 Task: Find connections with filter location Ceuta with filter topic #lockdownwith filter profile language Spanish with filter current company S&P Global Market Intelligence with filter school TKIET(Autonomous), WARANANAGAR with filter industry Wholesale Machinery with filter service category Illustration with filter keywords title Proprietor
Action: Mouse moved to (244, 316)
Screenshot: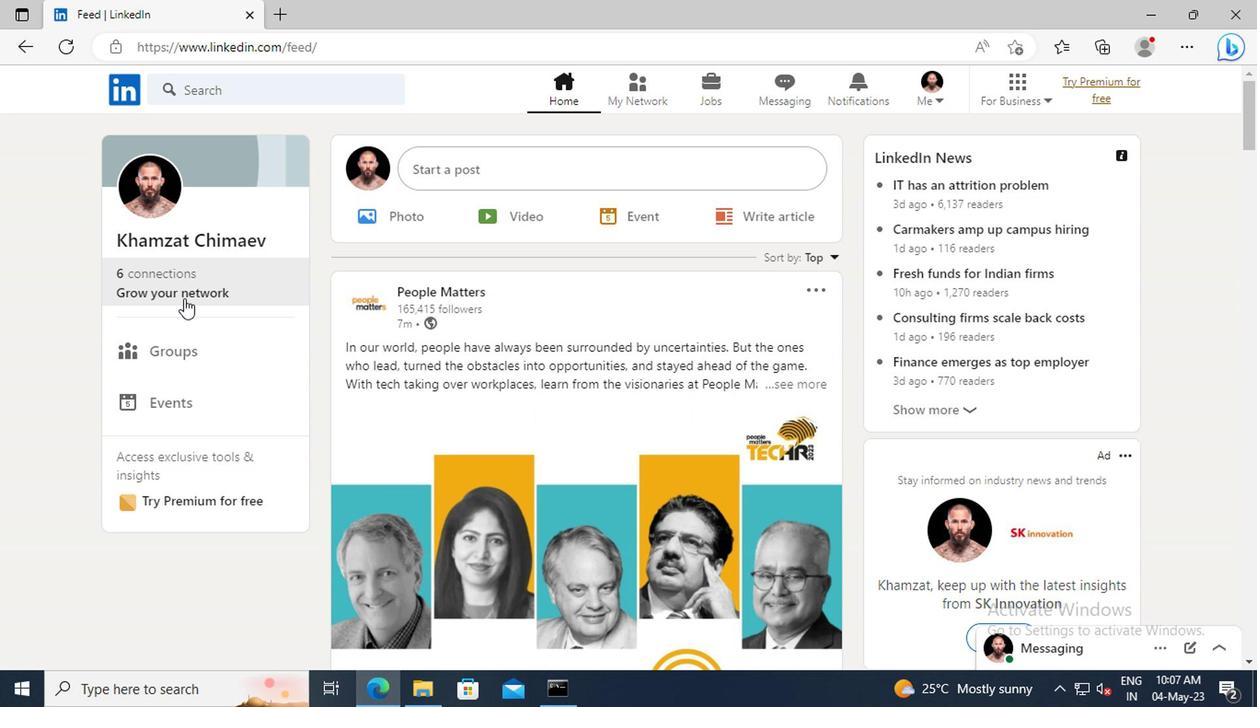 
Action: Mouse pressed left at (244, 316)
Screenshot: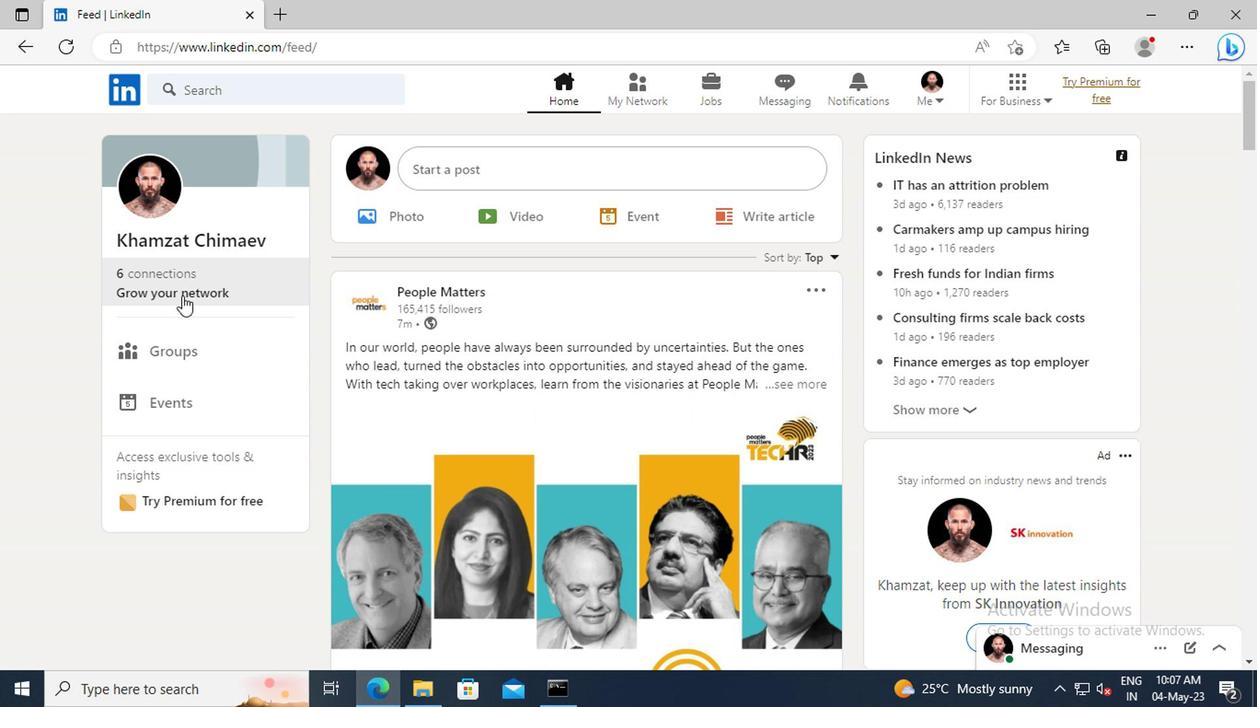 
Action: Mouse moved to (256, 255)
Screenshot: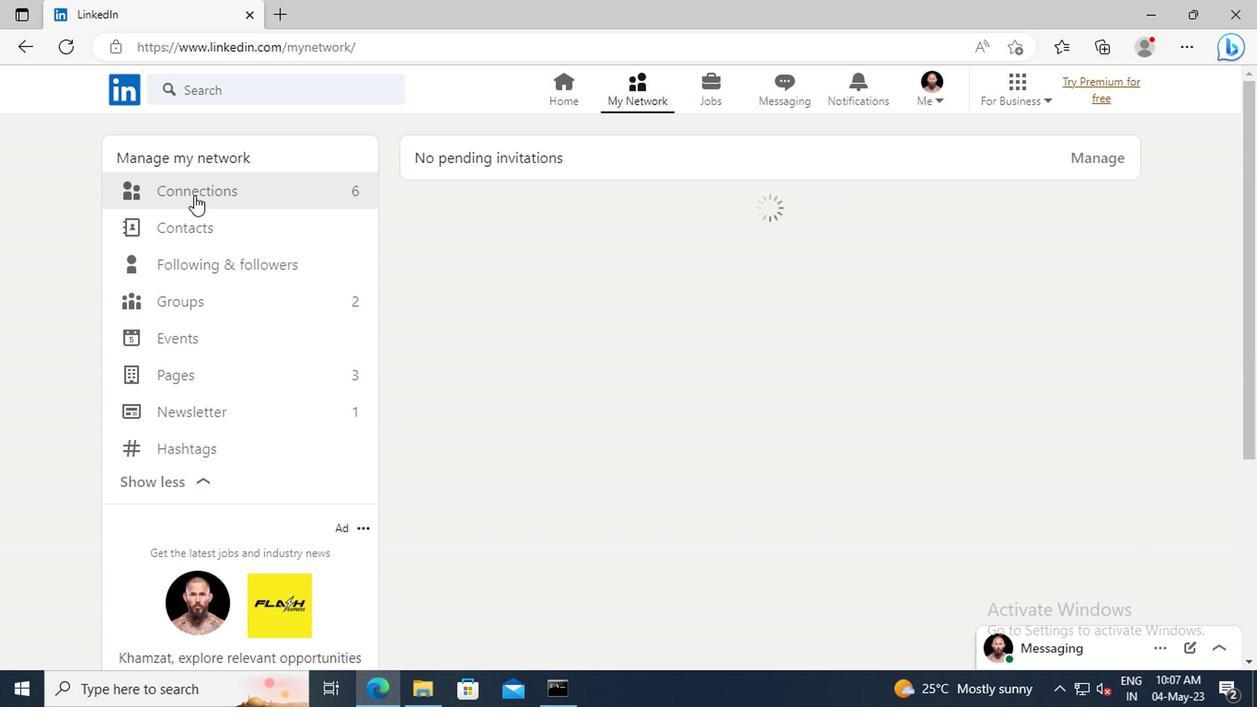 
Action: Mouse pressed left at (256, 255)
Screenshot: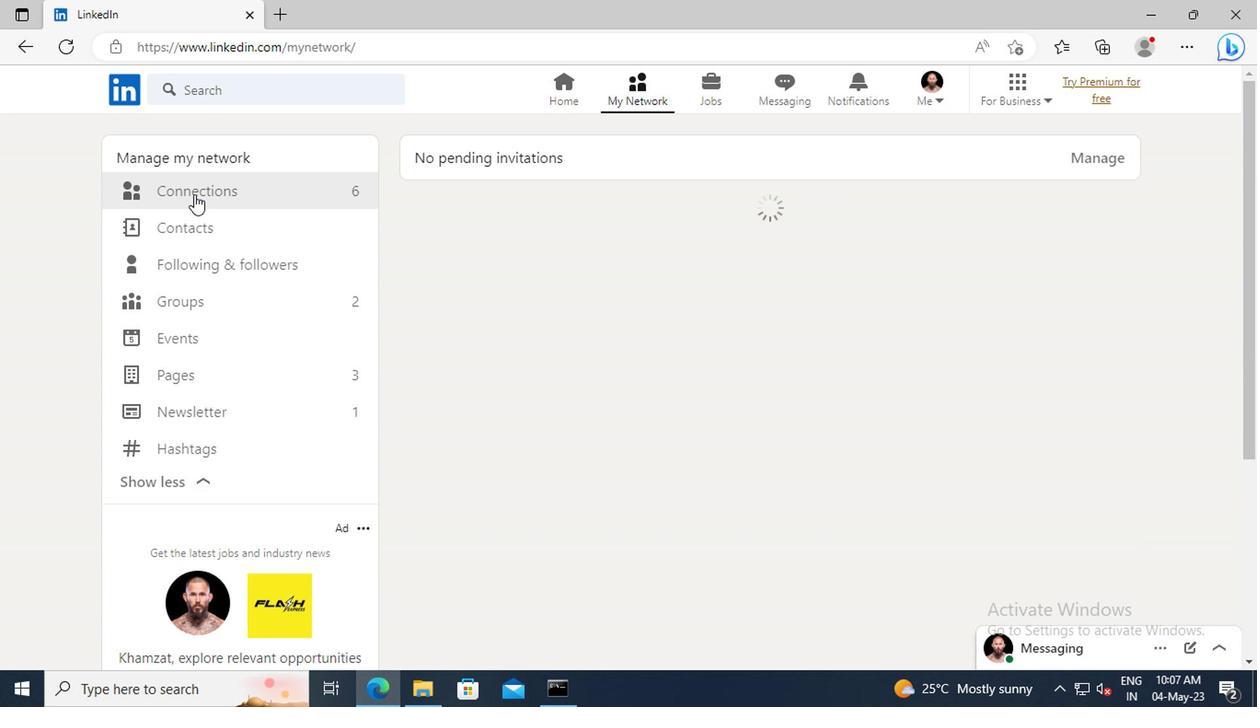 
Action: Mouse moved to (648, 258)
Screenshot: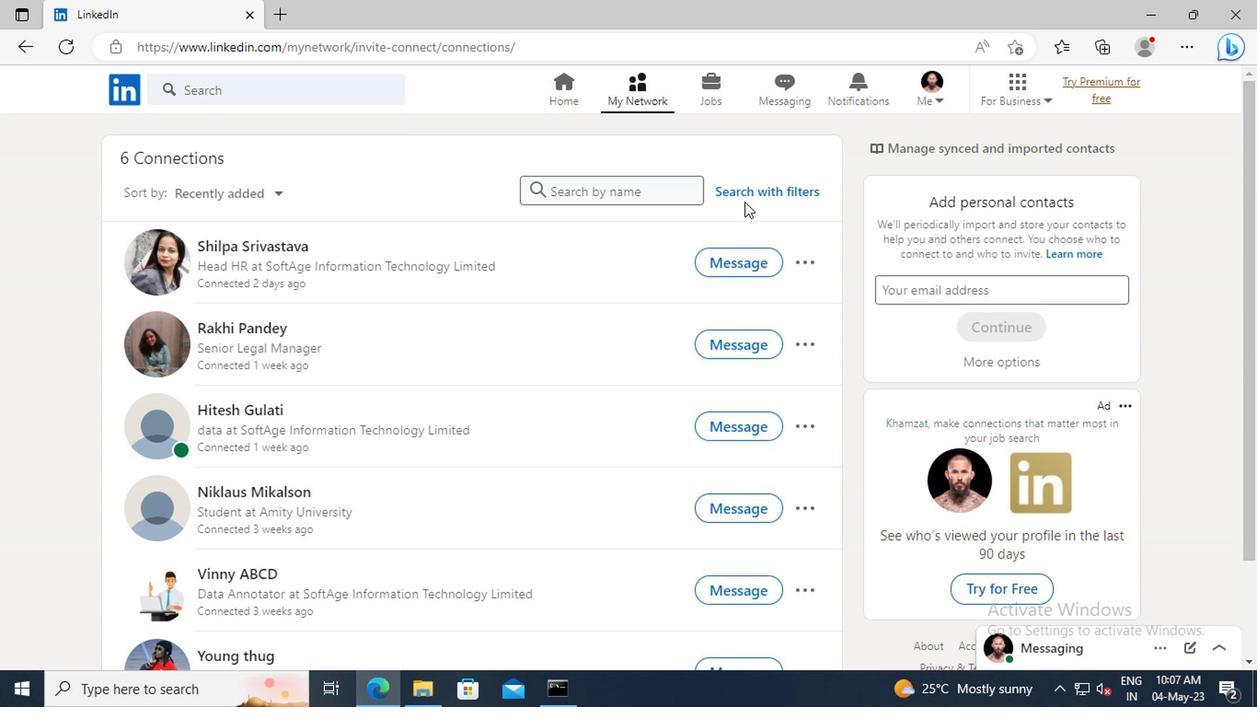 
Action: Mouse pressed left at (648, 258)
Screenshot: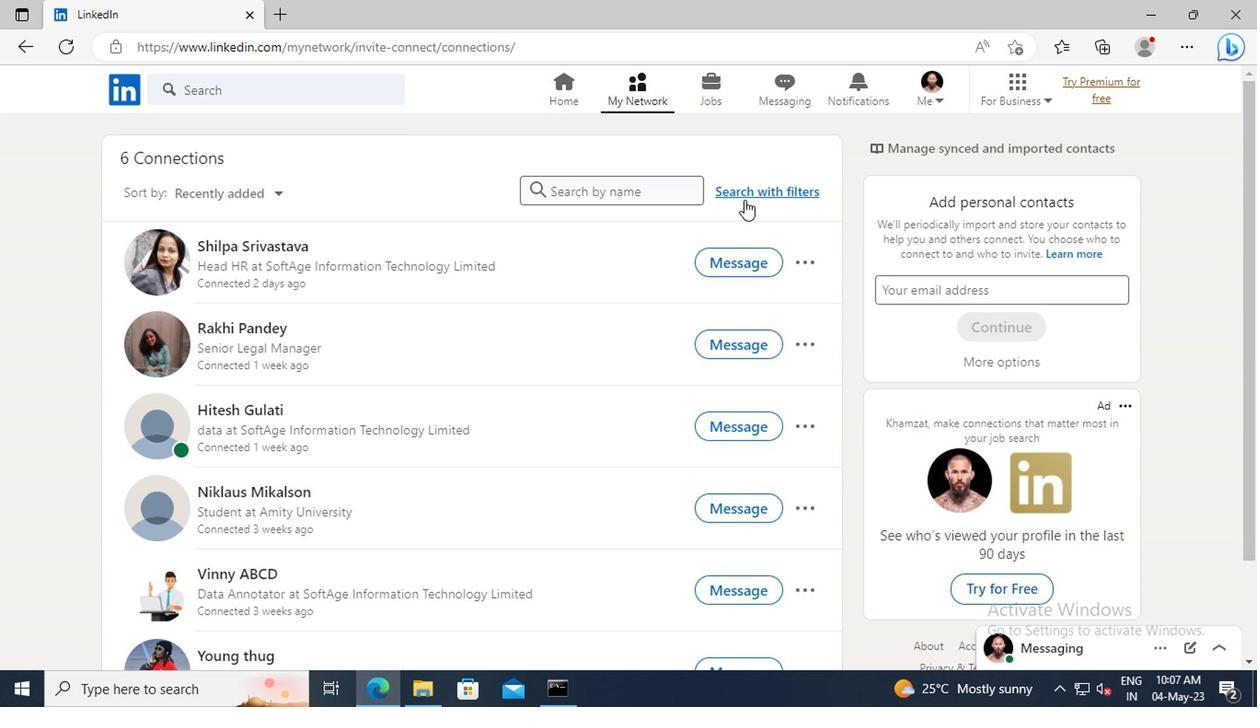 
Action: Mouse moved to (613, 219)
Screenshot: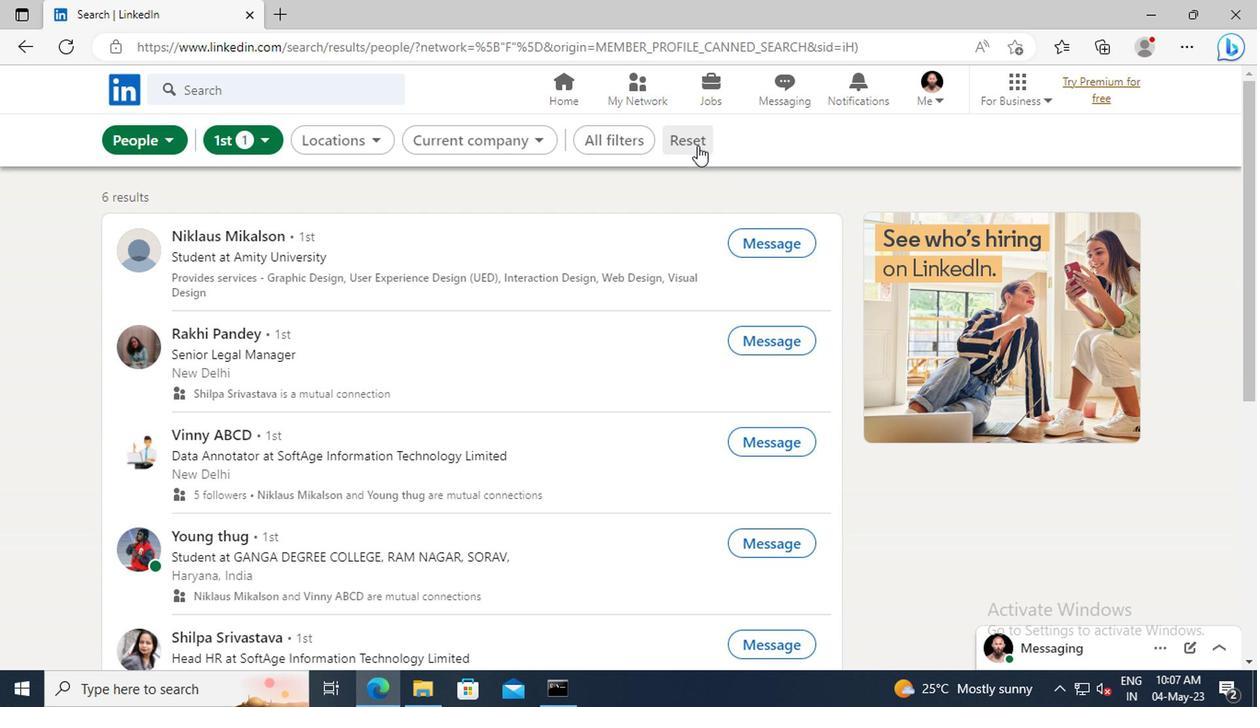 
Action: Mouse pressed left at (613, 219)
Screenshot: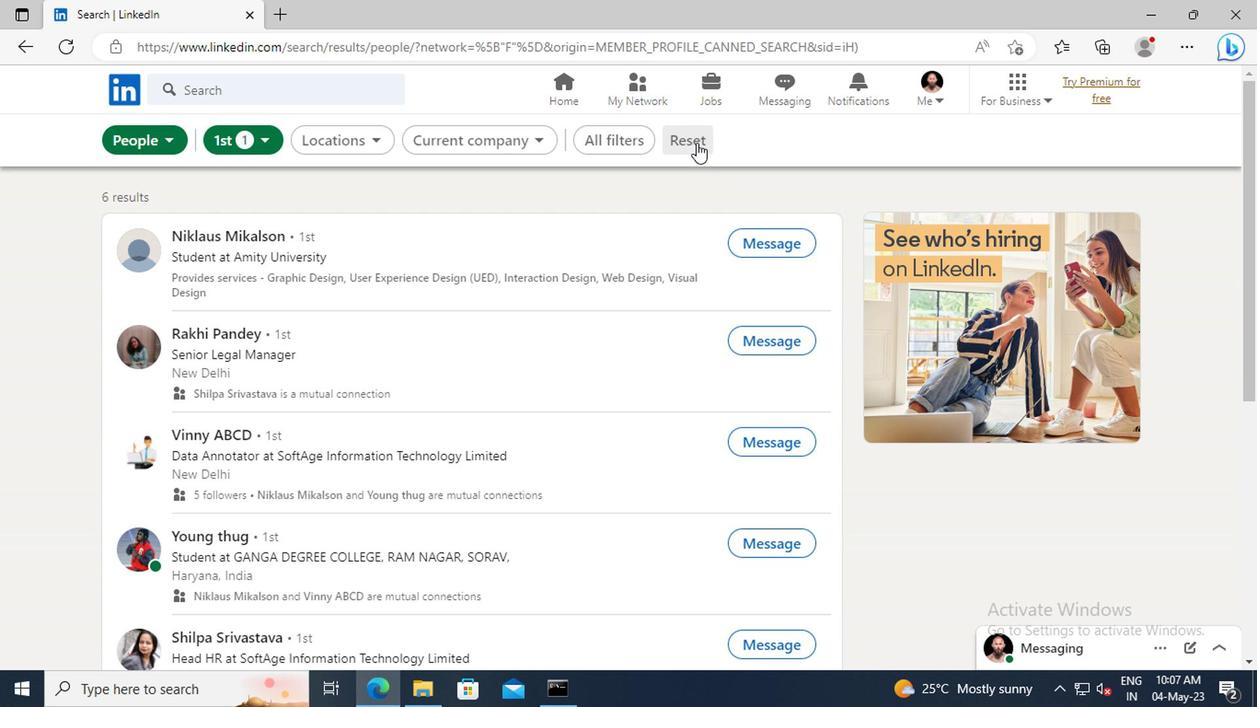 
Action: Mouse moved to (584, 217)
Screenshot: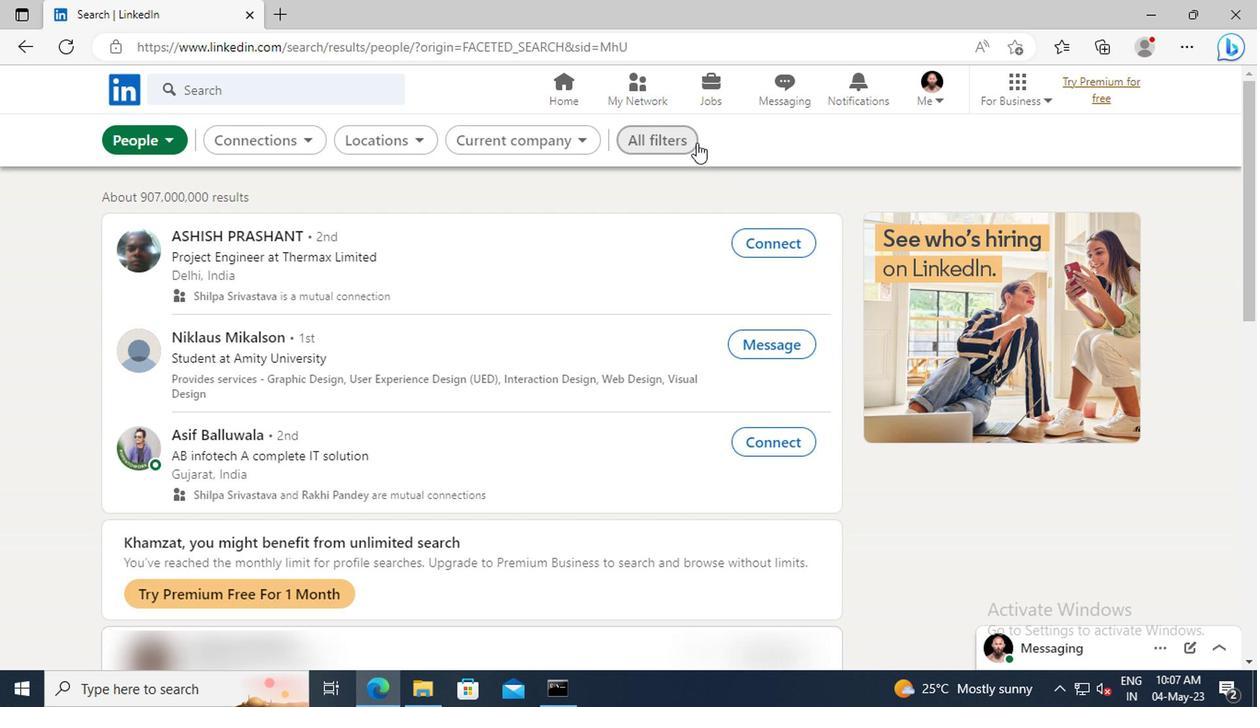 
Action: Mouse pressed left at (584, 217)
Screenshot: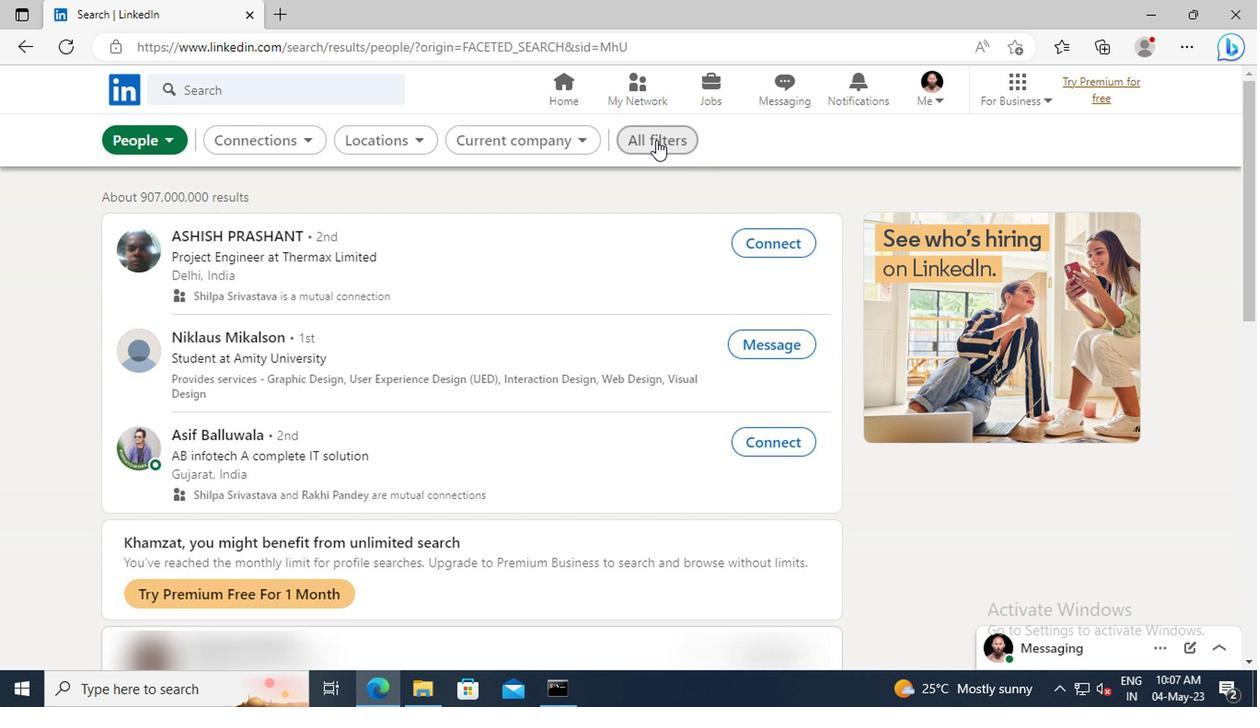 
Action: Mouse moved to (847, 392)
Screenshot: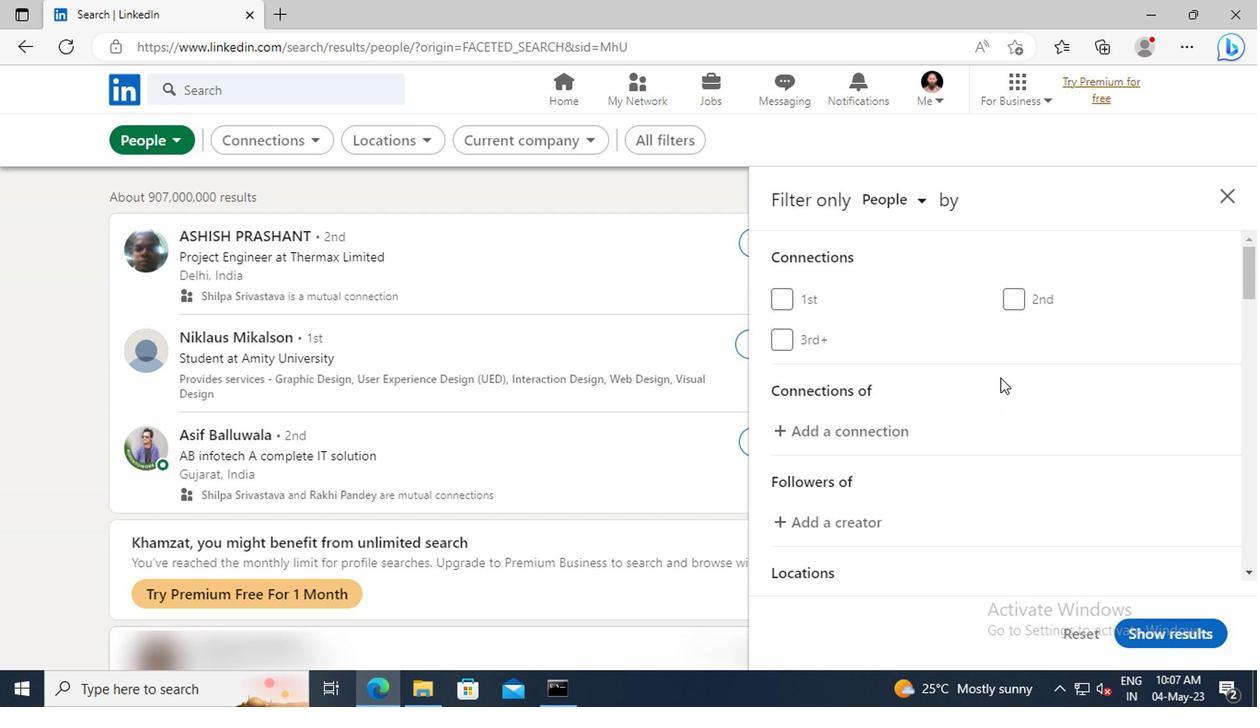 
Action: Mouse scrolled (847, 391) with delta (0, 0)
Screenshot: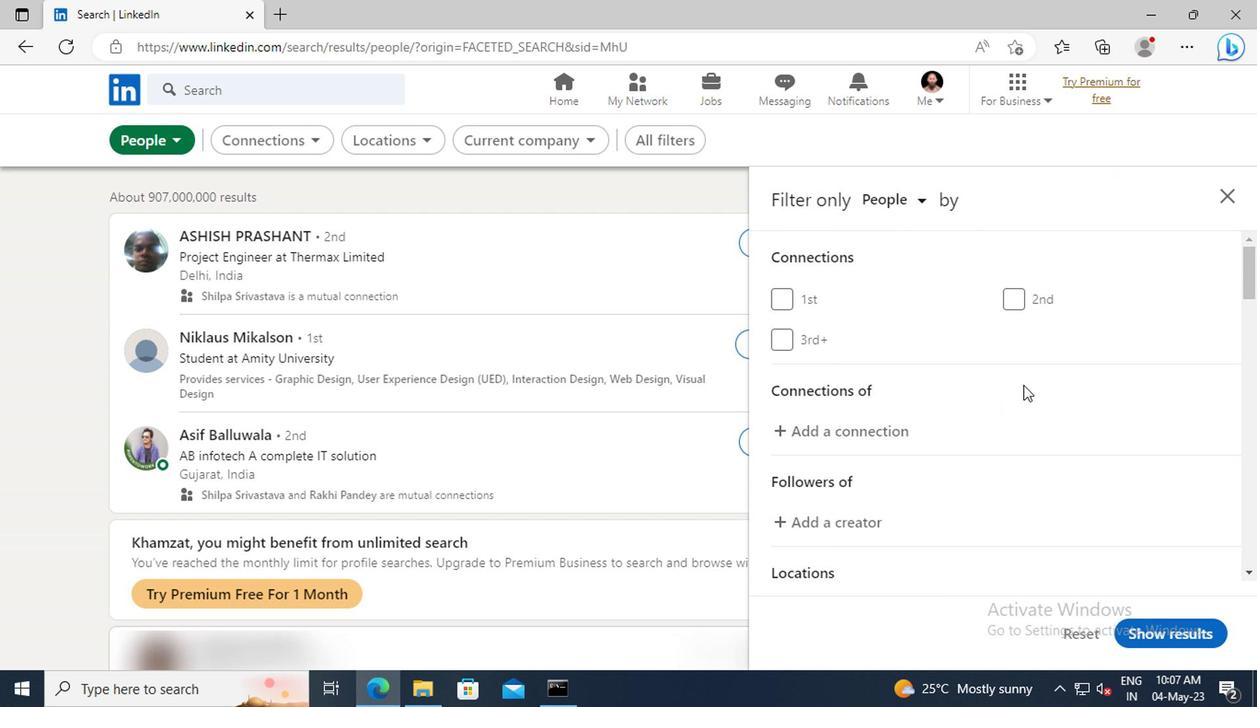 
Action: Mouse scrolled (847, 391) with delta (0, 0)
Screenshot: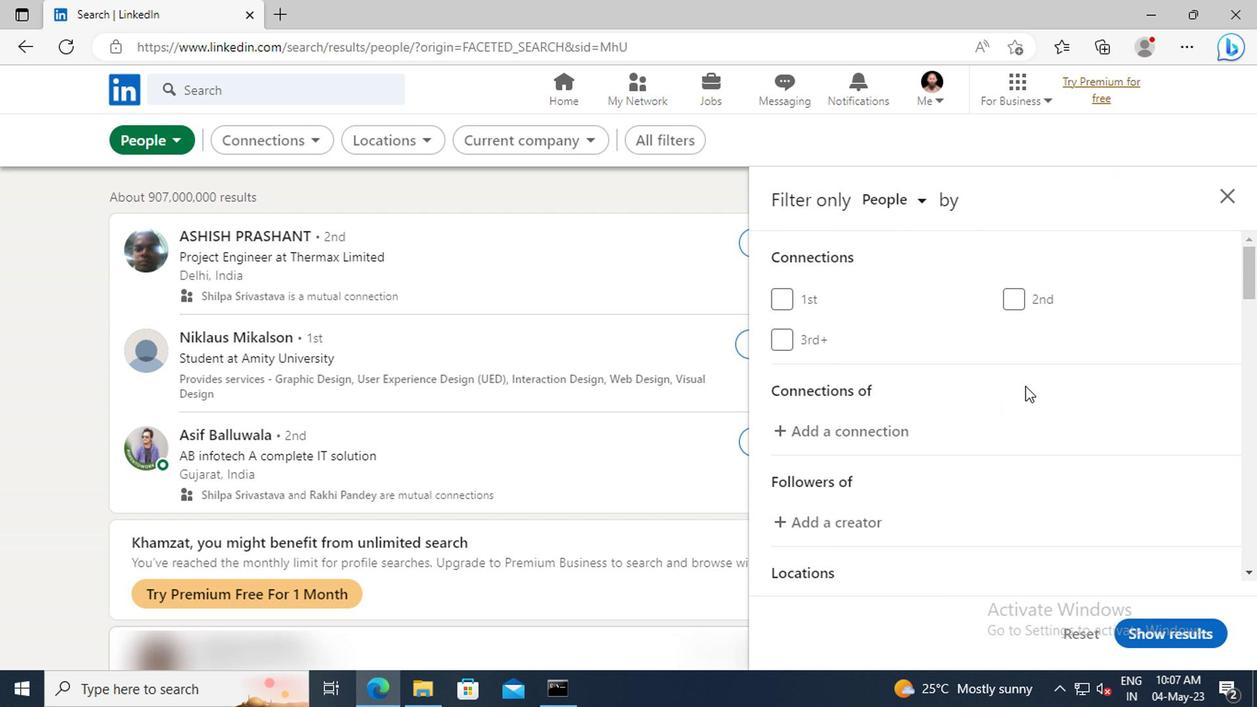 
Action: Mouse scrolled (847, 391) with delta (0, 0)
Screenshot: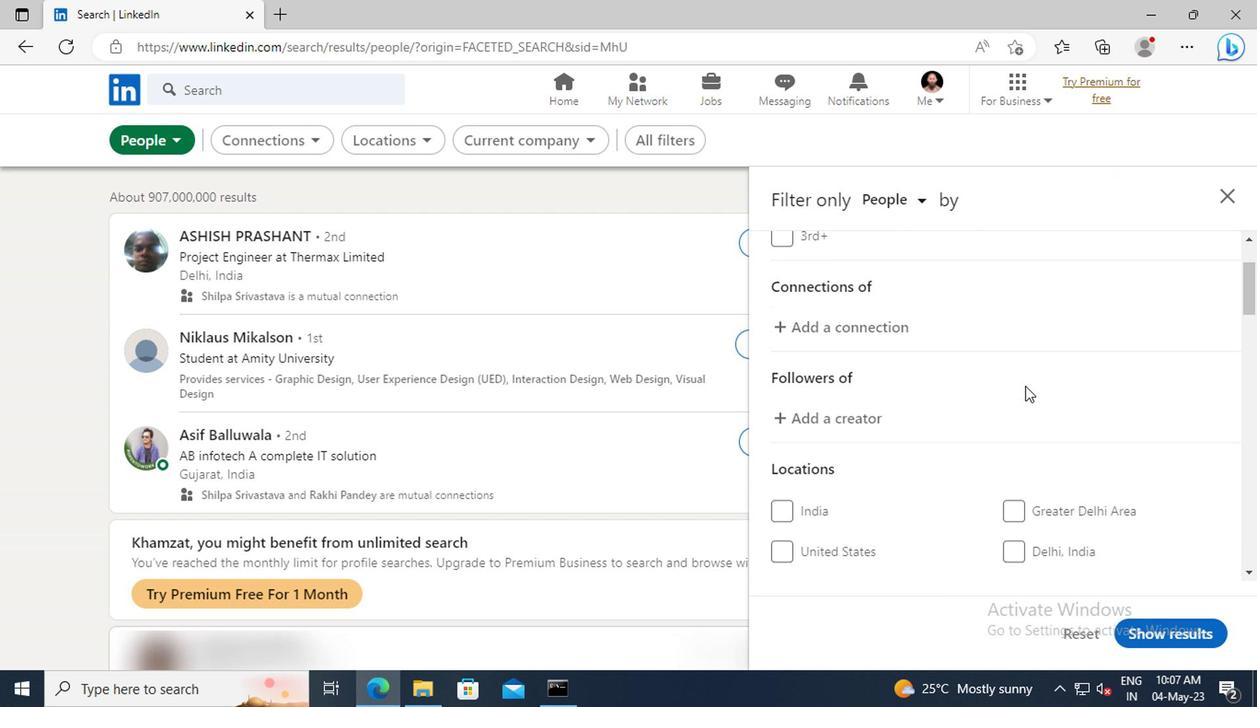 
Action: Mouse scrolled (847, 391) with delta (0, 0)
Screenshot: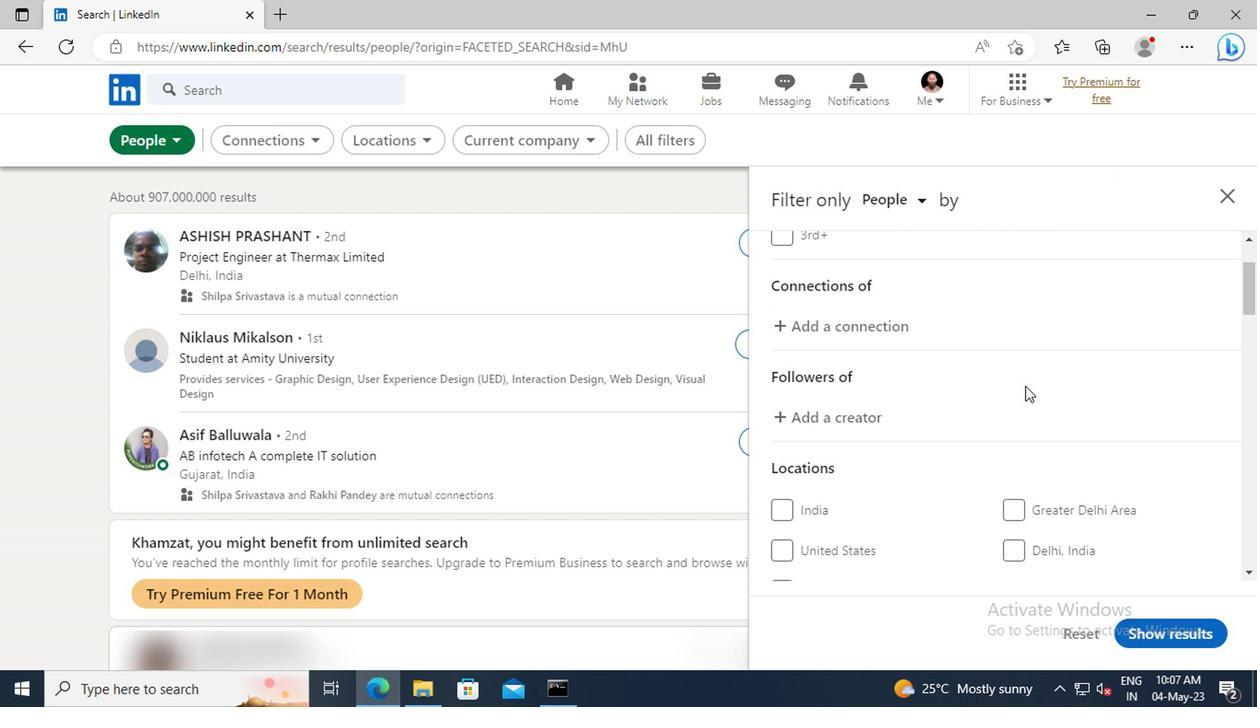 
Action: Mouse scrolled (847, 391) with delta (0, 0)
Screenshot: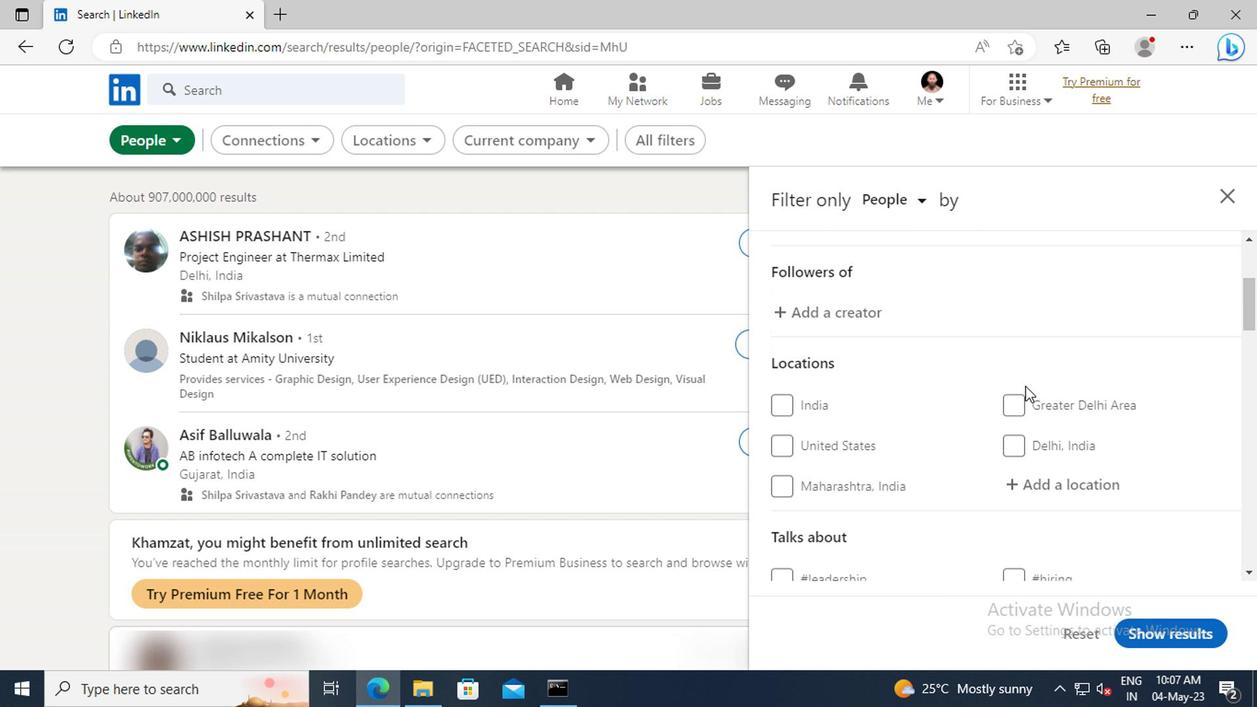 
Action: Mouse moved to (851, 421)
Screenshot: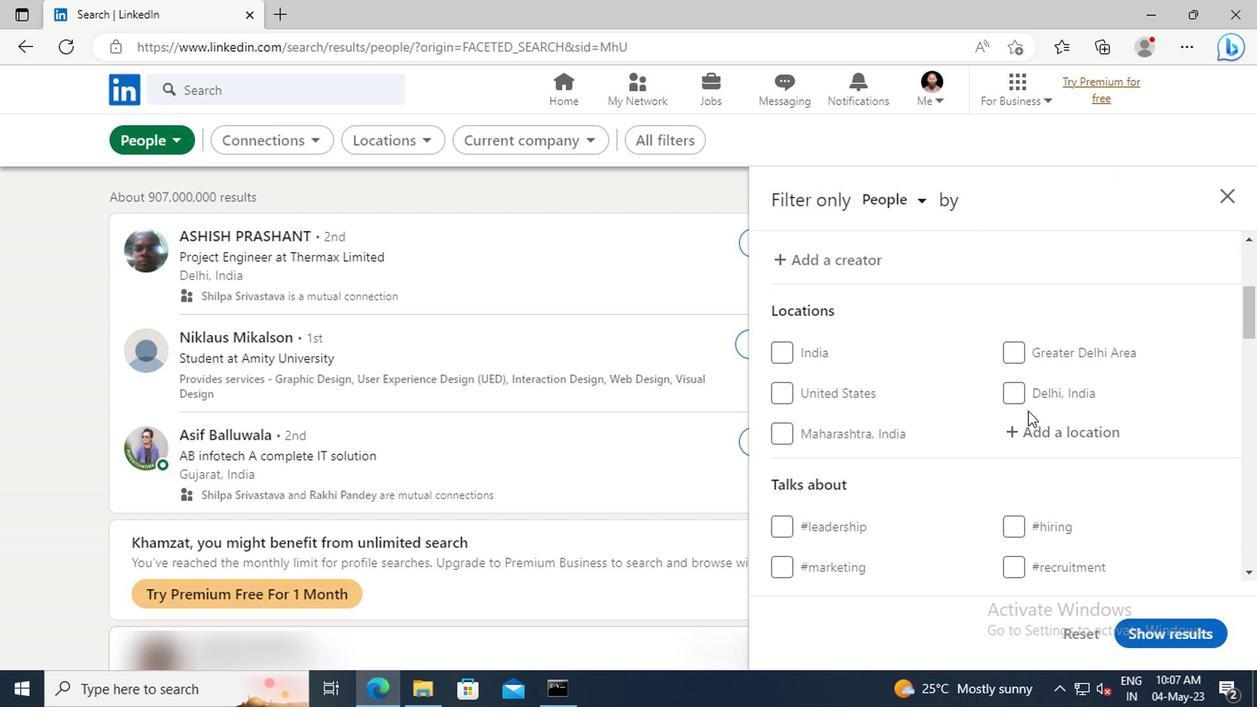 
Action: Mouse pressed left at (851, 421)
Screenshot: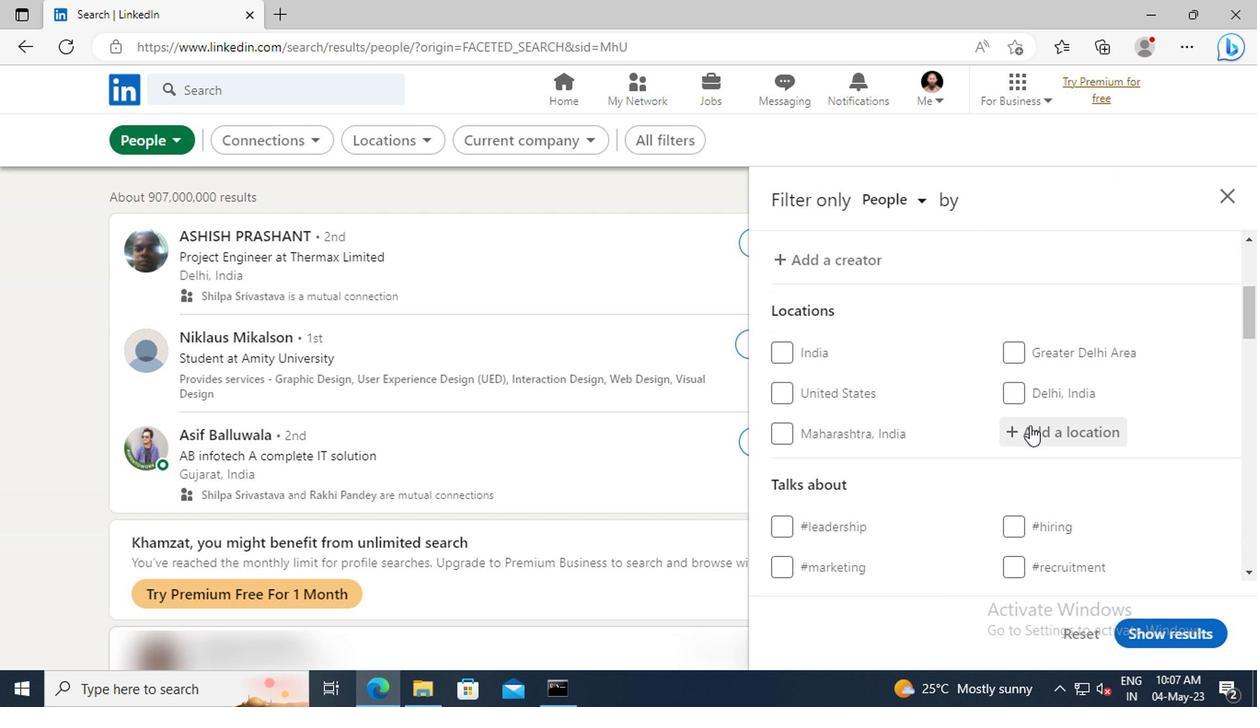 
Action: Key pressed <Key.shift>CEUTA
Screenshot: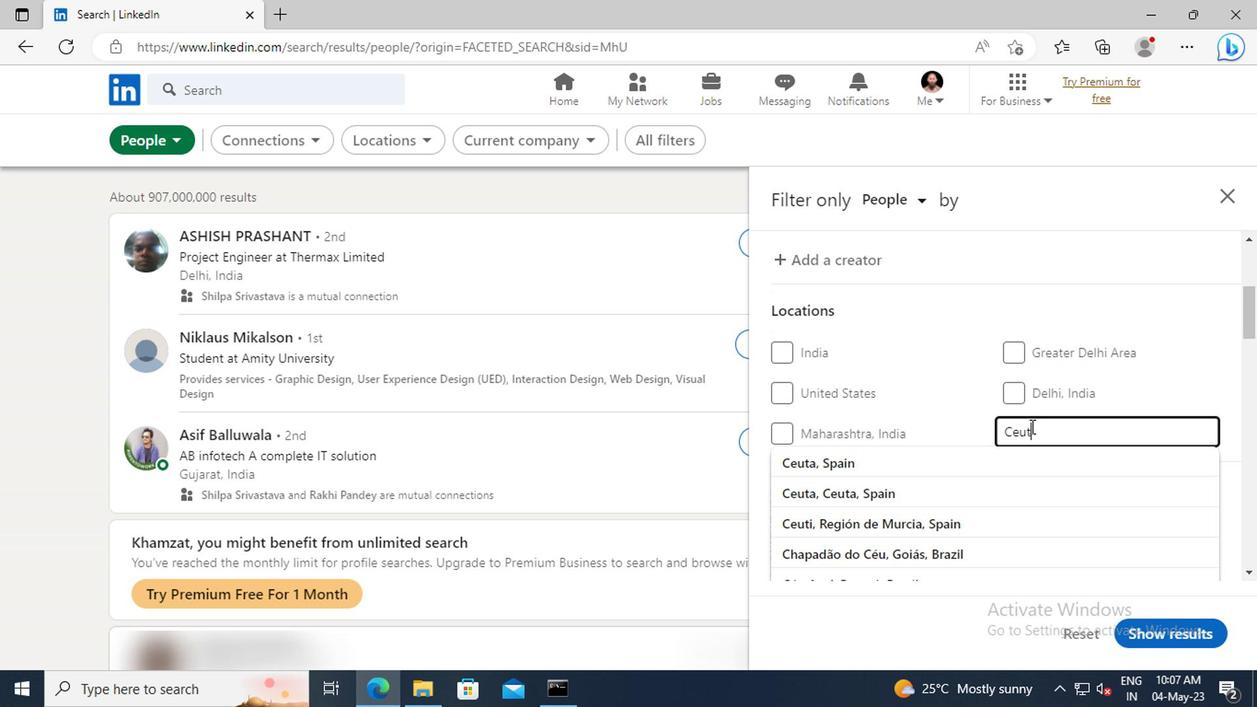 
Action: Mouse moved to (851, 440)
Screenshot: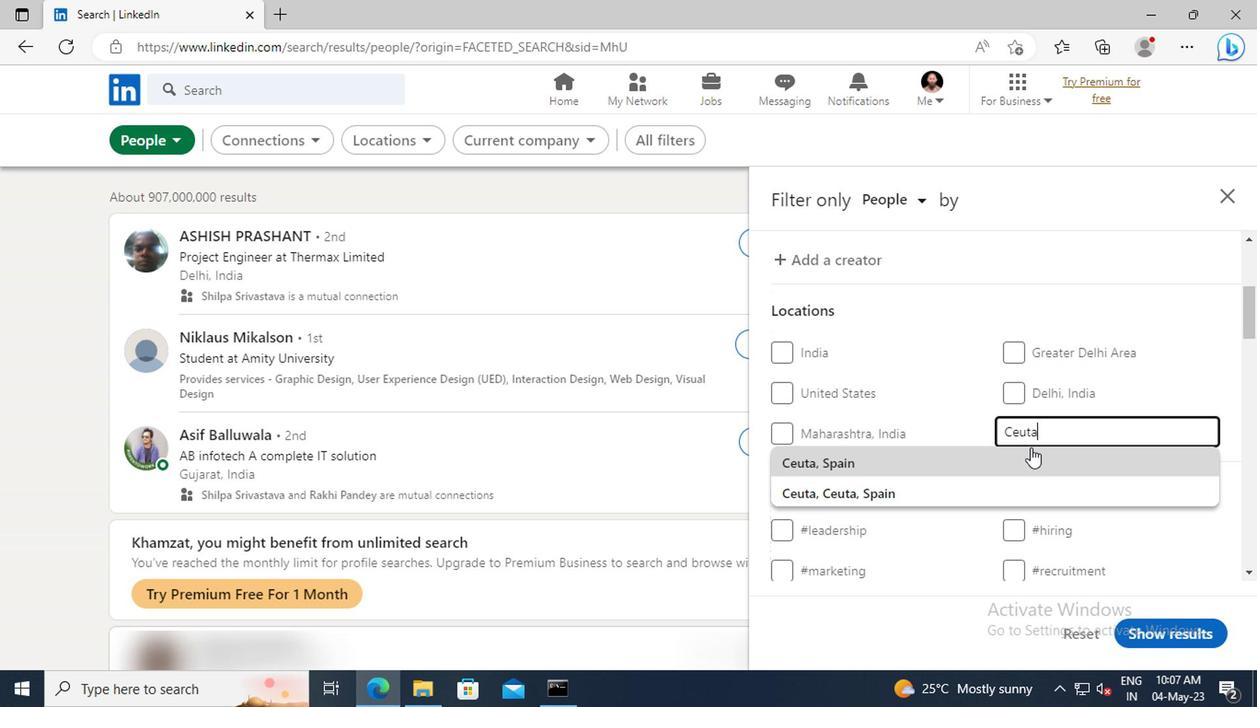 
Action: Mouse pressed left at (851, 440)
Screenshot: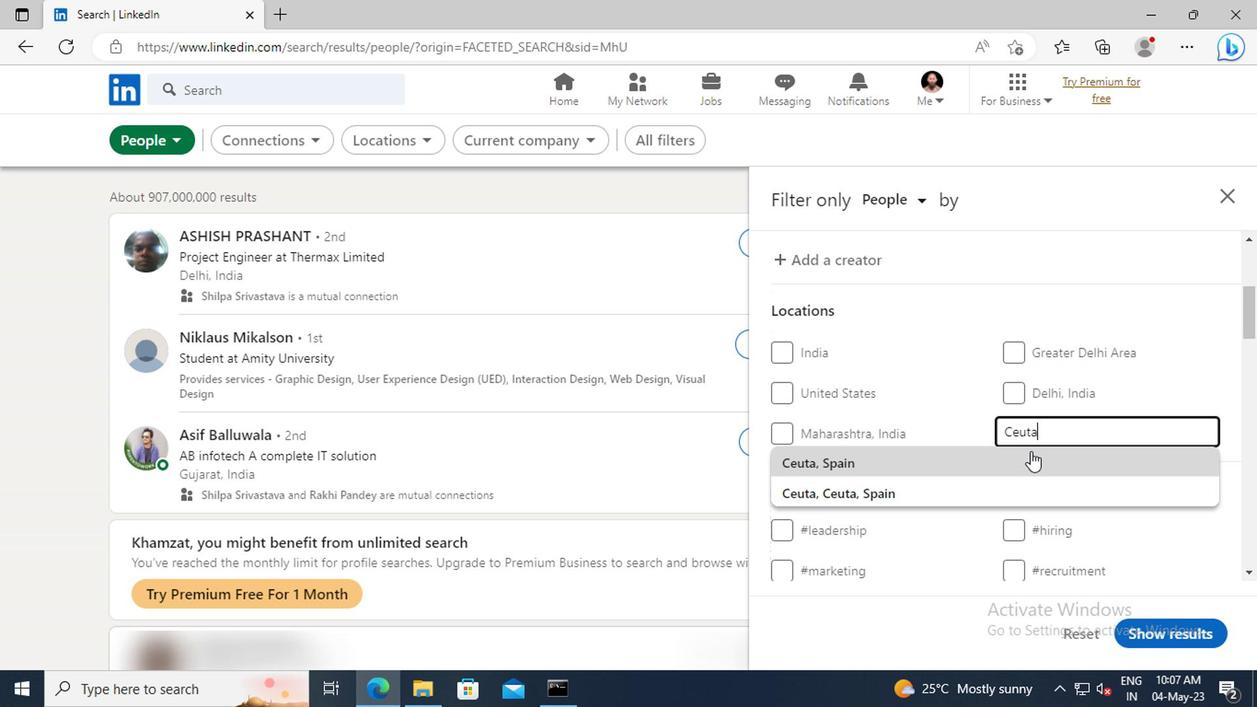 
Action: Mouse scrolled (851, 439) with delta (0, 0)
Screenshot: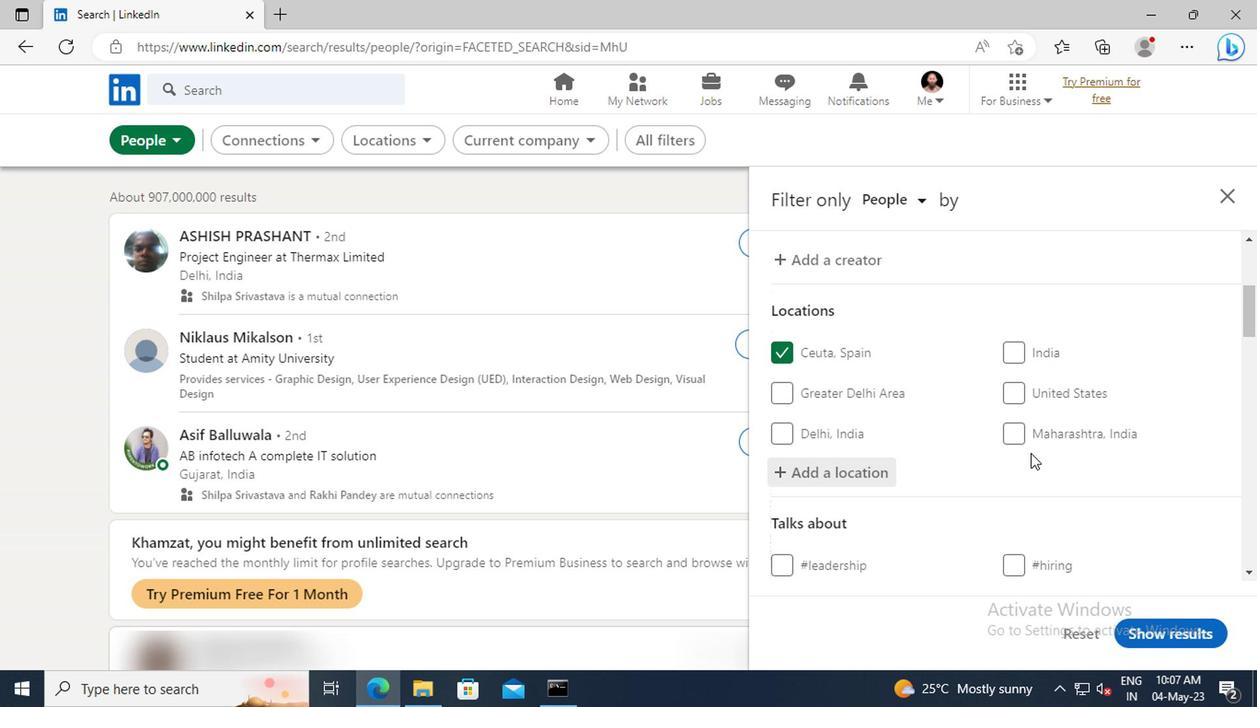 
Action: Mouse scrolled (851, 439) with delta (0, 0)
Screenshot: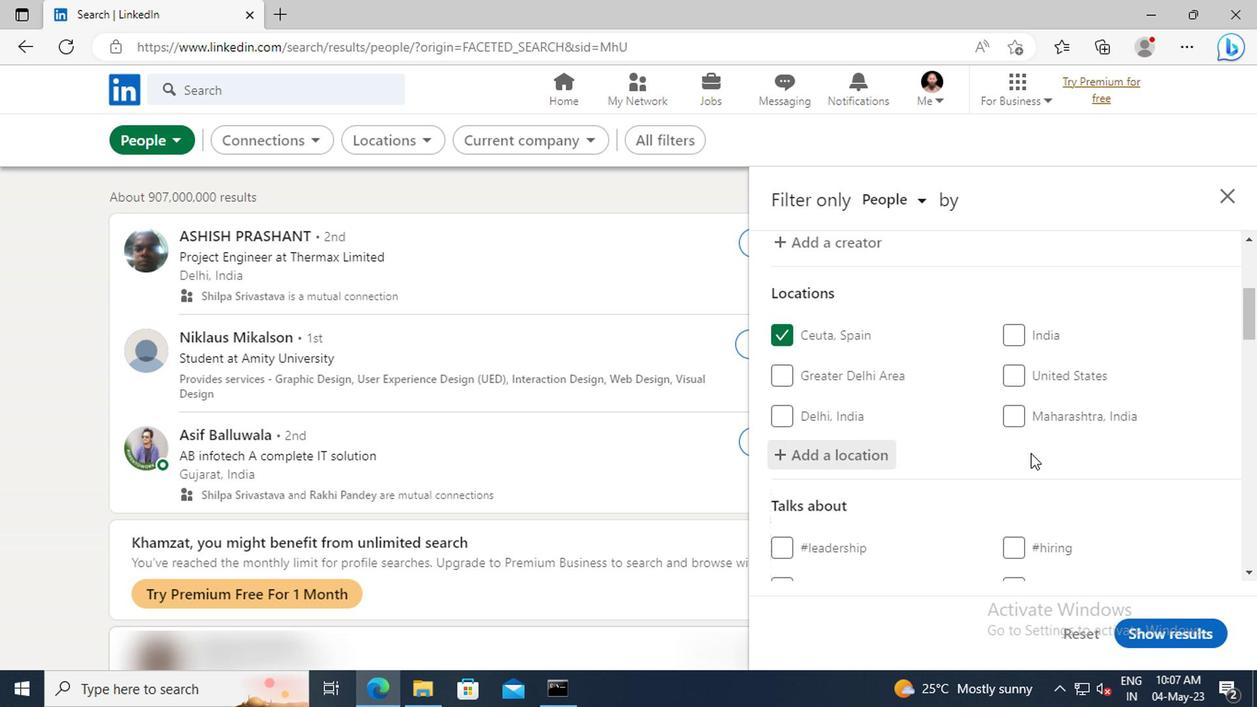
Action: Mouse scrolled (851, 439) with delta (0, 0)
Screenshot: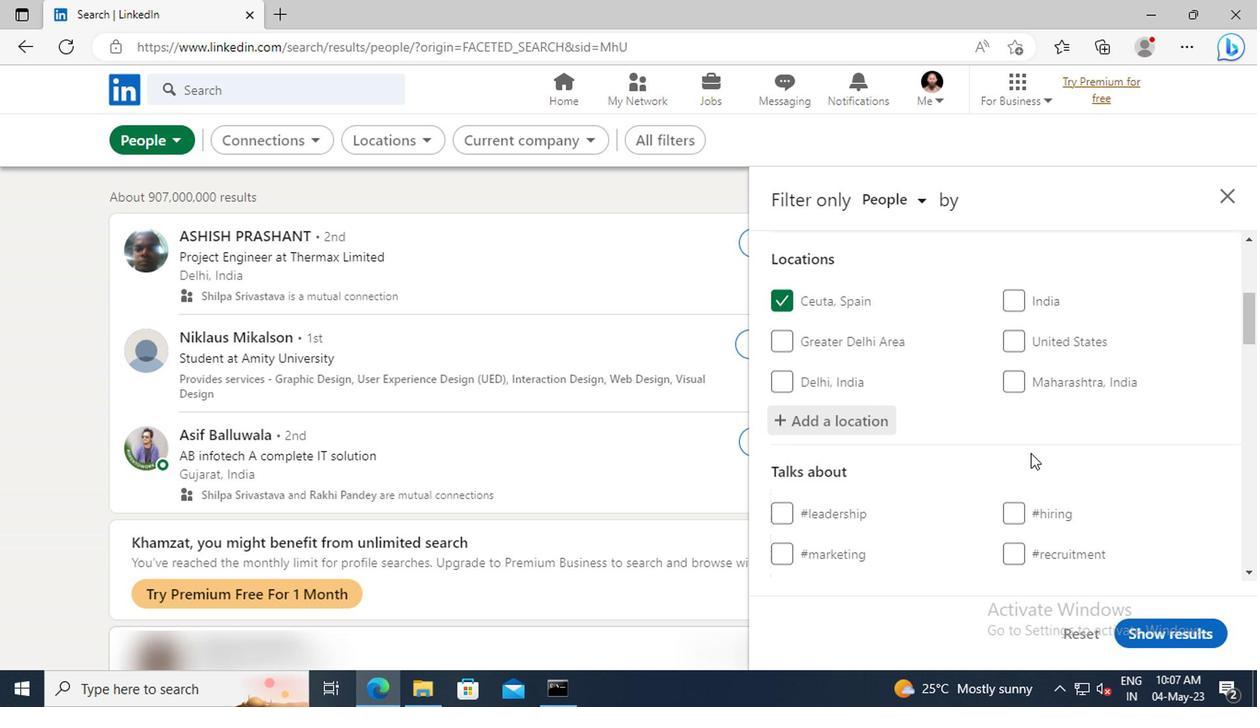 
Action: Mouse moved to (850, 432)
Screenshot: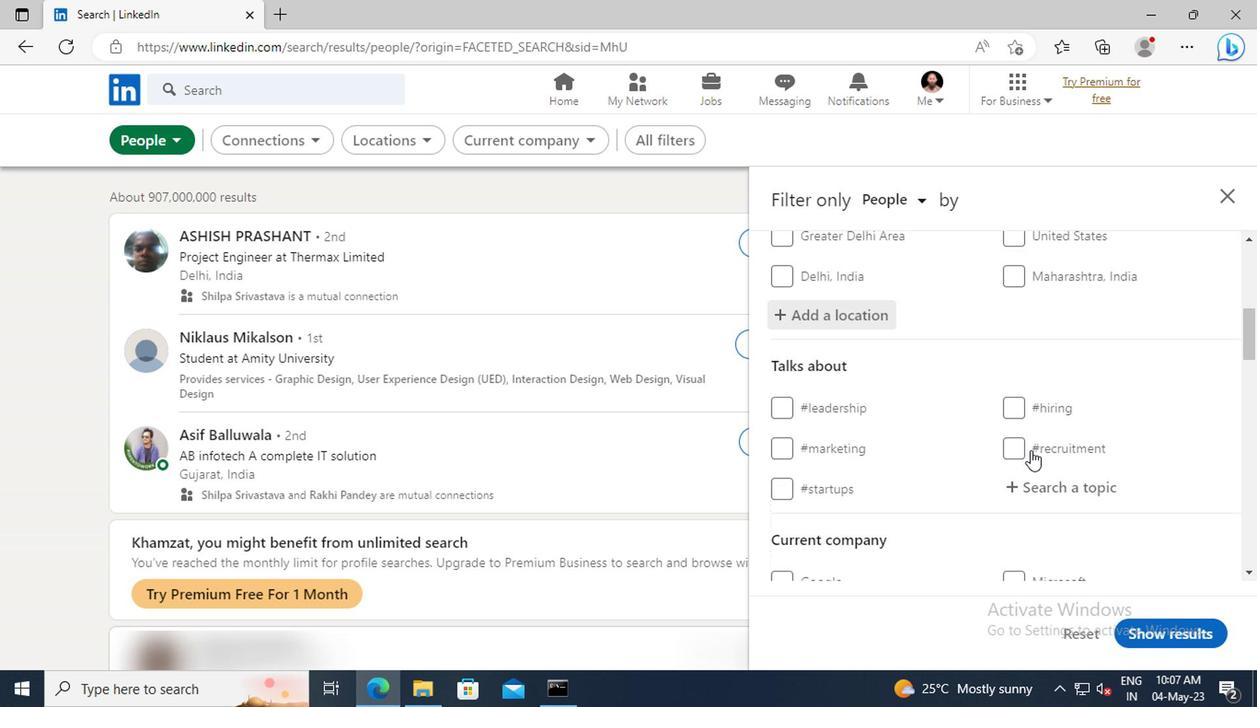 
Action: Mouse scrolled (850, 432) with delta (0, 0)
Screenshot: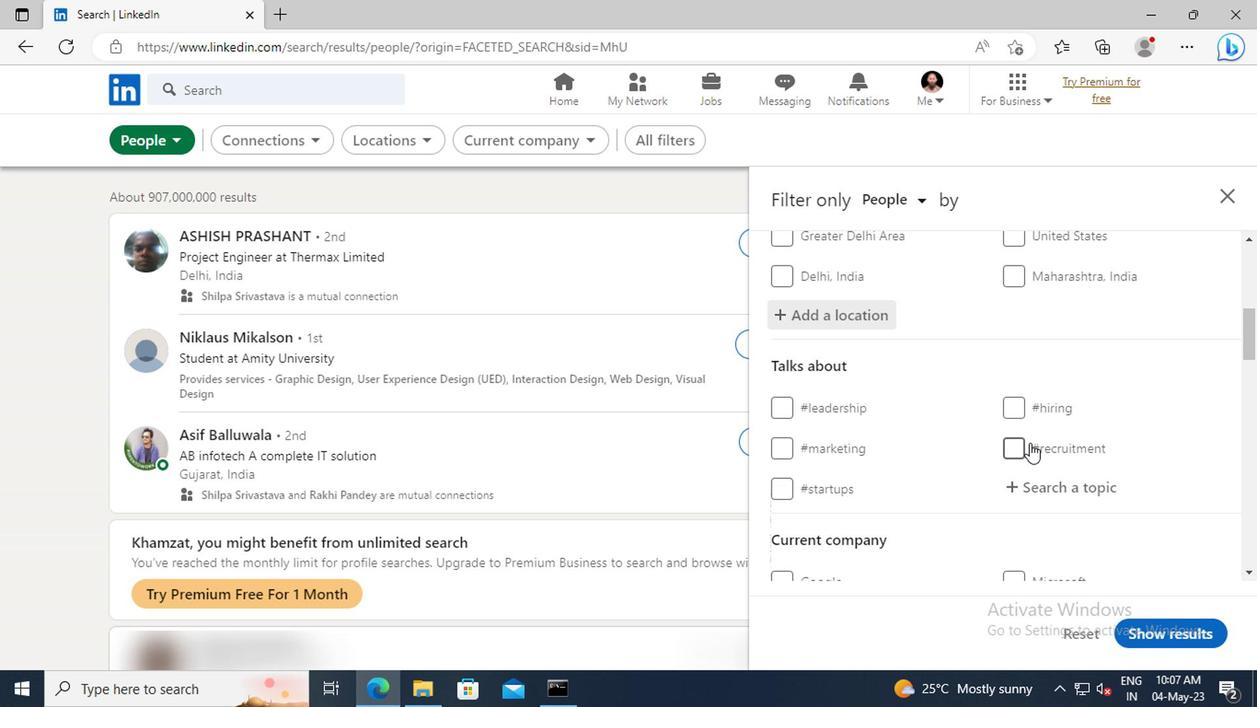 
Action: Mouse scrolled (850, 432) with delta (0, 0)
Screenshot: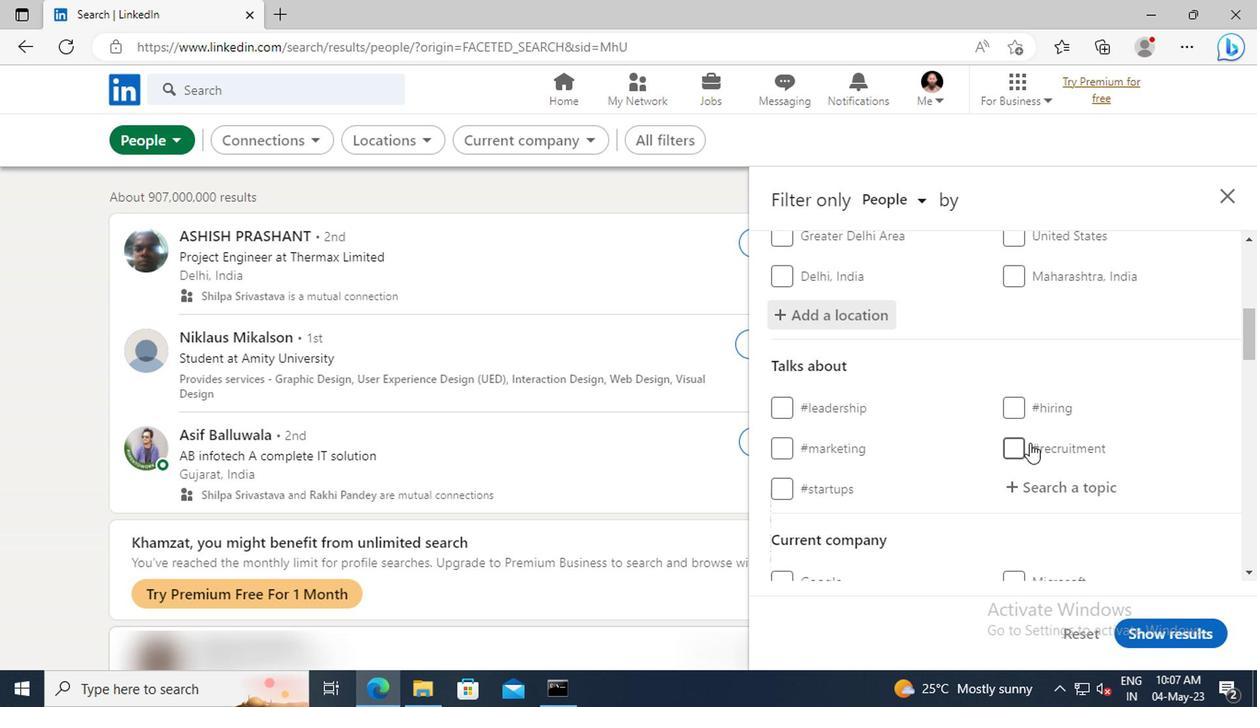 
Action: Mouse moved to (858, 395)
Screenshot: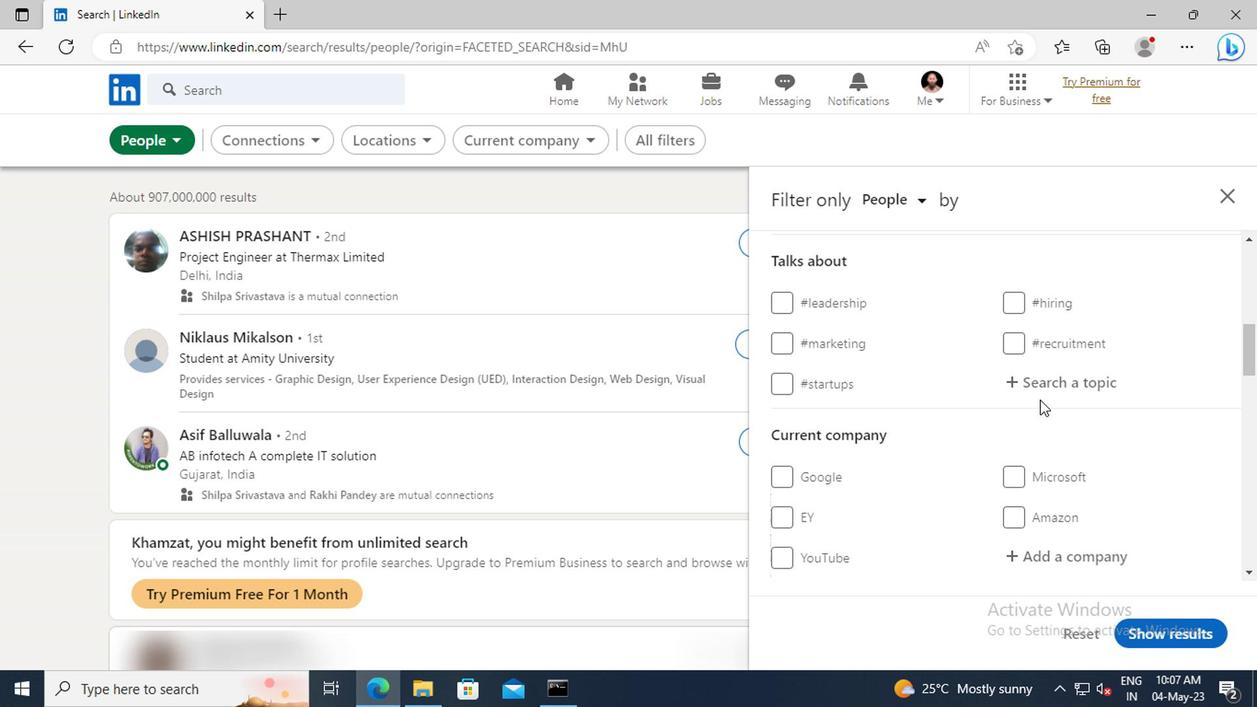 
Action: Mouse pressed left at (858, 395)
Screenshot: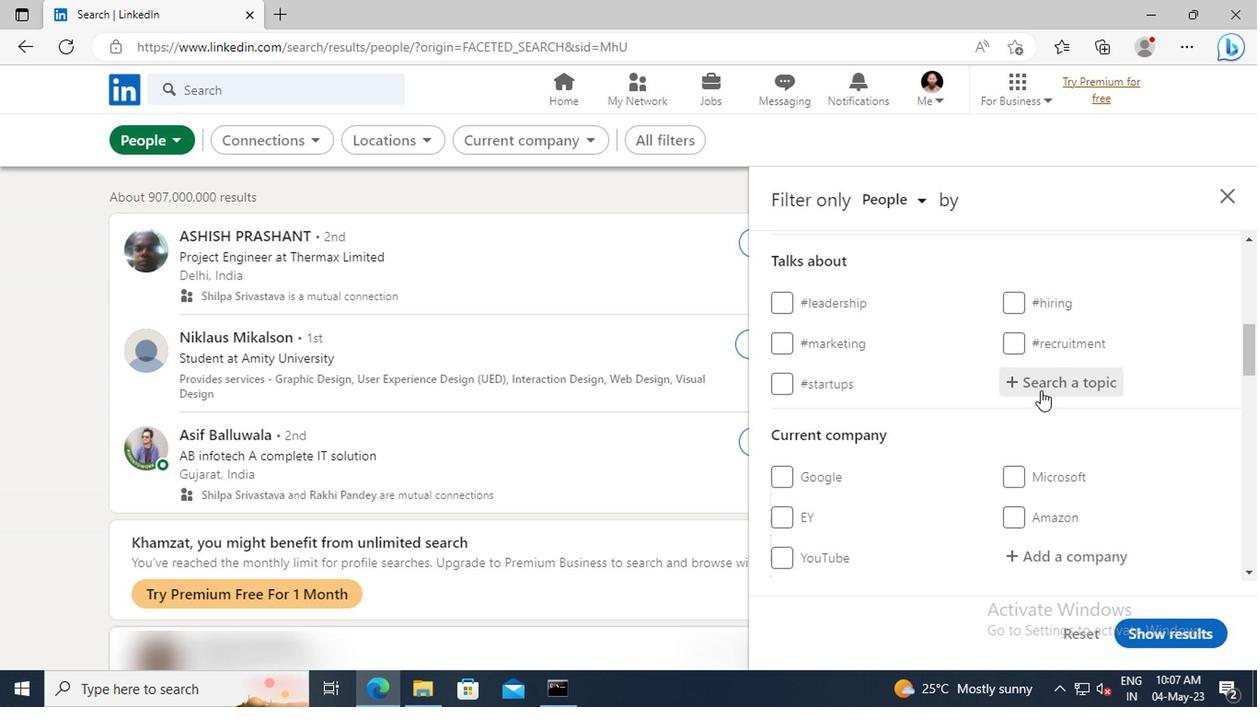 
Action: Key pressed LOCKD
Screenshot: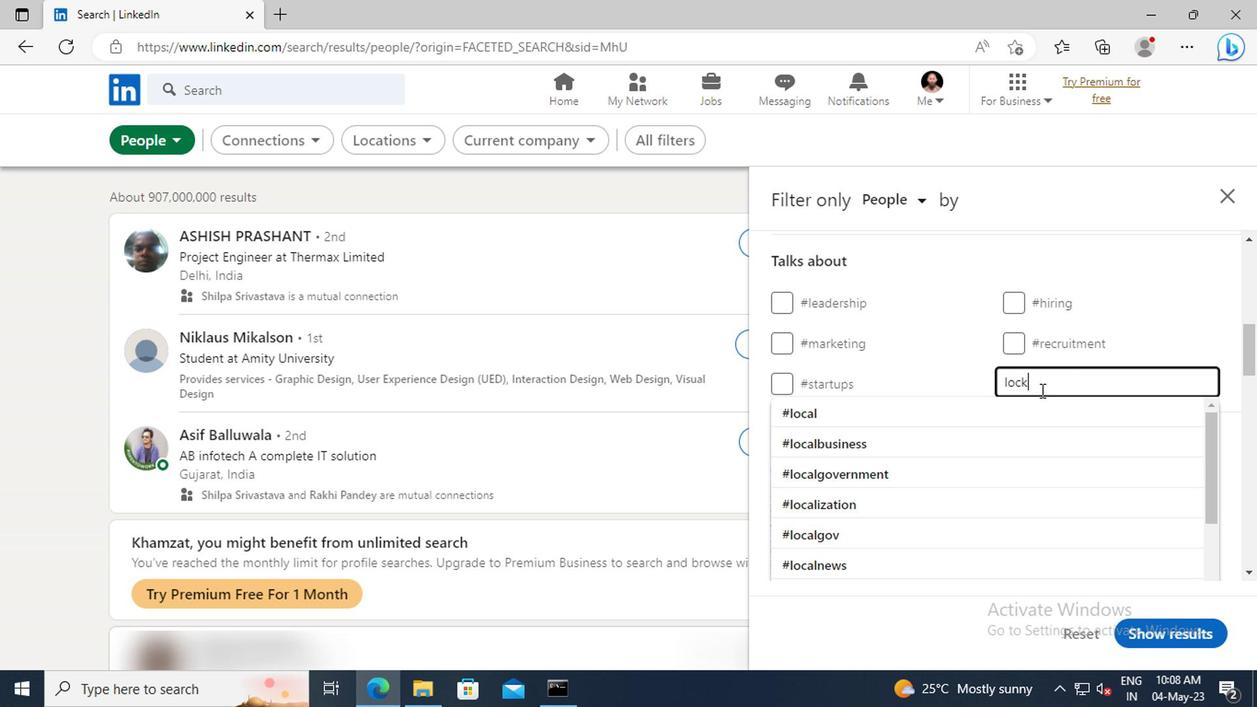 
Action: Mouse moved to (858, 402)
Screenshot: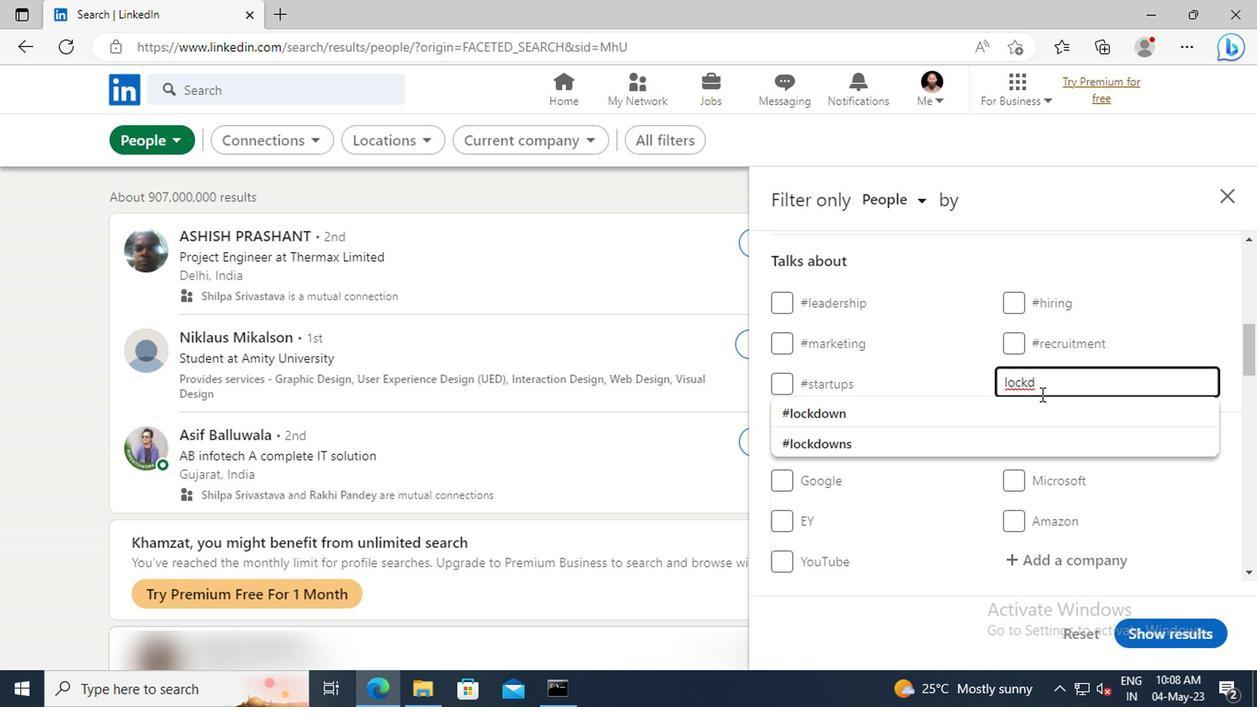 
Action: Mouse pressed left at (858, 402)
Screenshot: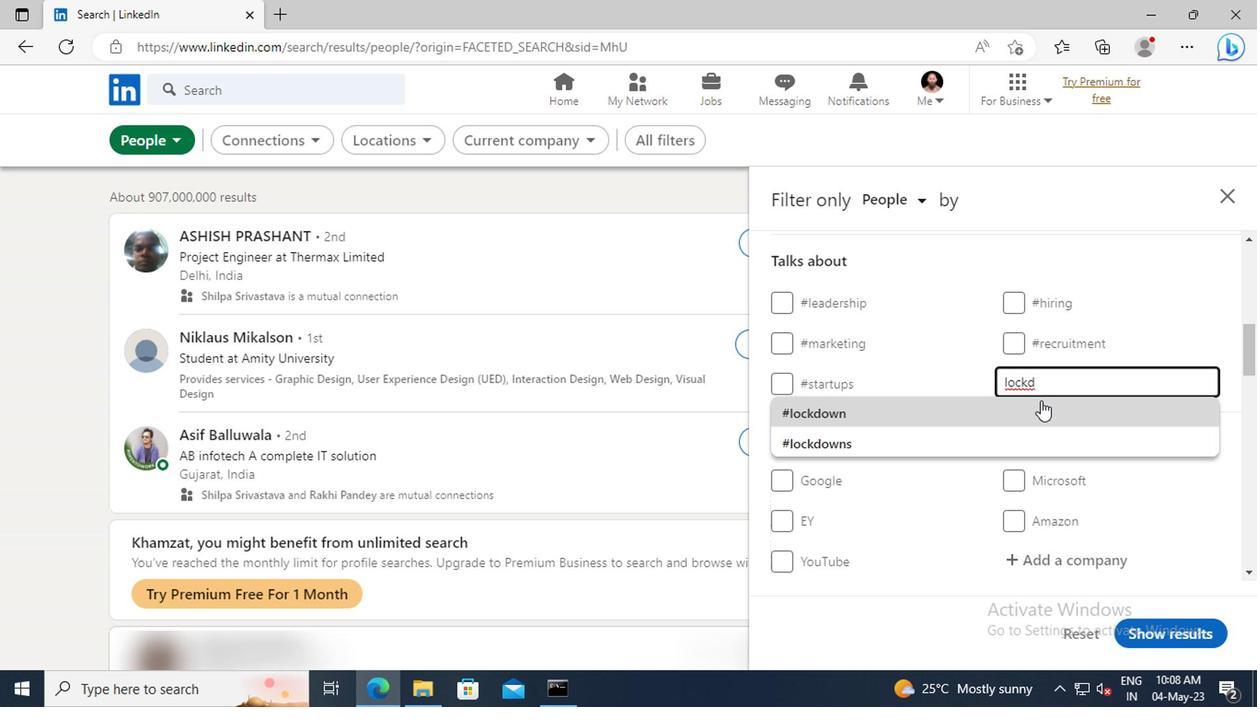 
Action: Mouse scrolled (858, 402) with delta (0, 0)
Screenshot: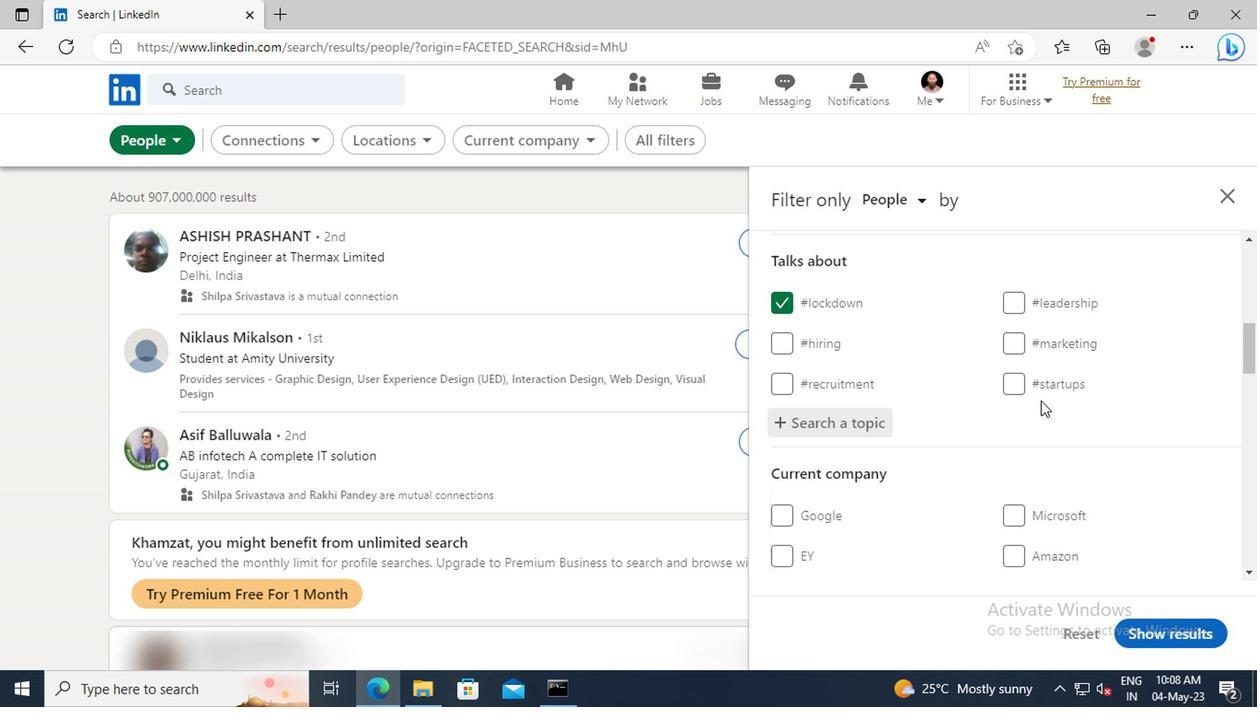 
Action: Mouse scrolled (858, 402) with delta (0, 0)
Screenshot: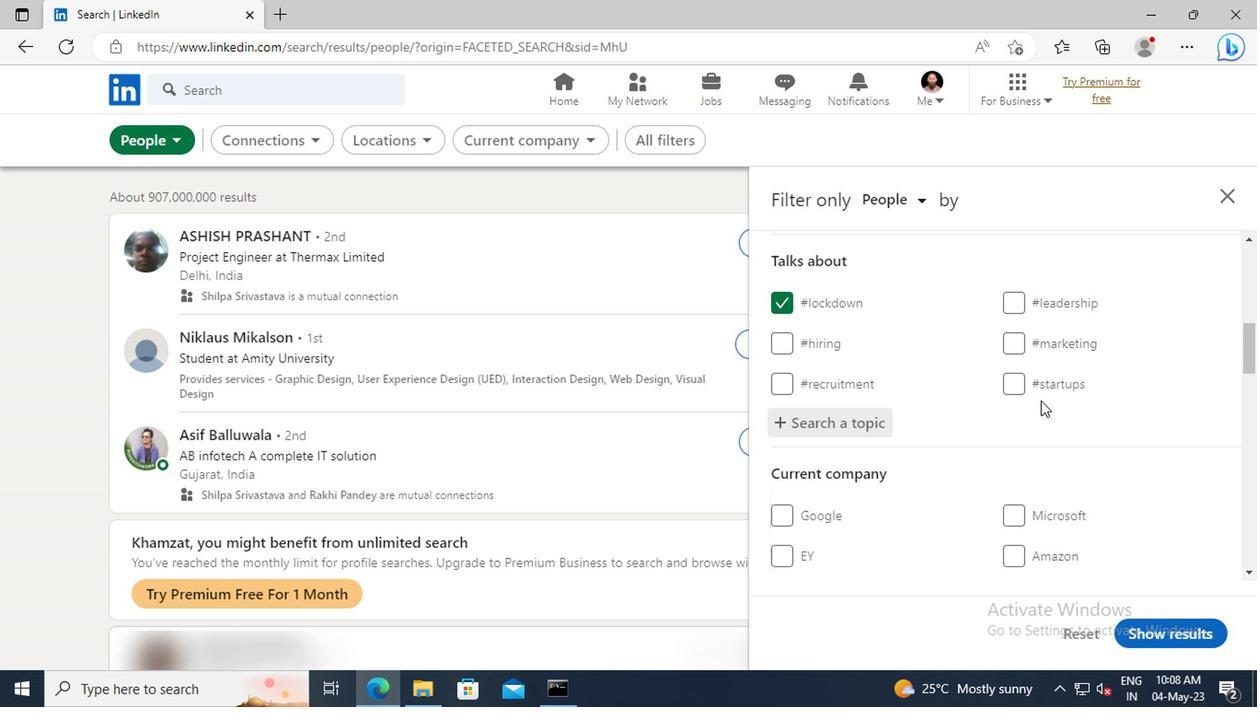 
Action: Mouse scrolled (858, 402) with delta (0, 0)
Screenshot: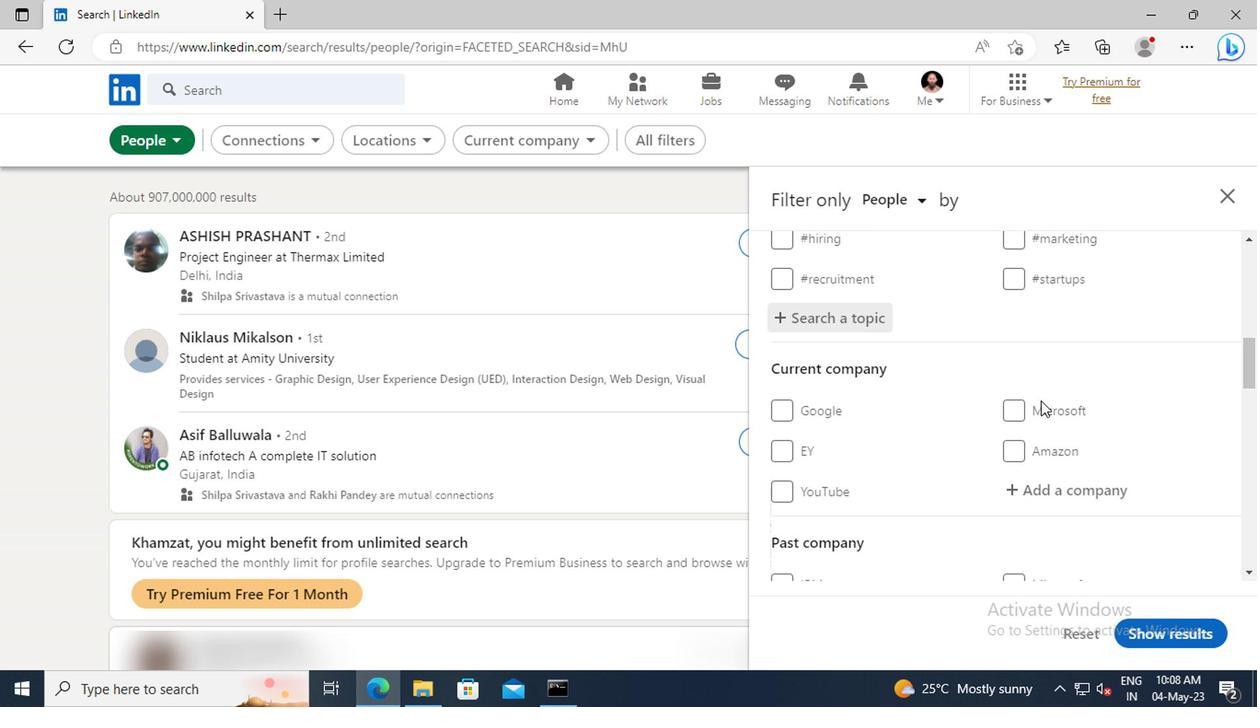 
Action: Mouse scrolled (858, 402) with delta (0, 0)
Screenshot: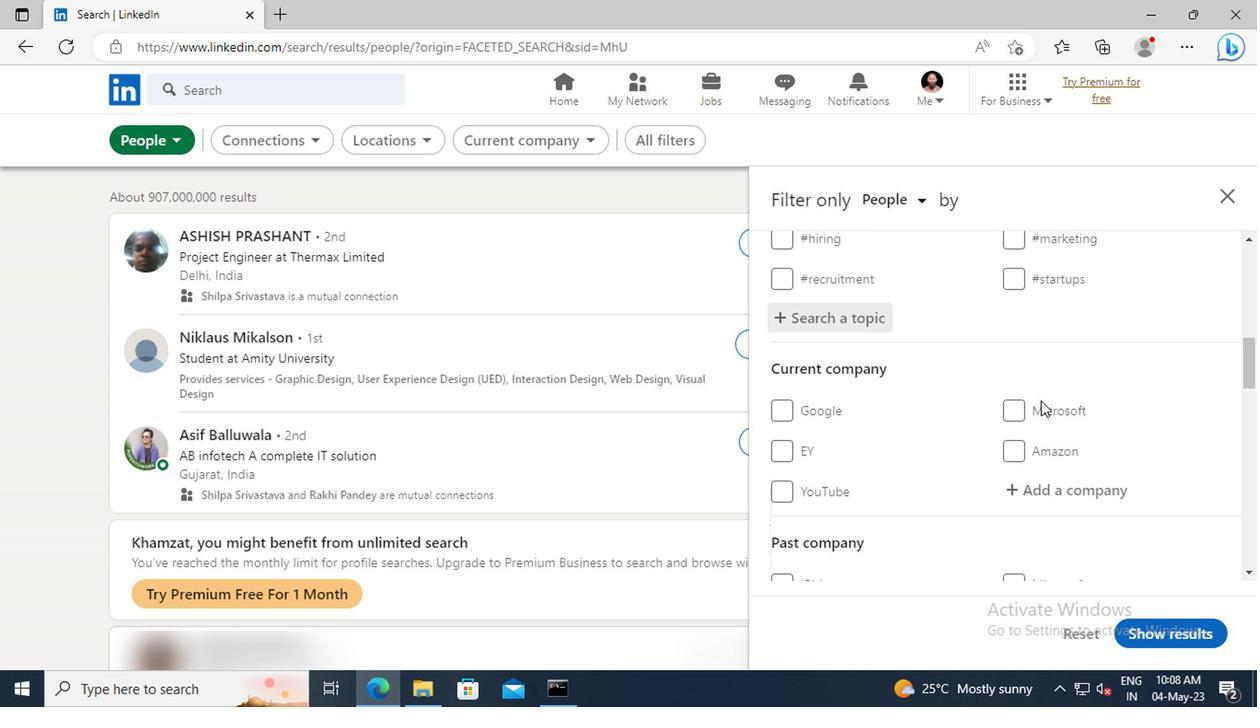 
Action: Mouse scrolled (858, 402) with delta (0, 0)
Screenshot: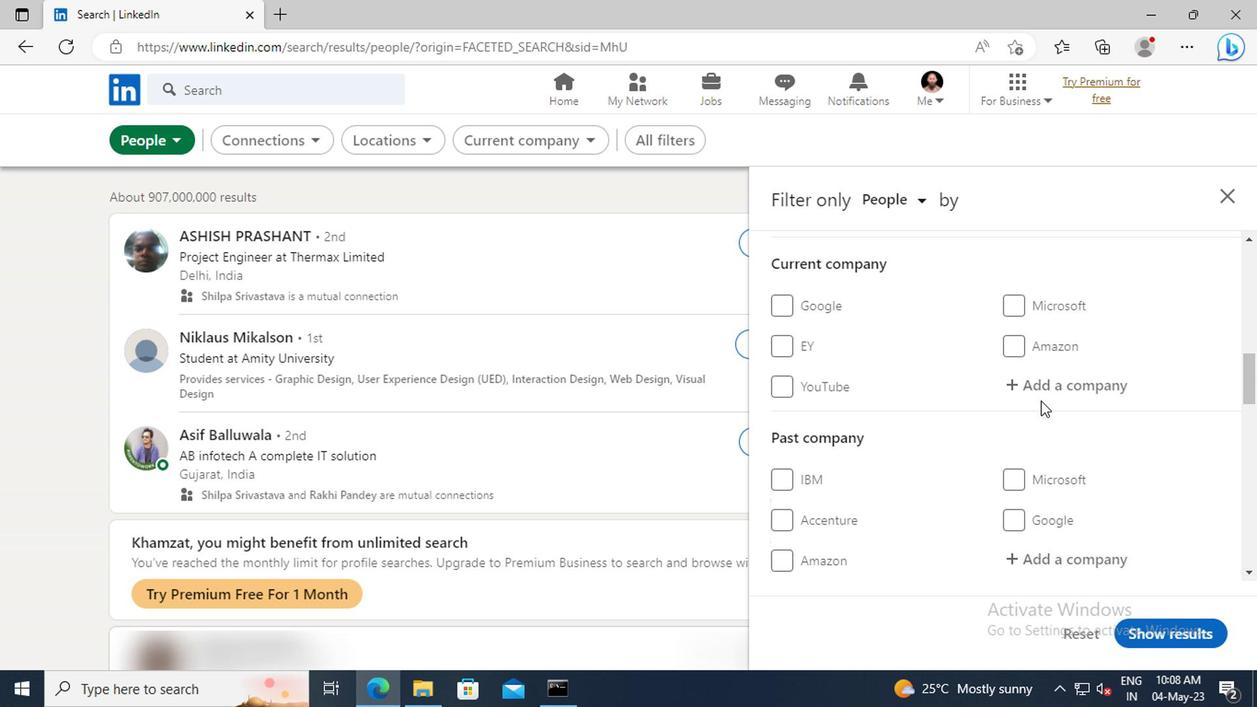 
Action: Mouse scrolled (858, 402) with delta (0, 0)
Screenshot: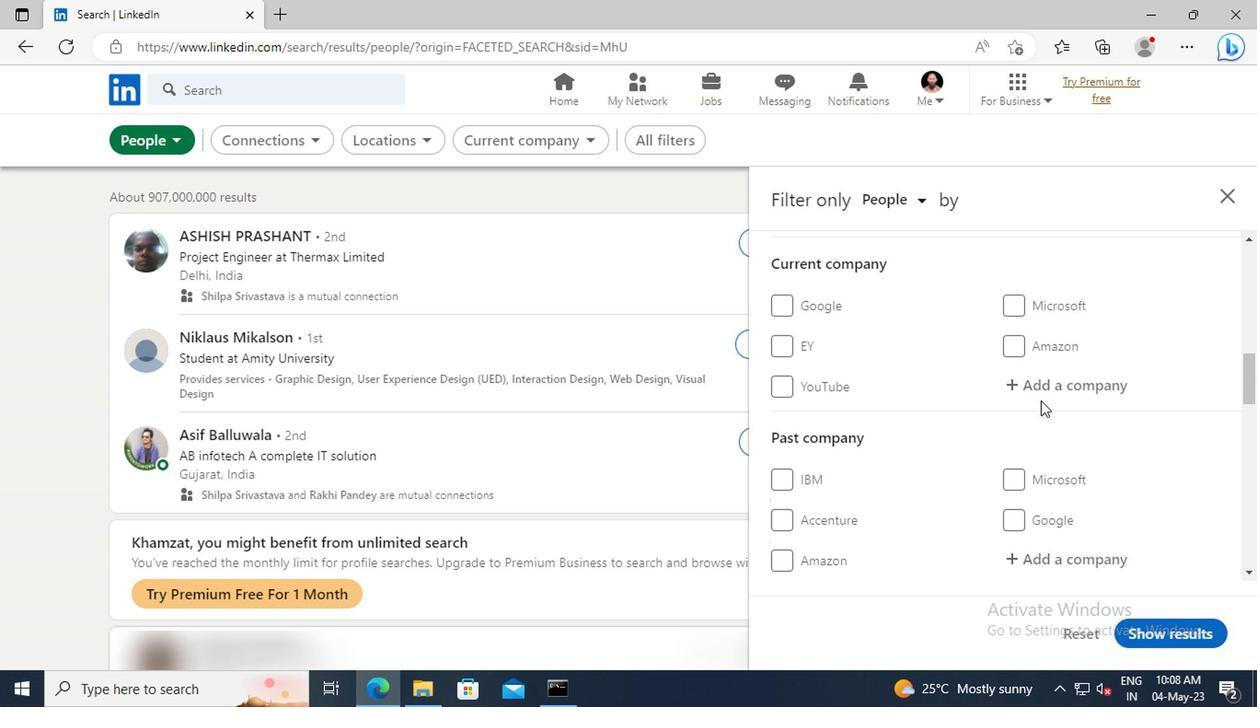 
Action: Mouse scrolled (858, 402) with delta (0, 0)
Screenshot: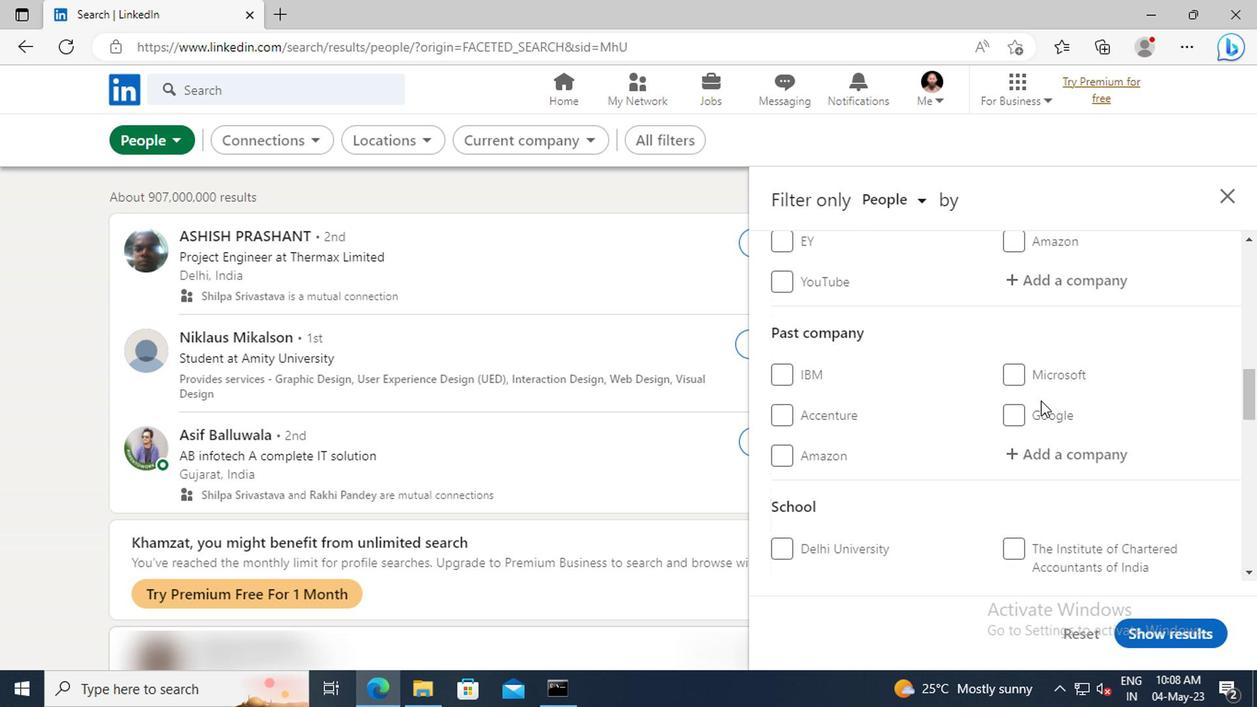 
Action: Mouse scrolled (858, 402) with delta (0, 0)
Screenshot: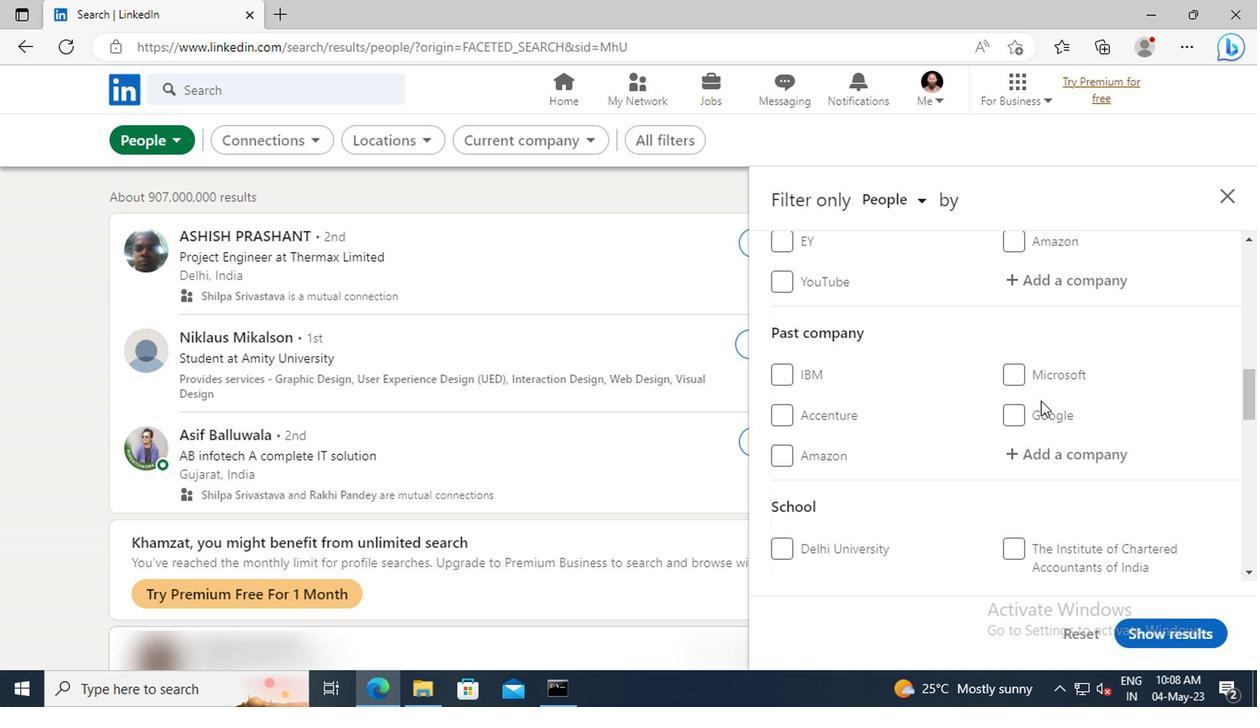 
Action: Mouse scrolled (858, 402) with delta (0, 0)
Screenshot: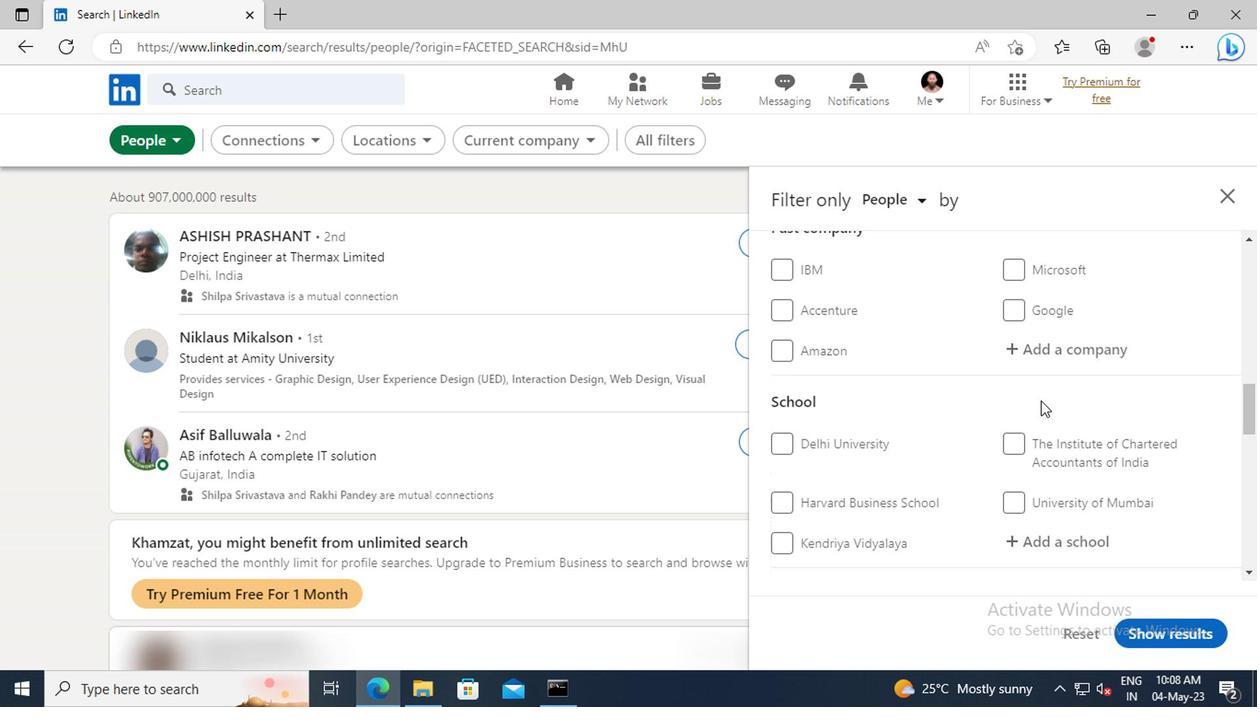
Action: Mouse scrolled (858, 402) with delta (0, 0)
Screenshot: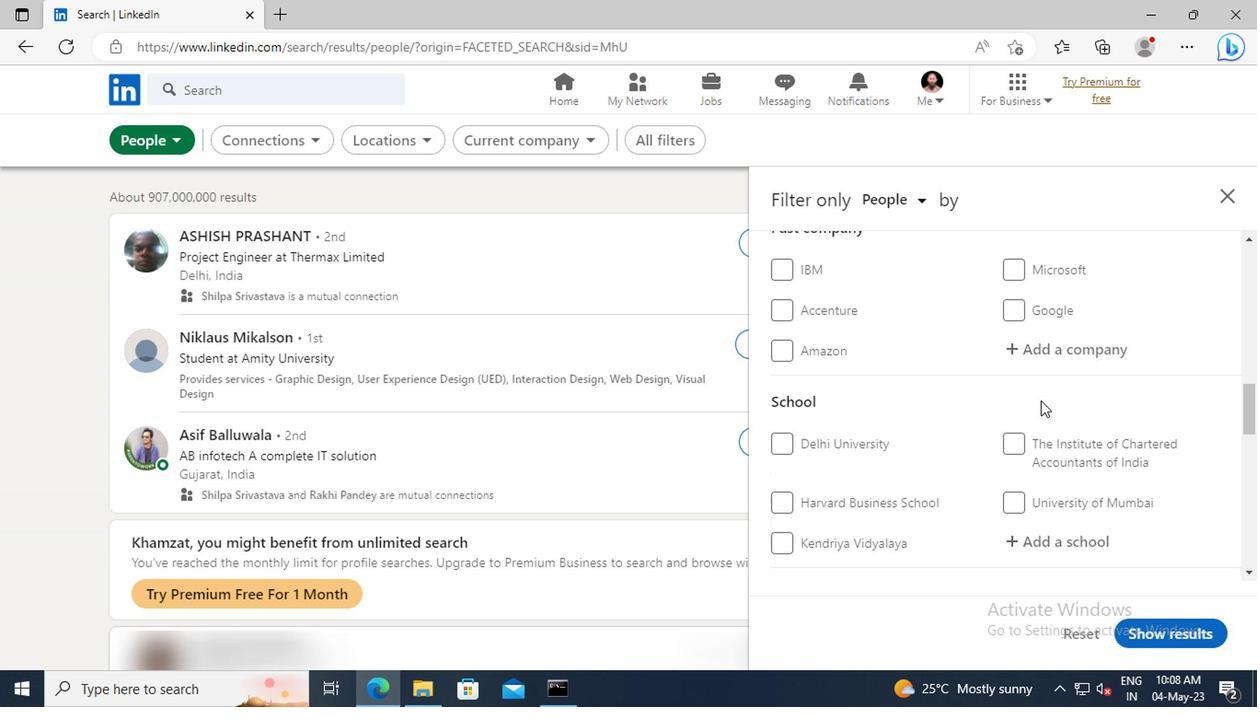 
Action: Mouse scrolled (858, 402) with delta (0, 0)
Screenshot: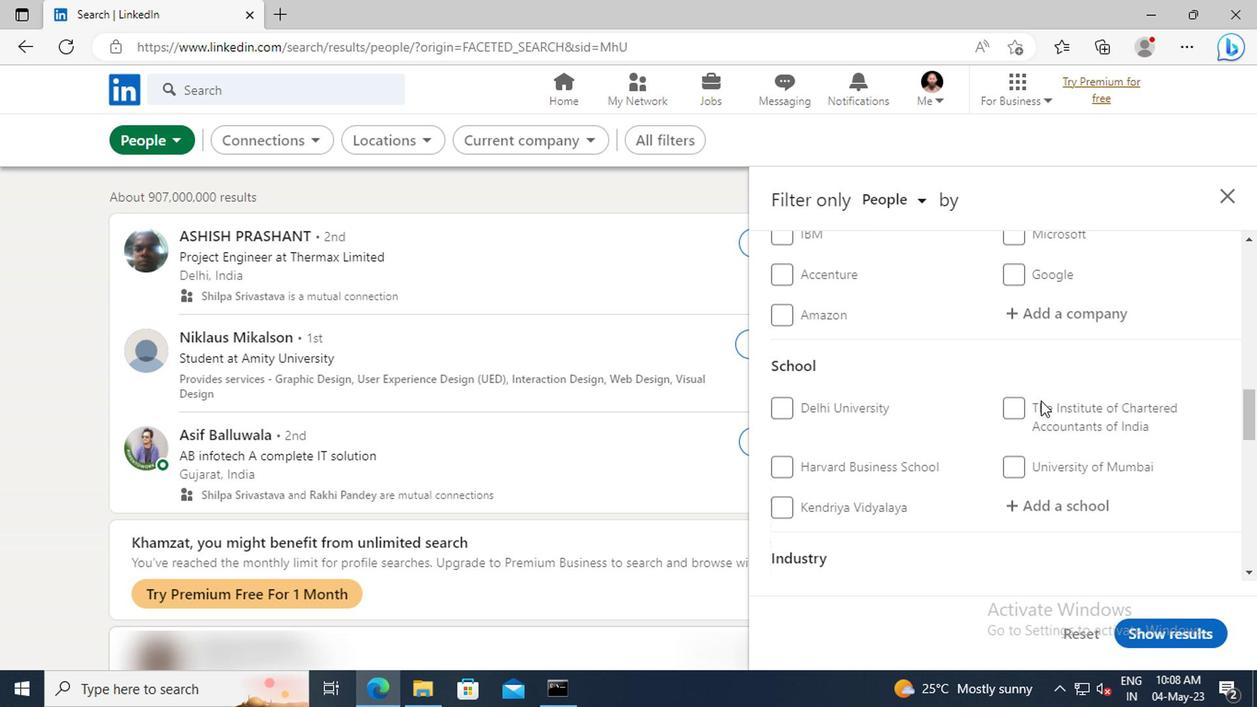 
Action: Mouse scrolled (858, 402) with delta (0, 0)
Screenshot: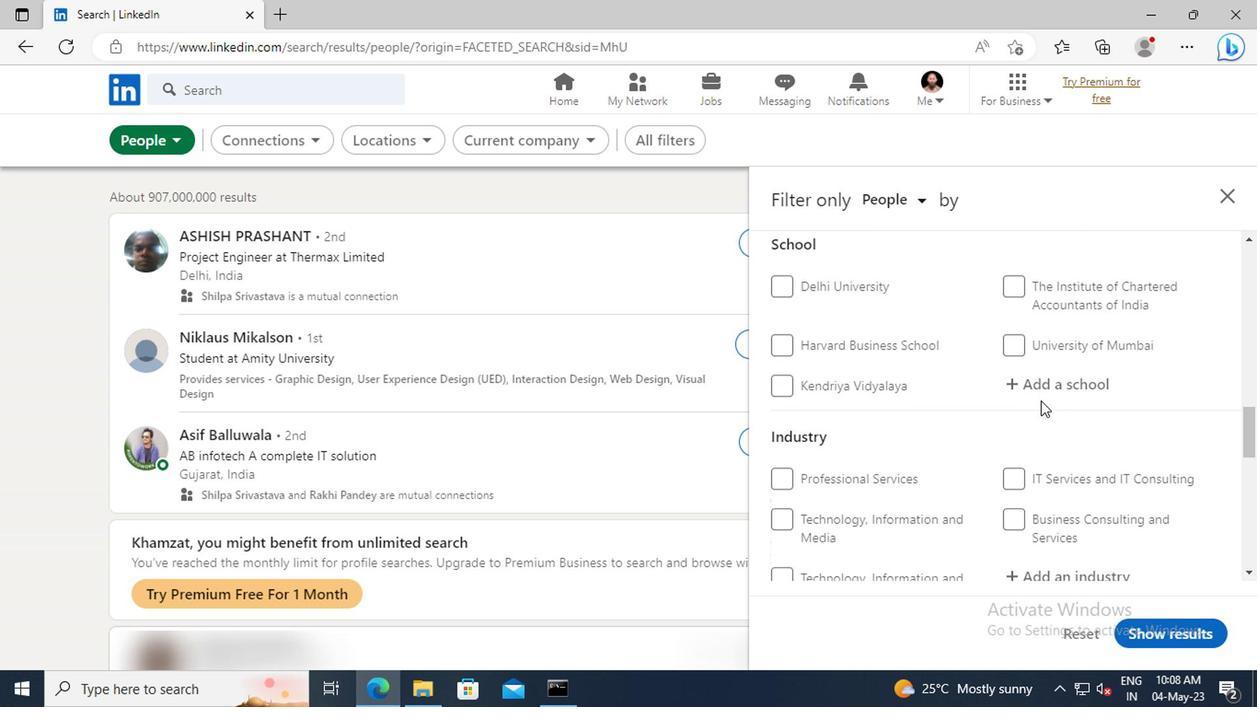 
Action: Mouse scrolled (858, 402) with delta (0, 0)
Screenshot: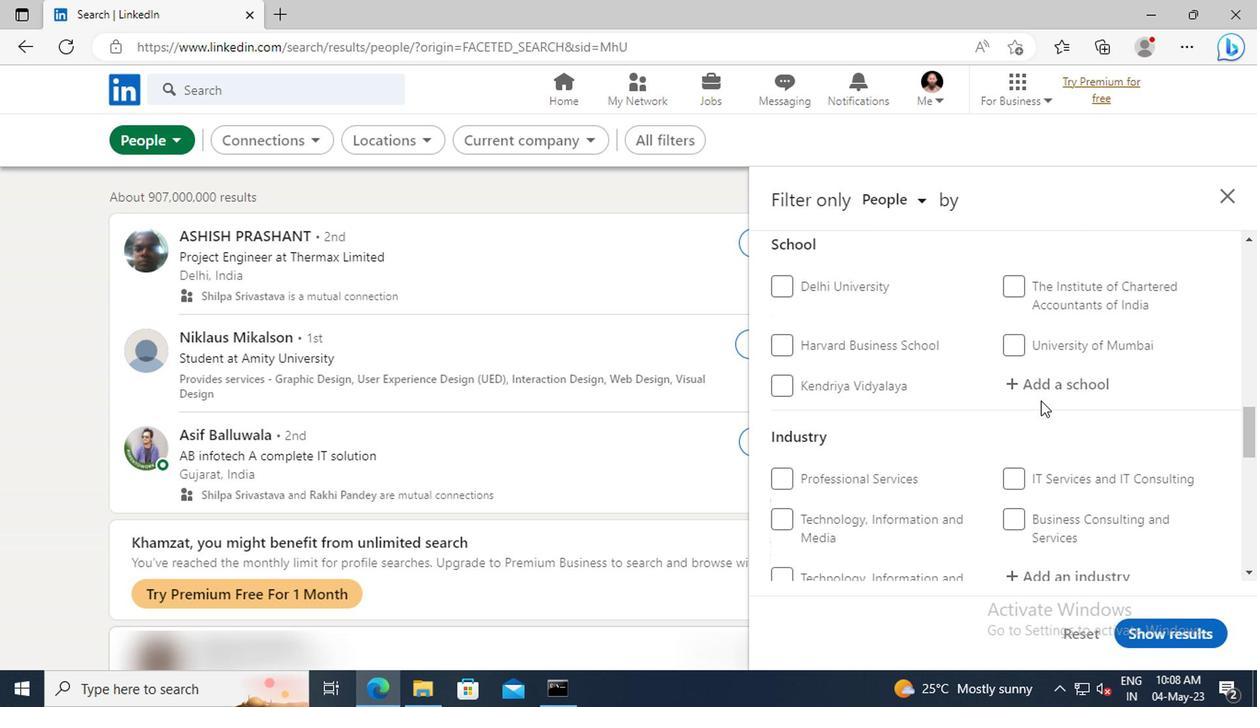 
Action: Mouse scrolled (858, 402) with delta (0, 0)
Screenshot: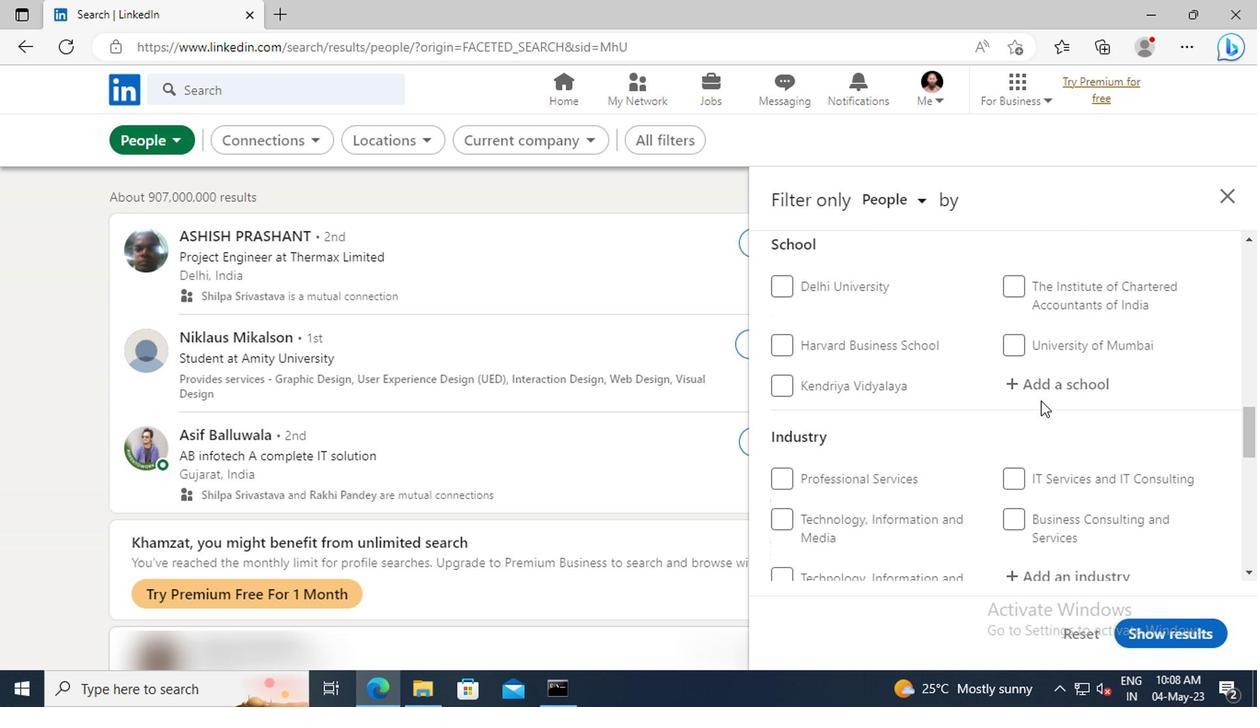 
Action: Mouse scrolled (858, 402) with delta (0, 0)
Screenshot: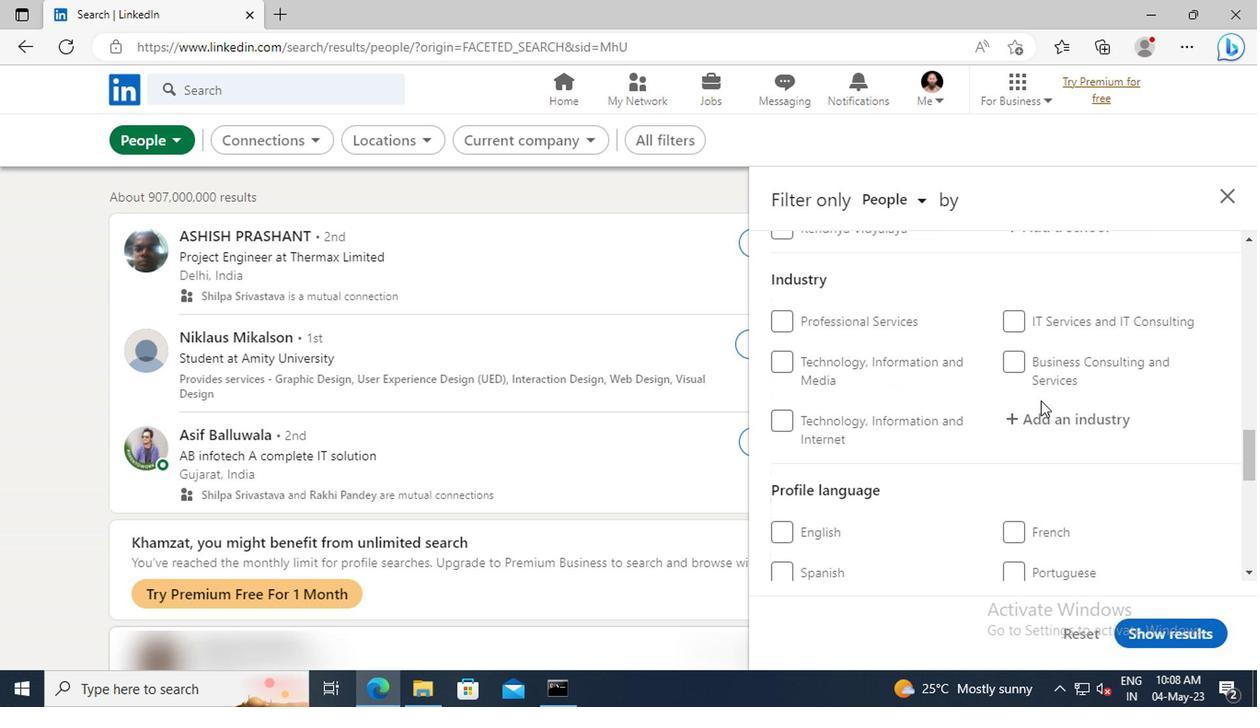 
Action: Mouse scrolled (858, 402) with delta (0, 0)
Screenshot: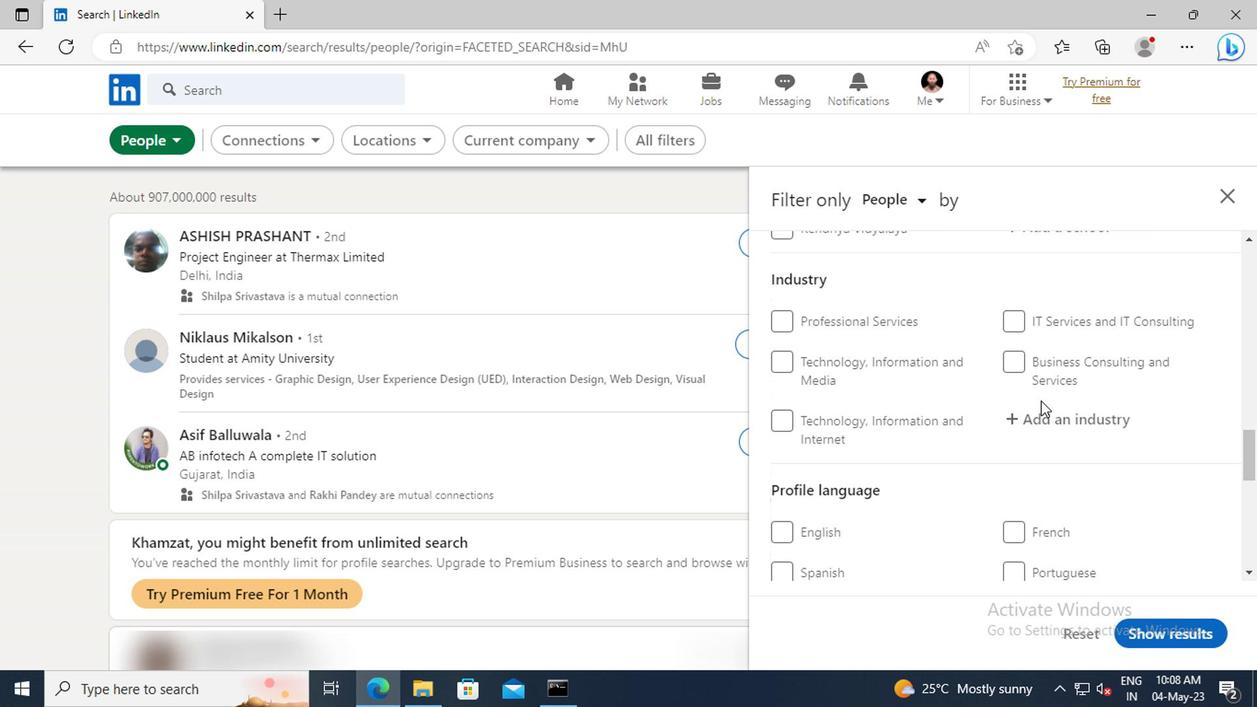 
Action: Mouse scrolled (858, 402) with delta (0, 0)
Screenshot: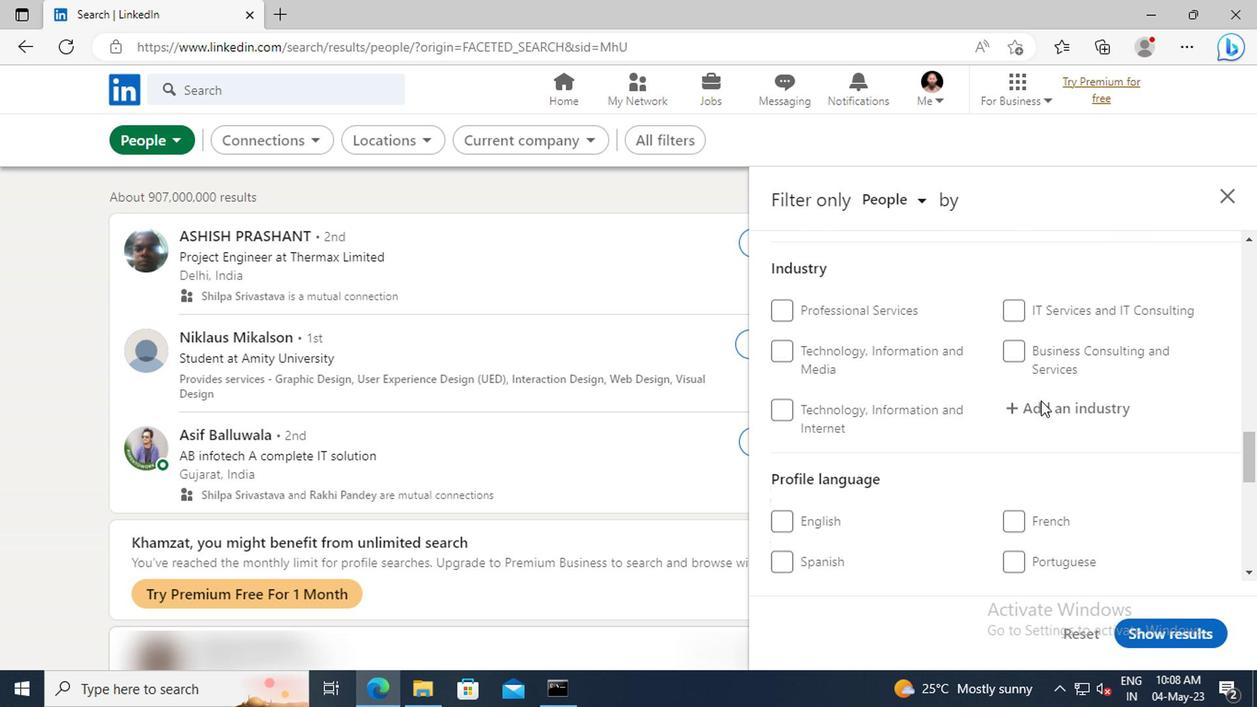 
Action: Mouse moved to (678, 414)
Screenshot: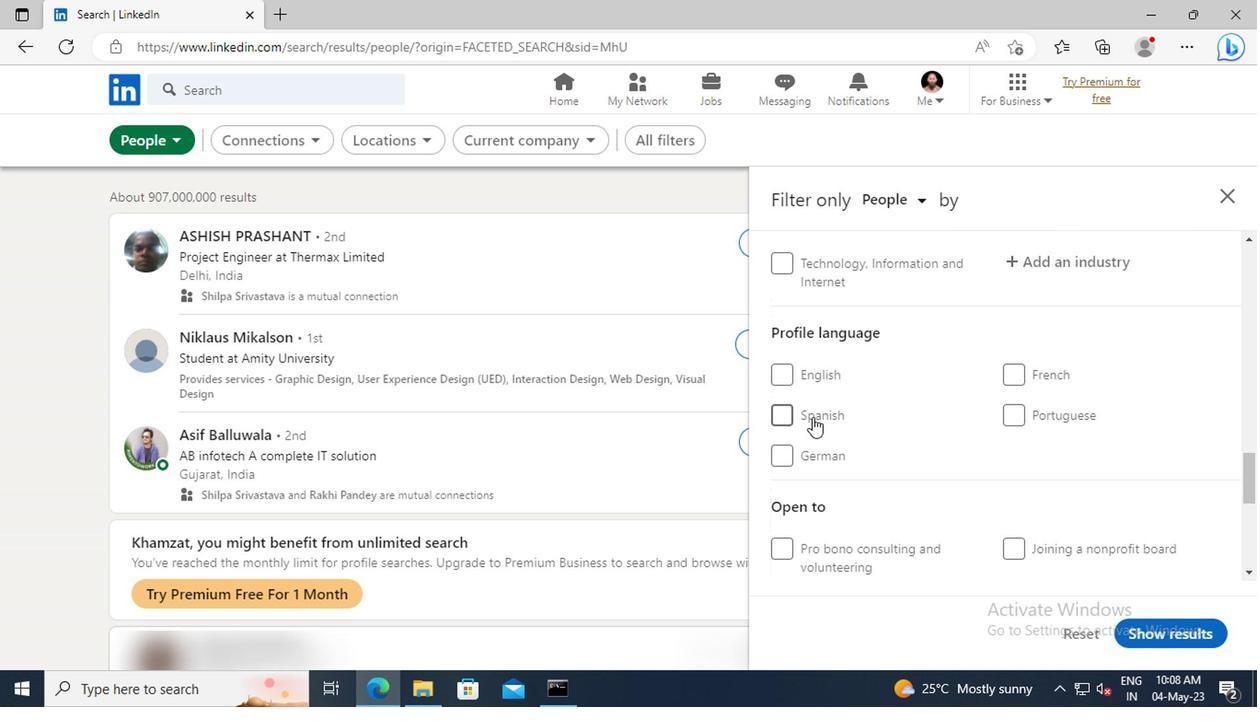 
Action: Mouse pressed left at (678, 414)
Screenshot: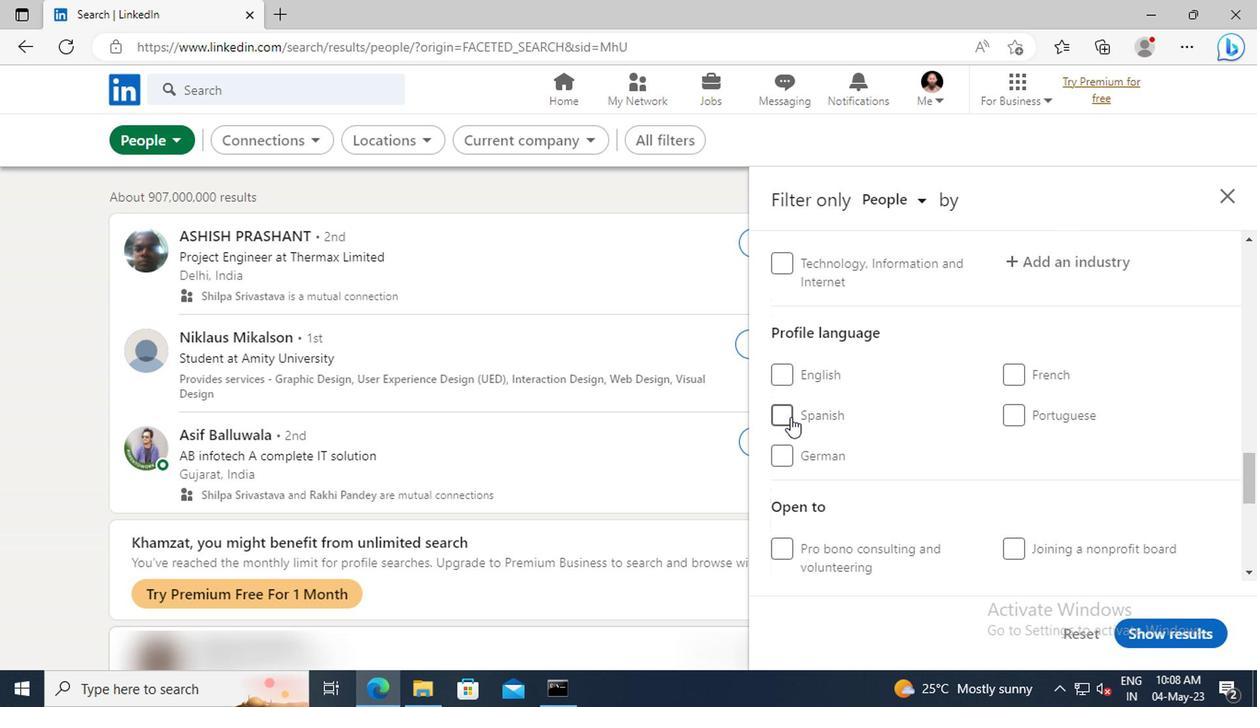 
Action: Mouse moved to (846, 414)
Screenshot: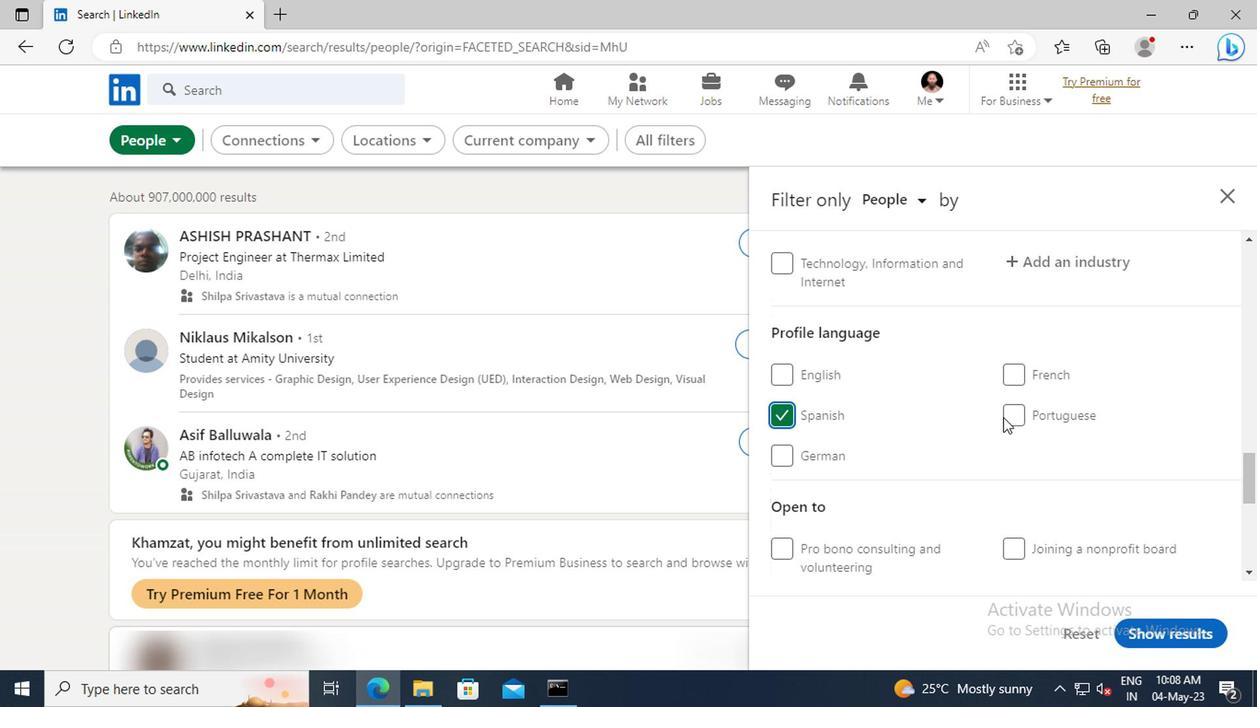 
Action: Mouse scrolled (846, 415) with delta (0, 0)
Screenshot: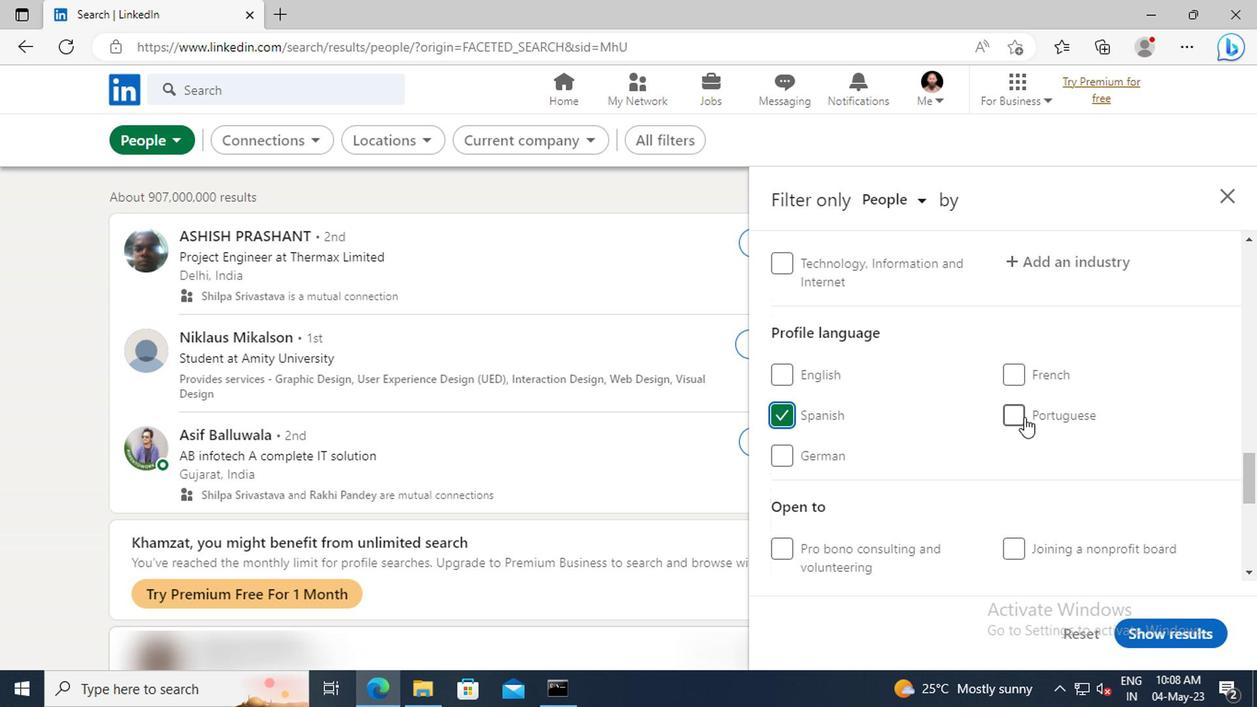 
Action: Mouse scrolled (846, 415) with delta (0, 0)
Screenshot: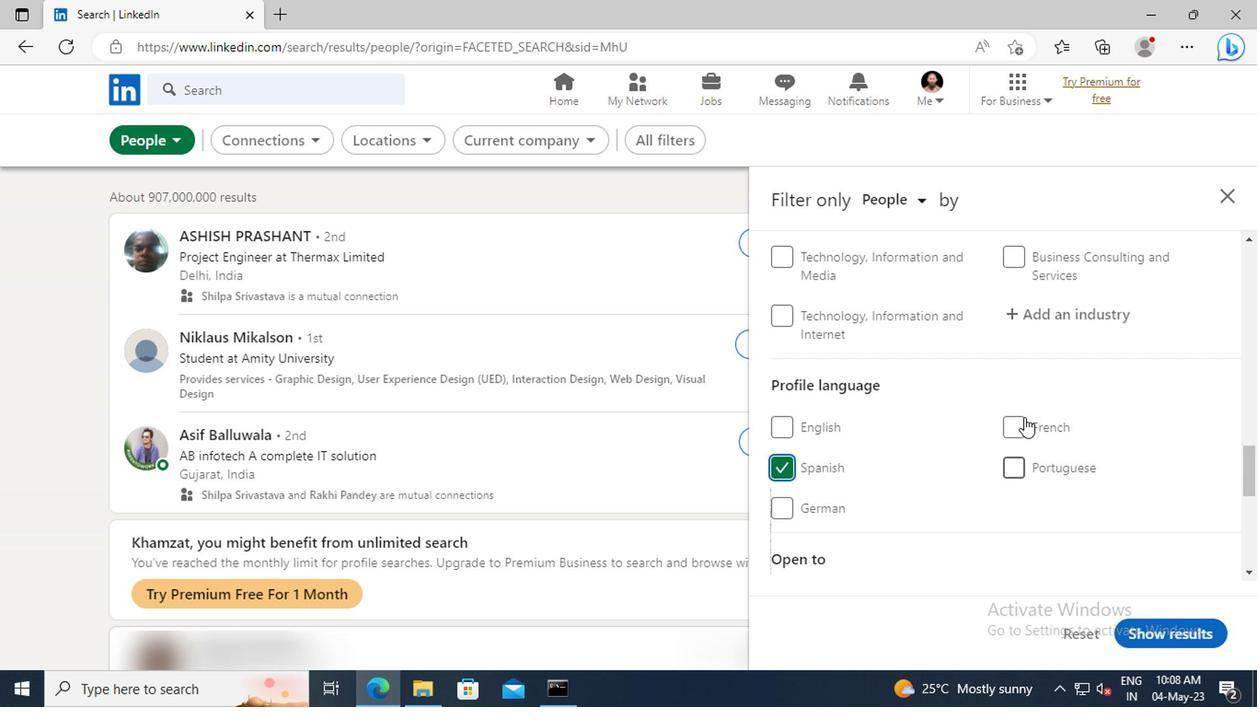 
Action: Mouse scrolled (846, 415) with delta (0, 0)
Screenshot: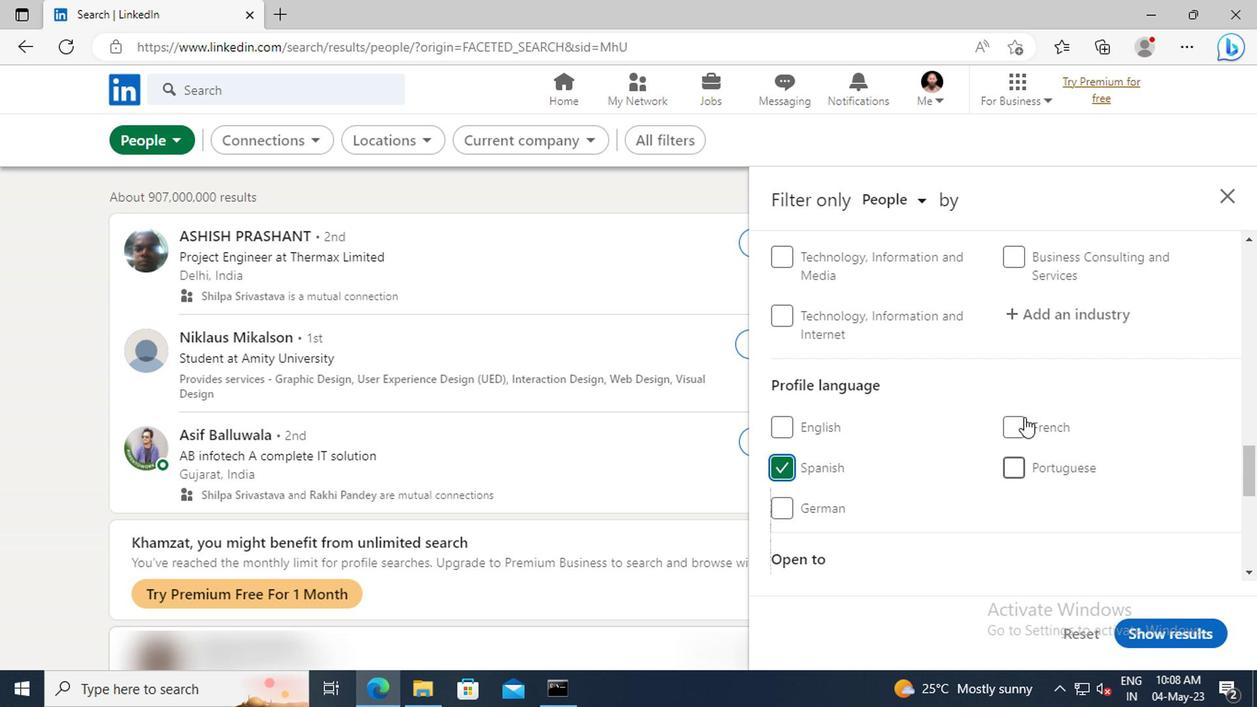 
Action: Mouse scrolled (846, 415) with delta (0, 0)
Screenshot: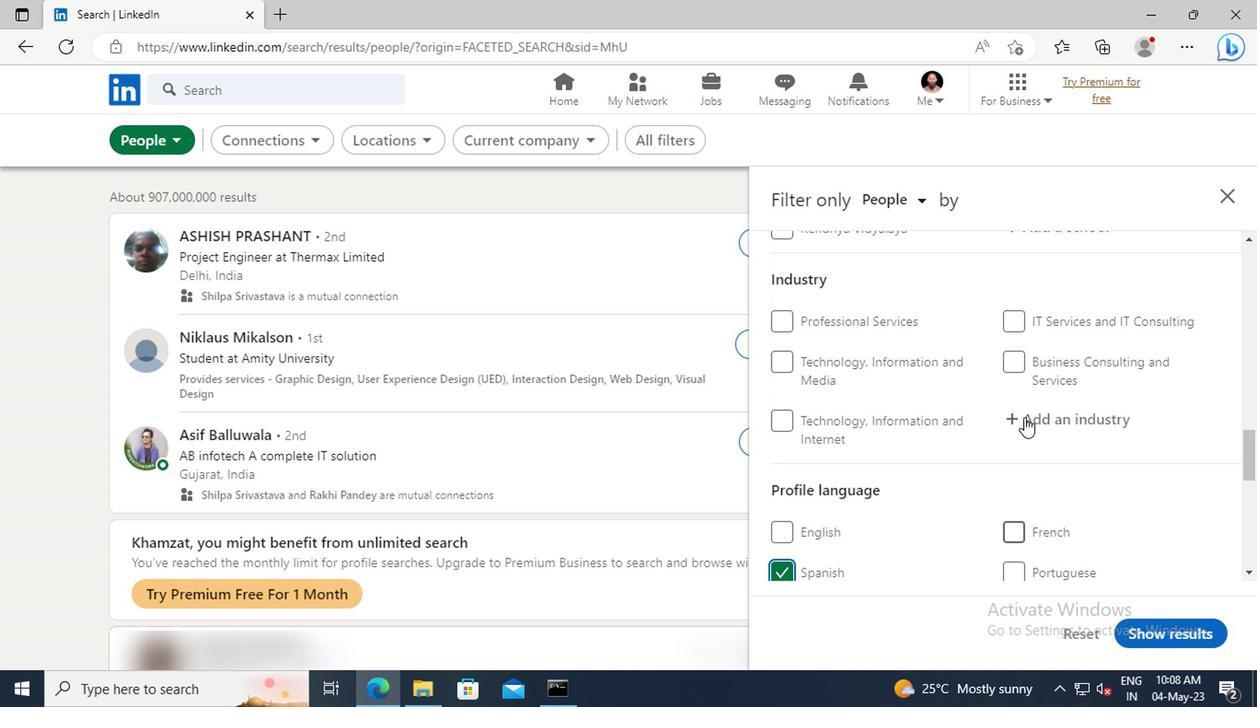 
Action: Mouse scrolled (846, 415) with delta (0, 0)
Screenshot: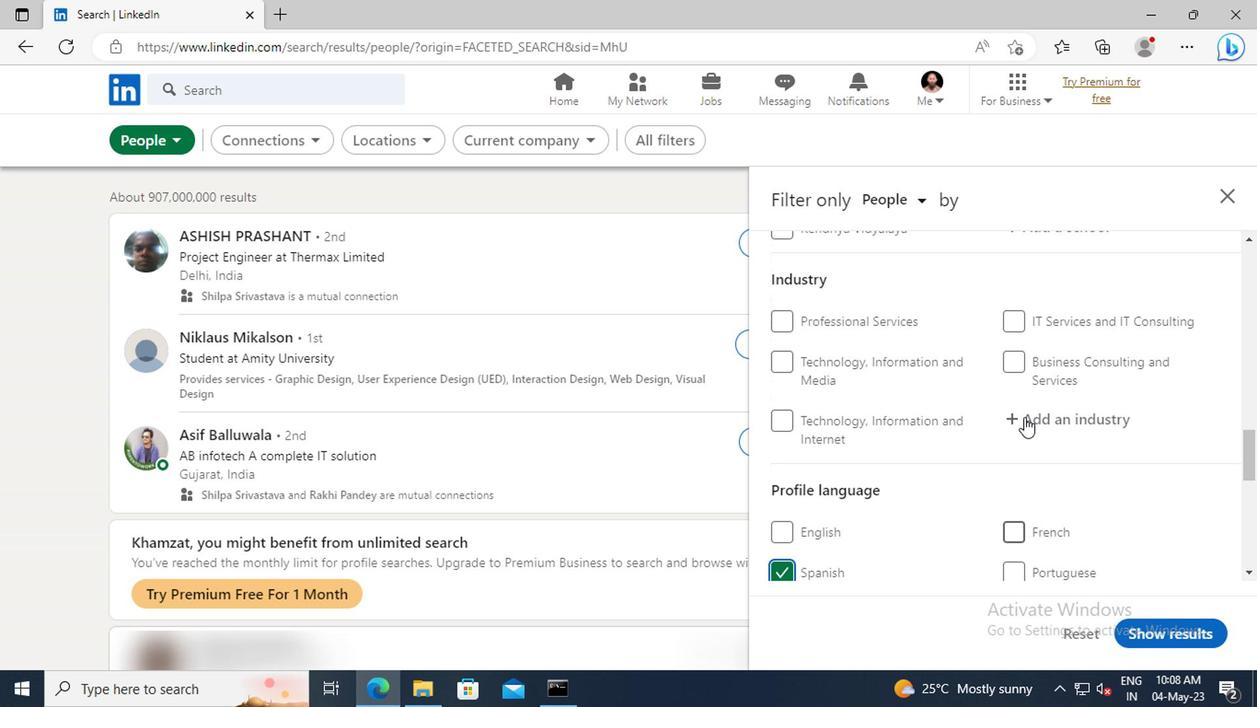 
Action: Mouse scrolled (846, 415) with delta (0, 0)
Screenshot: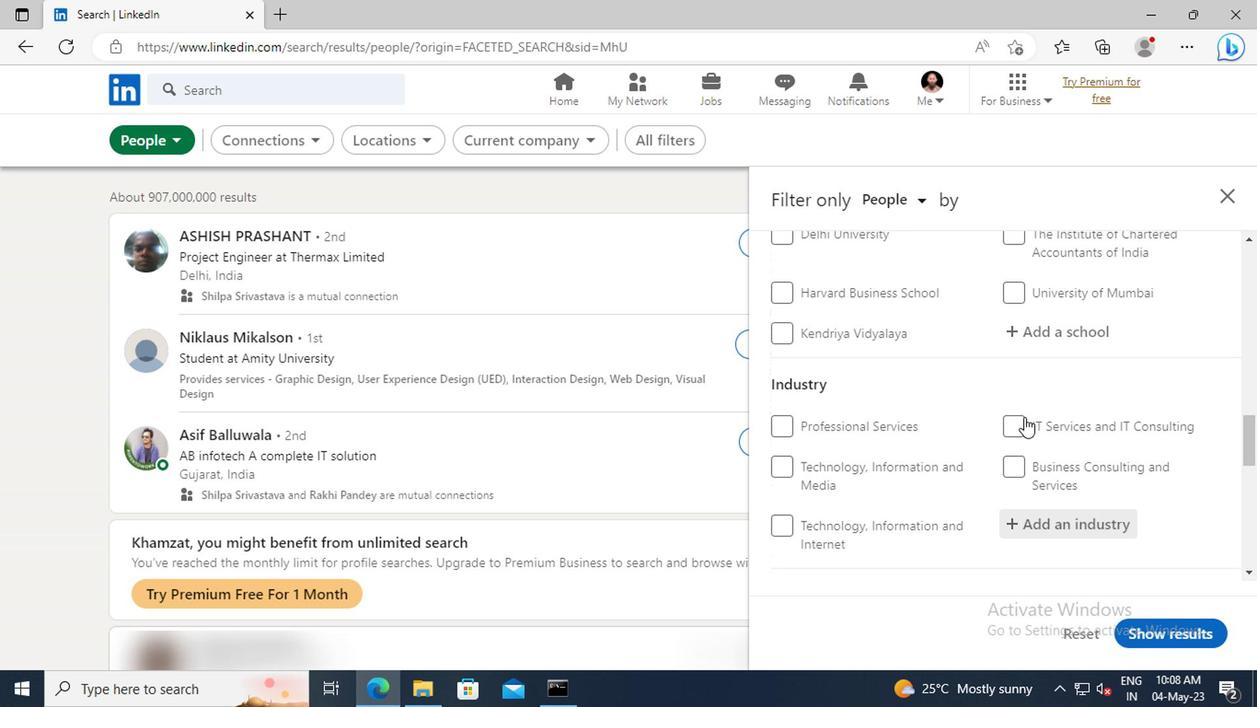 
Action: Mouse moved to (846, 413)
Screenshot: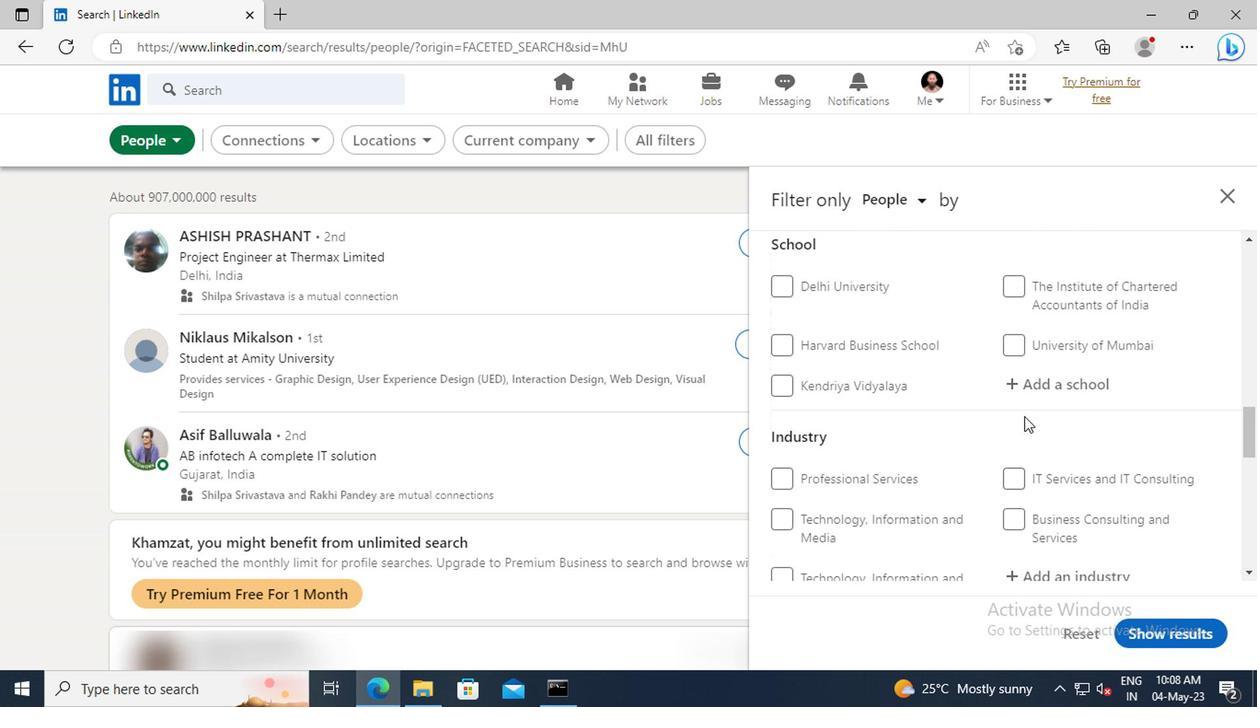 
Action: Mouse scrolled (846, 414) with delta (0, 0)
Screenshot: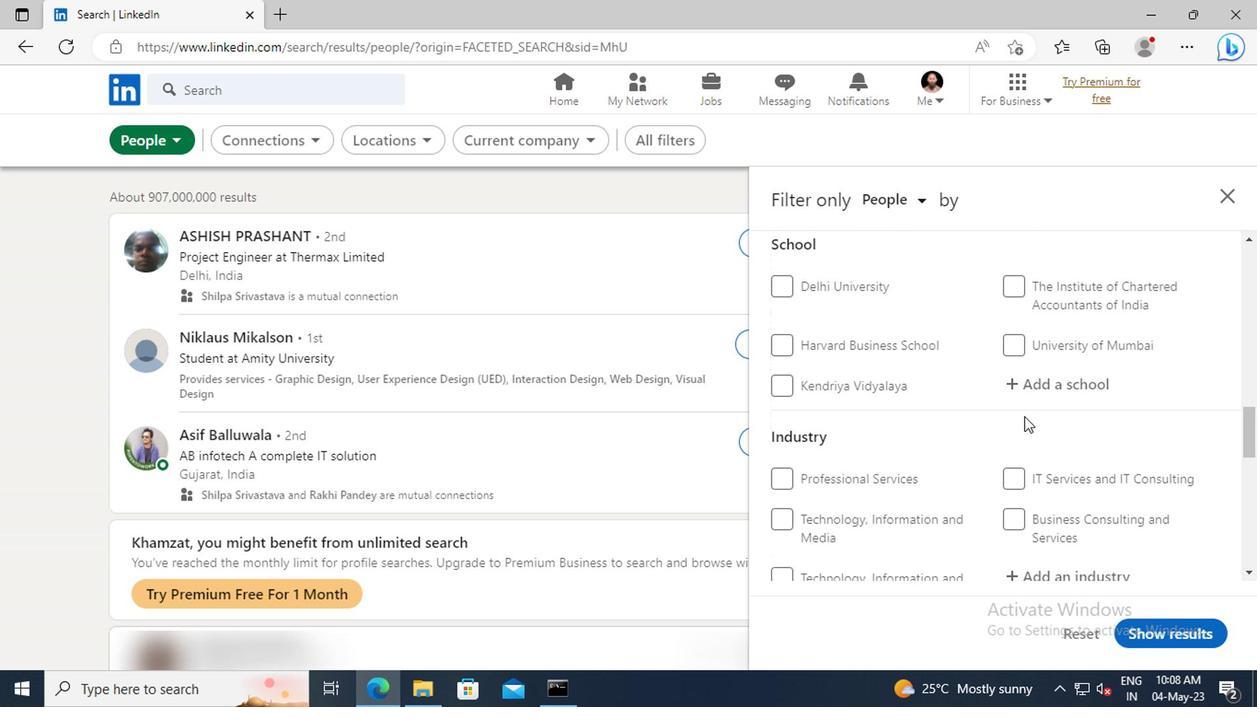 
Action: Mouse scrolled (846, 414) with delta (0, 0)
Screenshot: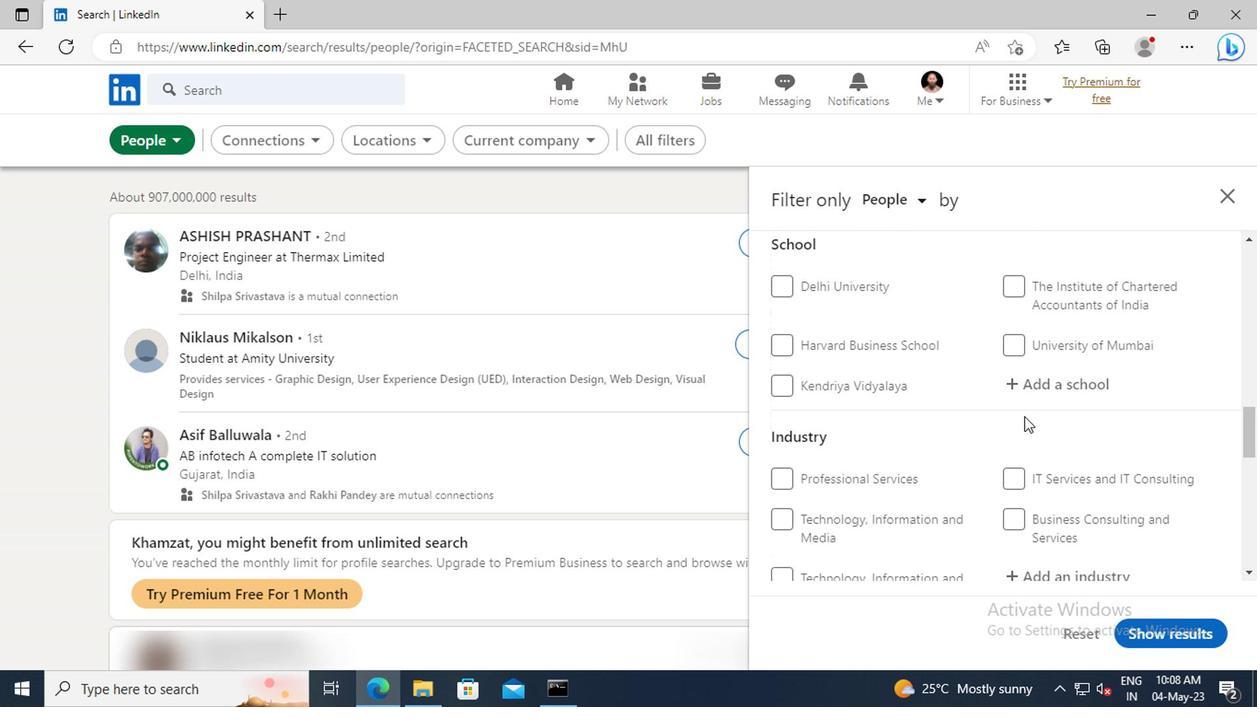
Action: Mouse scrolled (846, 414) with delta (0, 0)
Screenshot: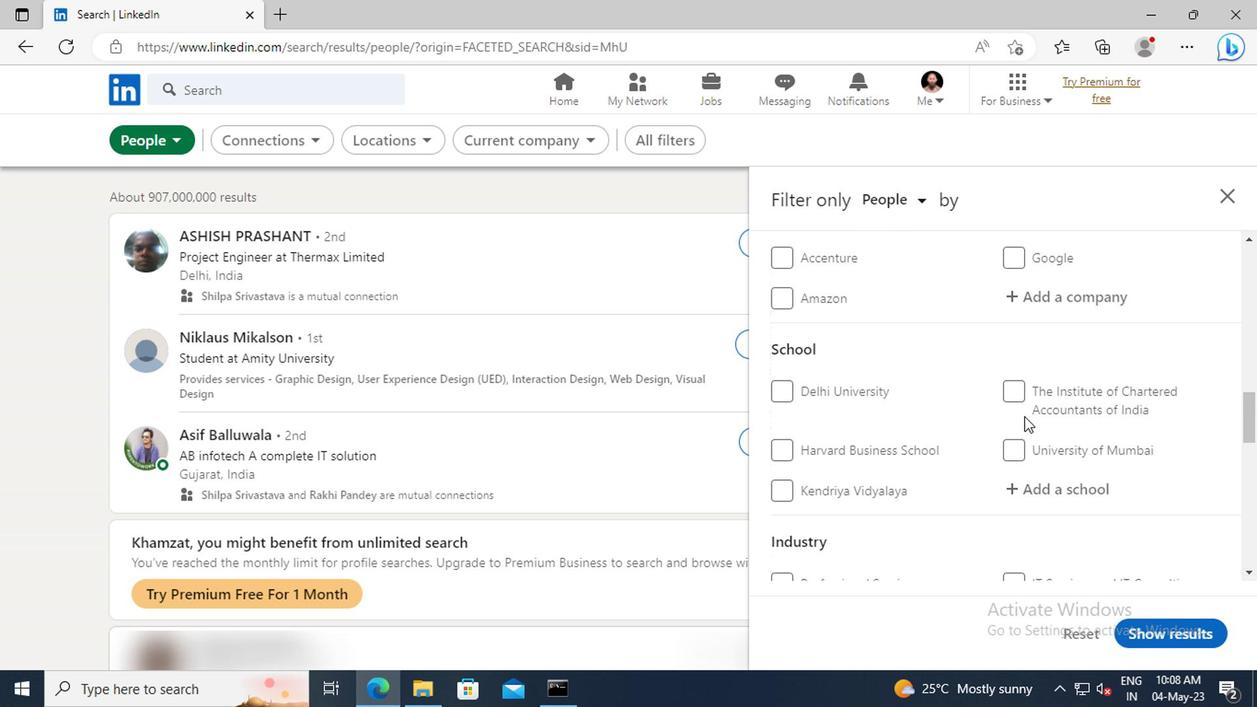 
Action: Mouse scrolled (846, 414) with delta (0, 0)
Screenshot: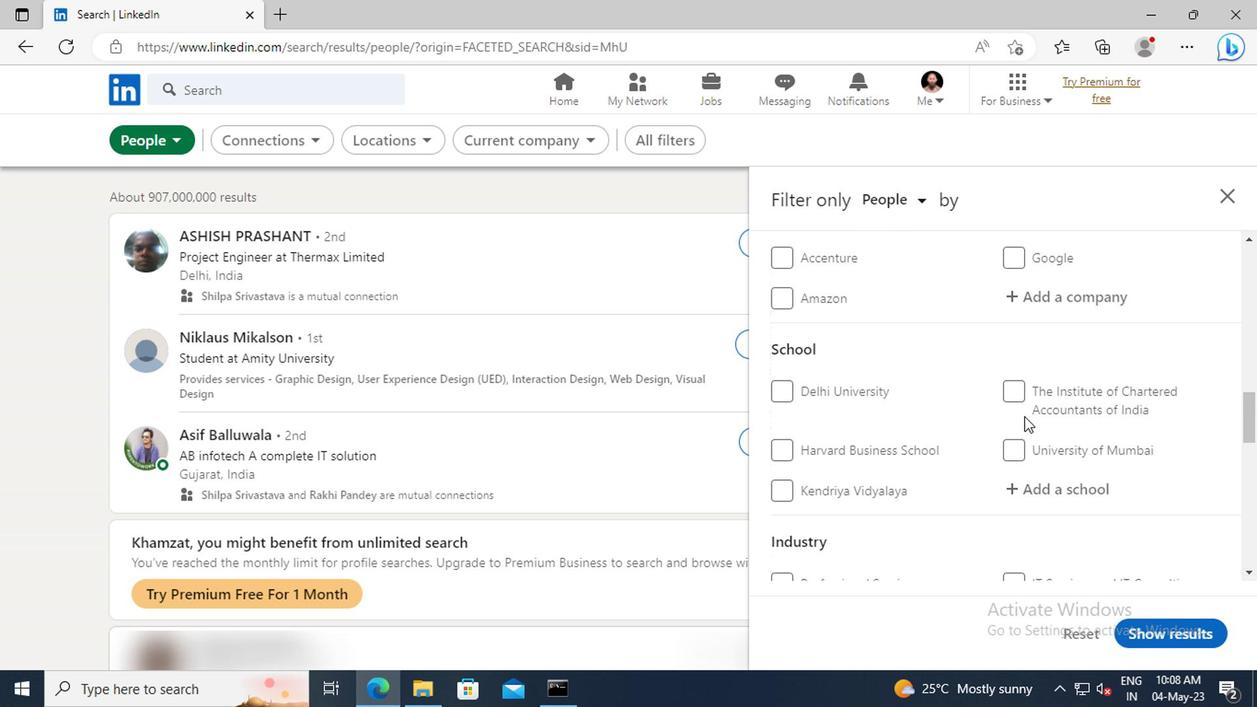 
Action: Mouse scrolled (846, 414) with delta (0, 0)
Screenshot: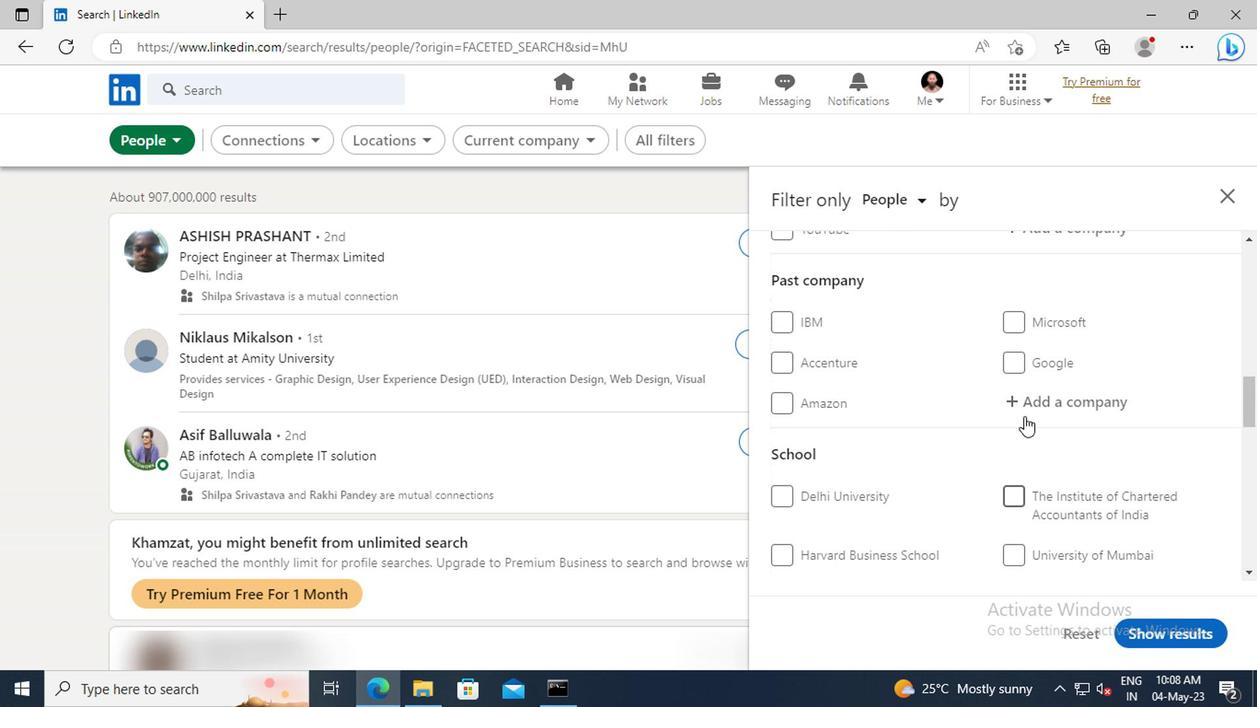
Action: Mouse moved to (846, 413)
Screenshot: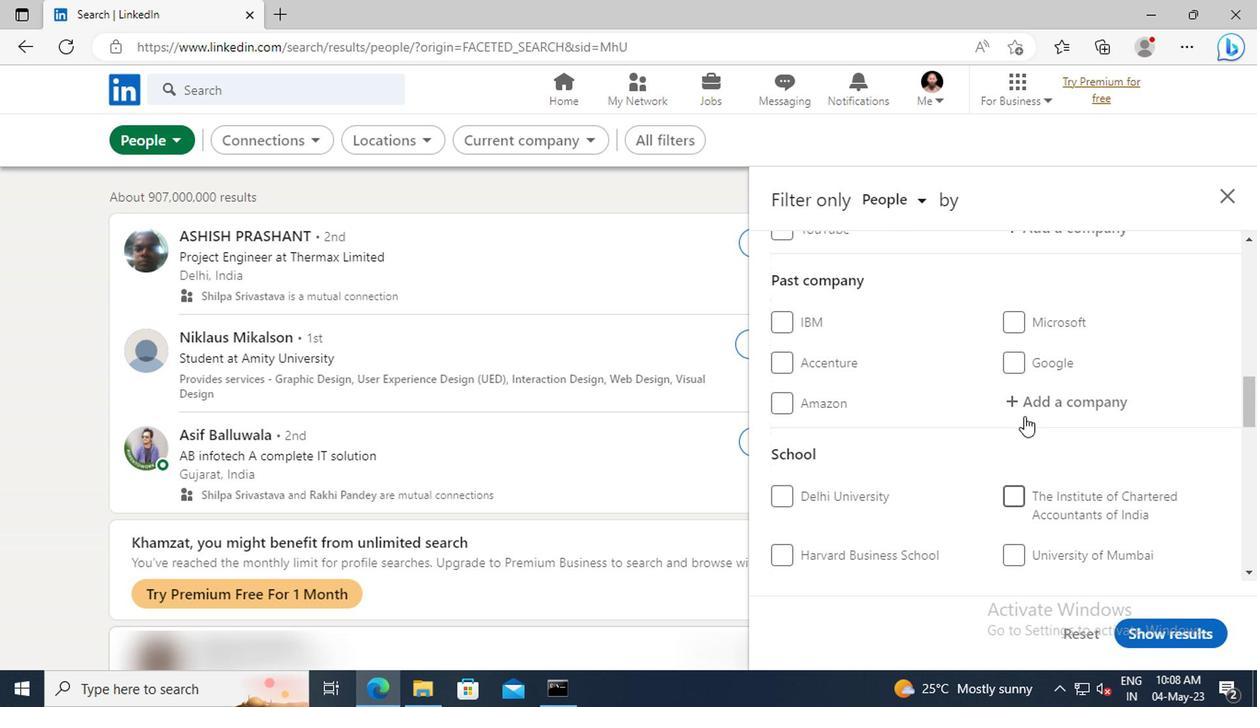 
Action: Mouse scrolled (846, 414) with delta (0, 0)
Screenshot: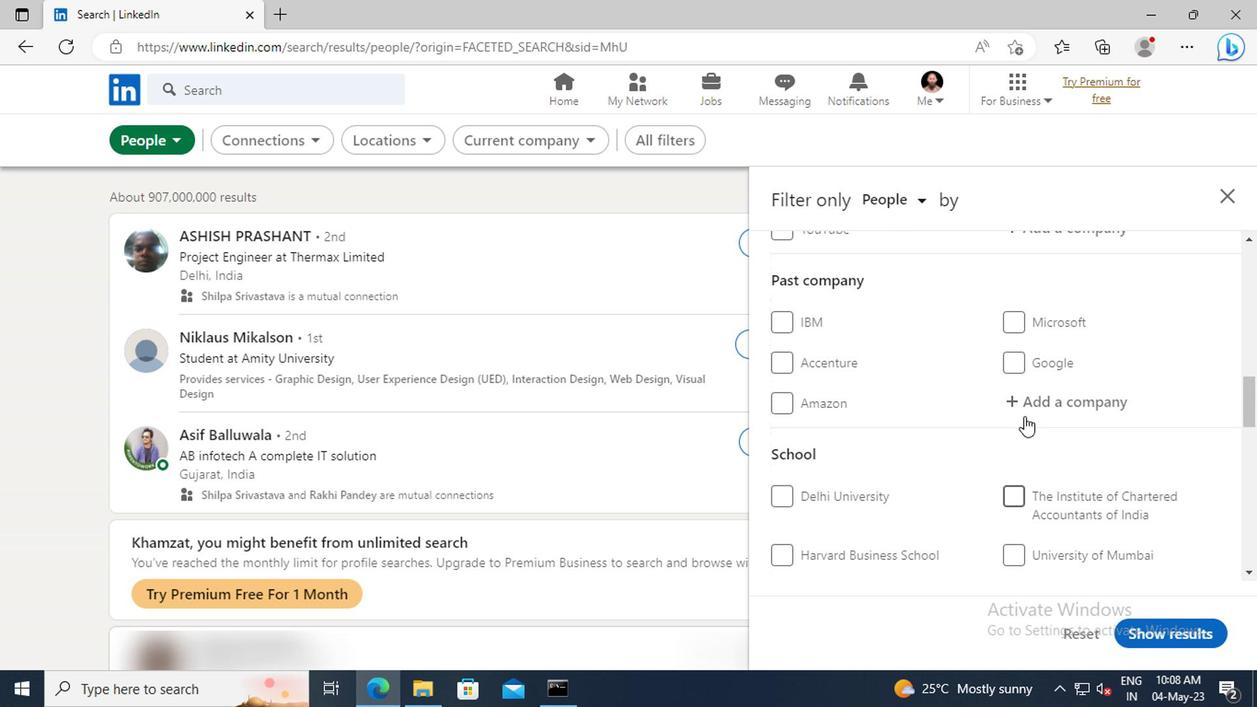 
Action: Mouse scrolled (846, 414) with delta (0, 0)
Screenshot: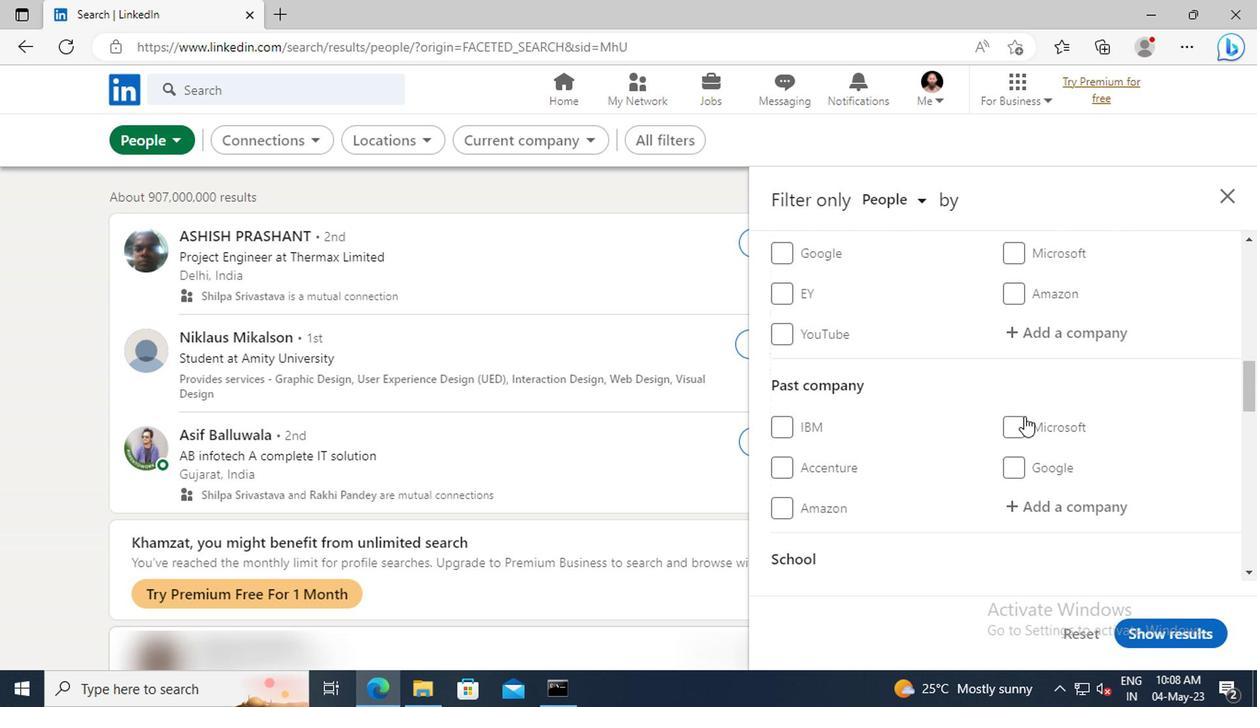 
Action: Mouse moved to (841, 396)
Screenshot: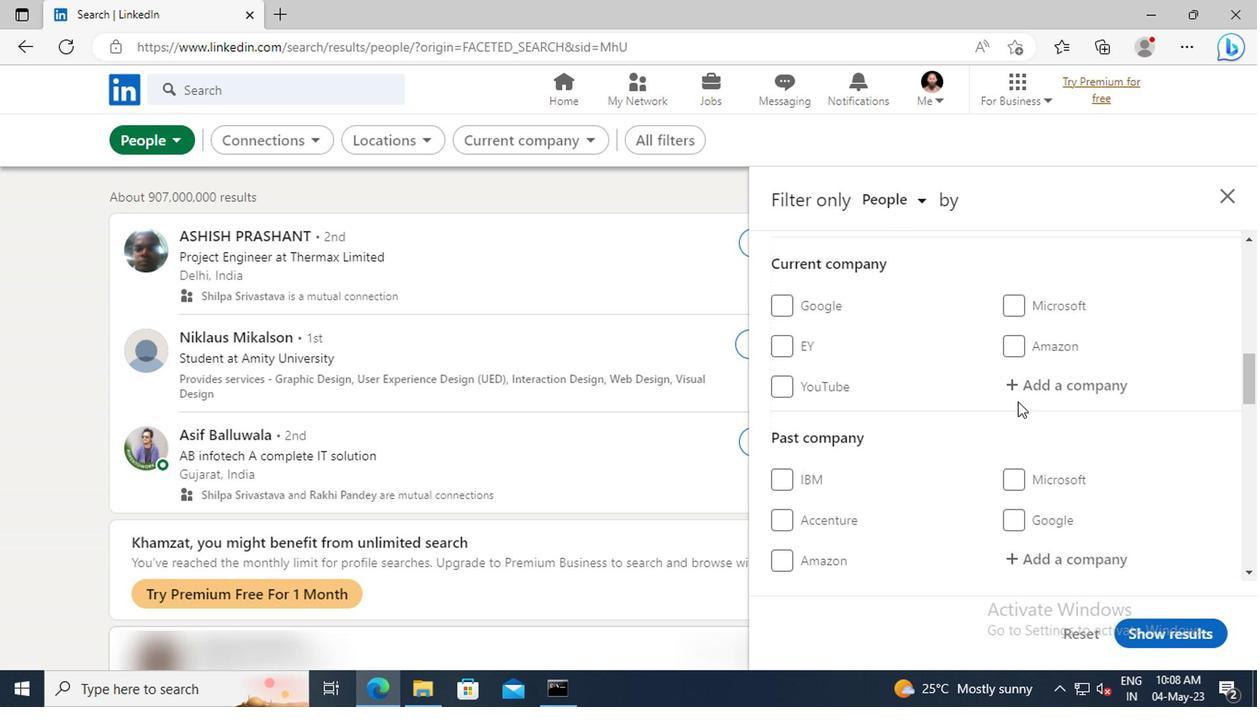 
Action: Mouse pressed left at (841, 396)
Screenshot: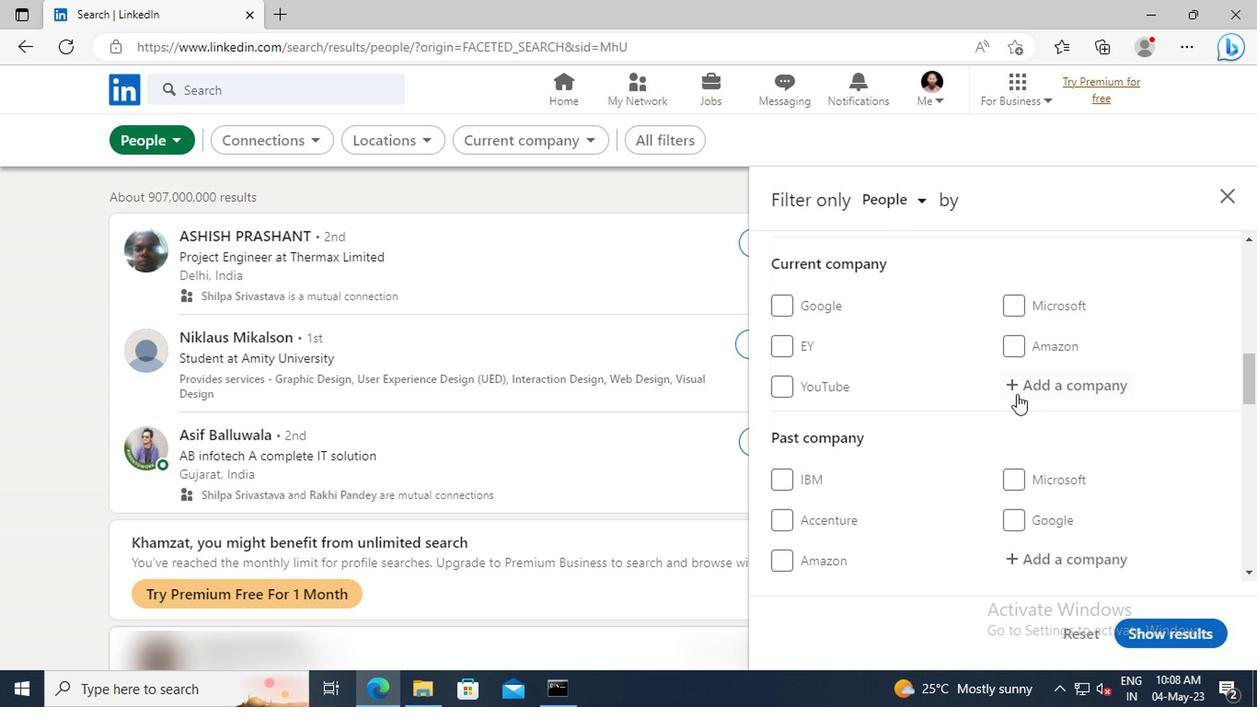 
Action: Key pressed <Key.shift>S&P<Key.space><Key.shift>GLOBAL<Key.space><Key.shift>MARKET<Key.space><Key.shift>INTELLIGENCE<Key.enter>
Screenshot: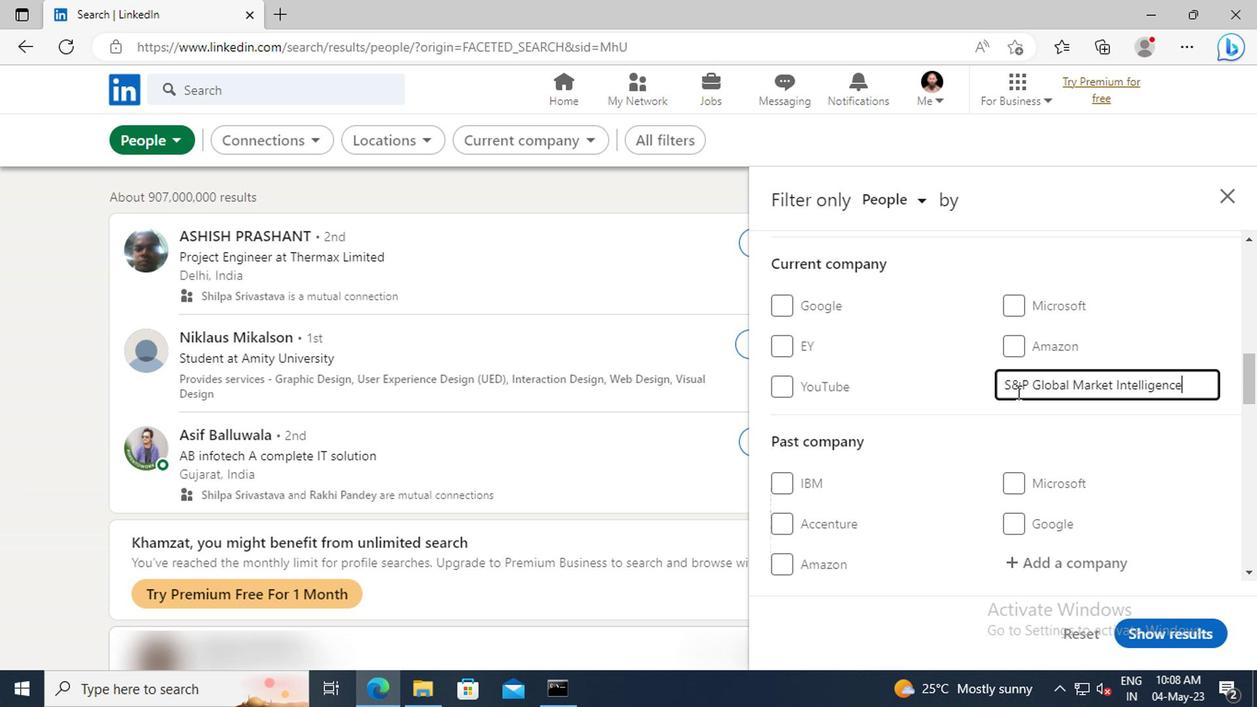
Action: Mouse moved to (839, 395)
Screenshot: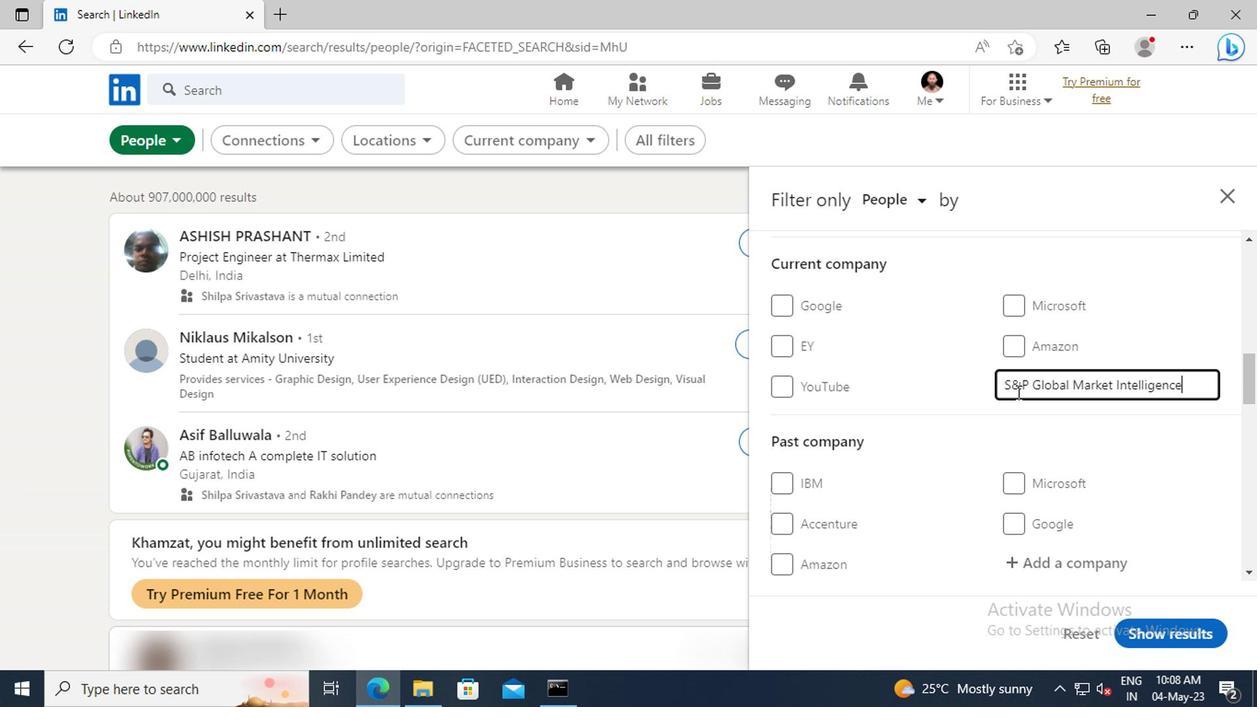 
Action: Mouse scrolled (839, 394) with delta (0, 0)
Screenshot: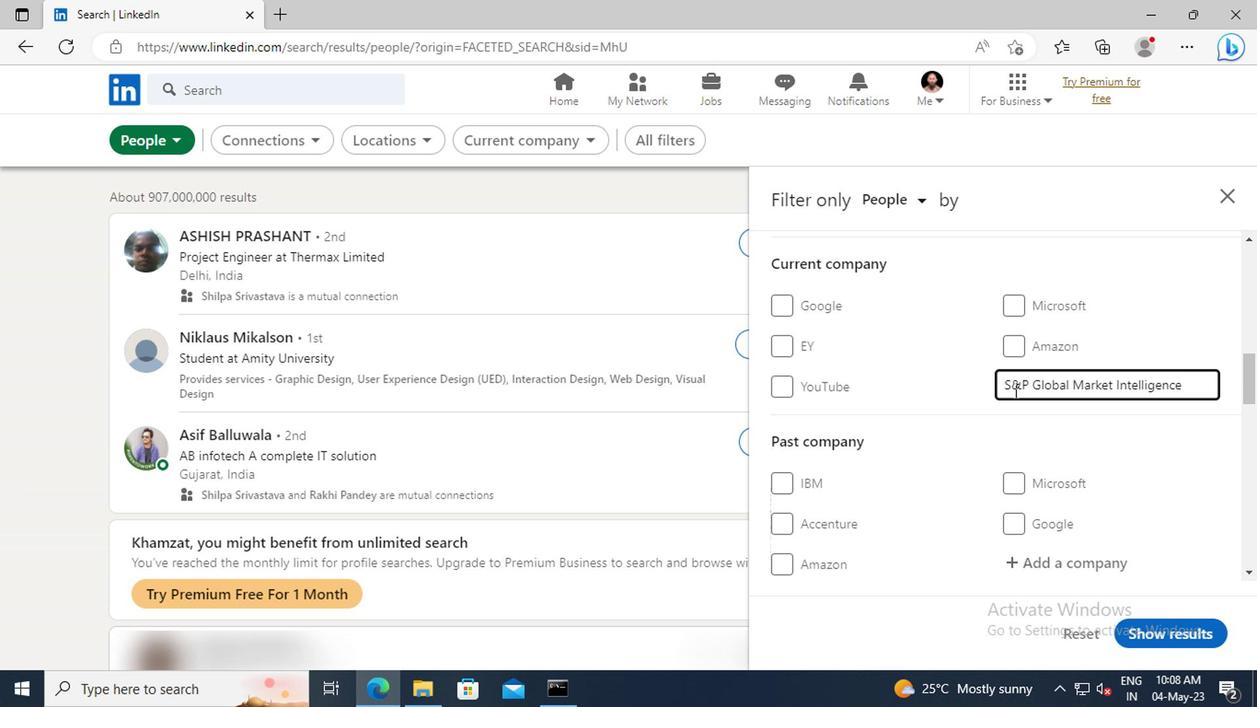 
Action: Mouse scrolled (839, 394) with delta (0, 0)
Screenshot: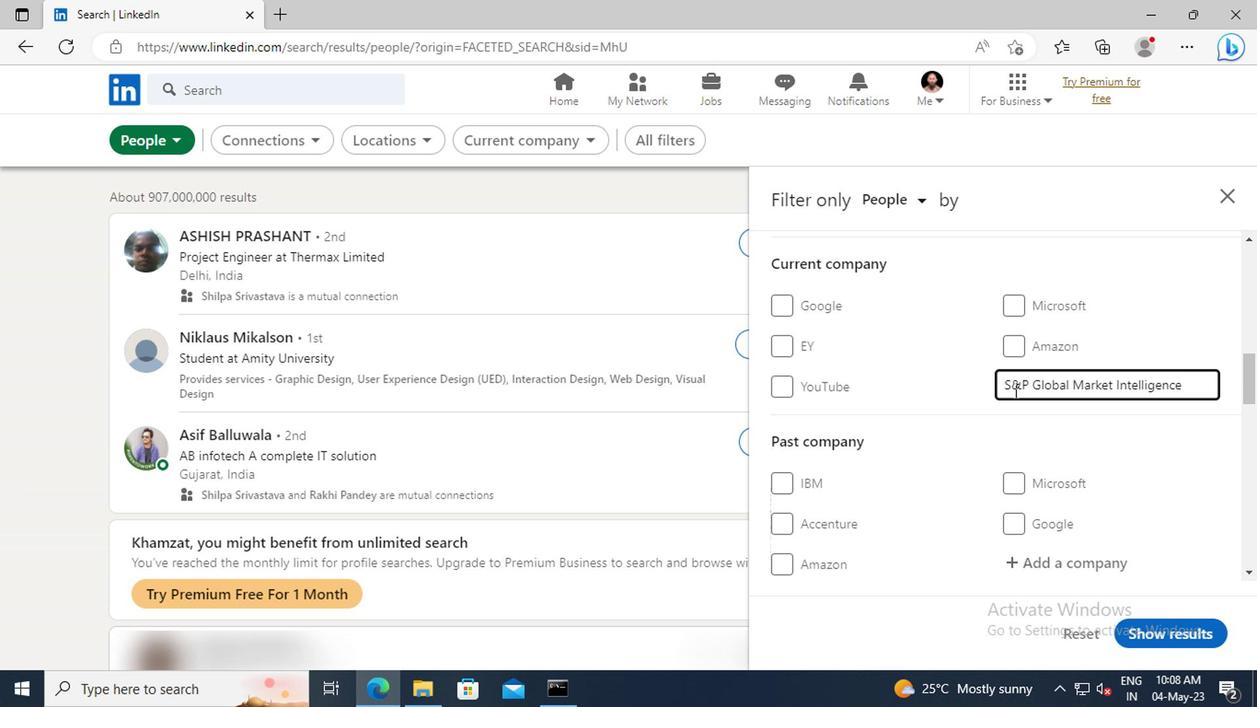 
Action: Mouse scrolled (839, 394) with delta (0, 0)
Screenshot: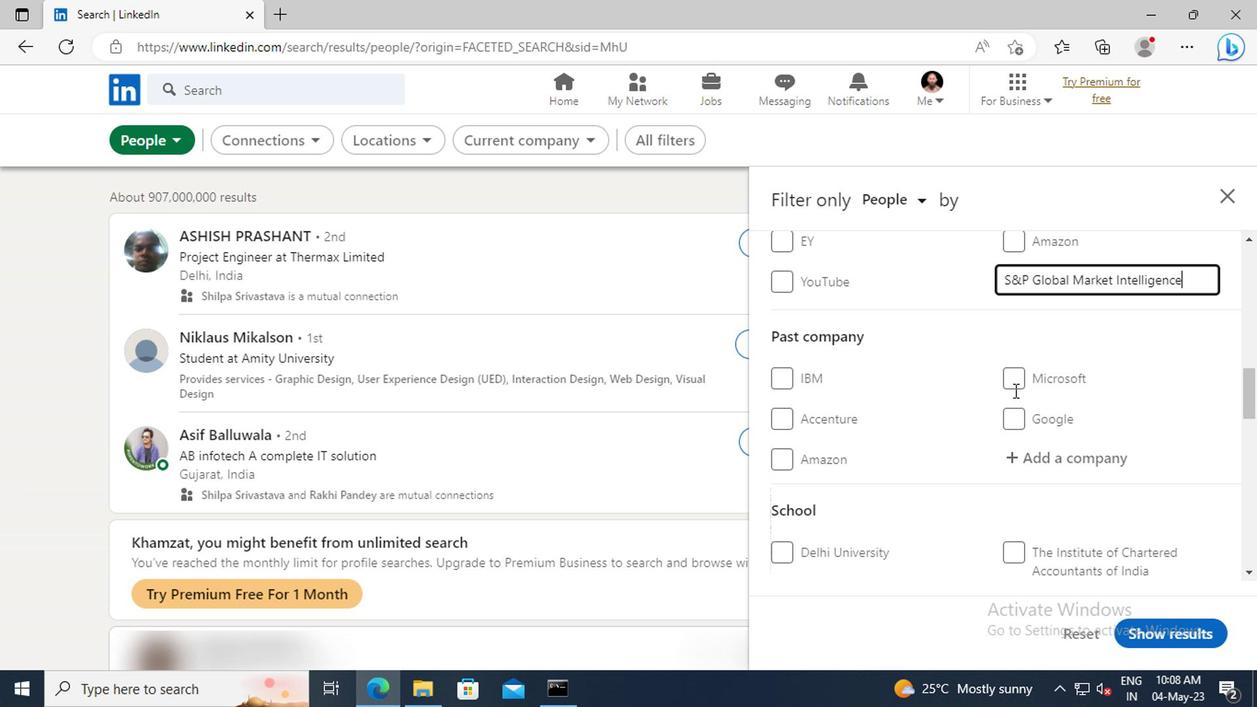 
Action: Mouse scrolled (839, 394) with delta (0, 0)
Screenshot: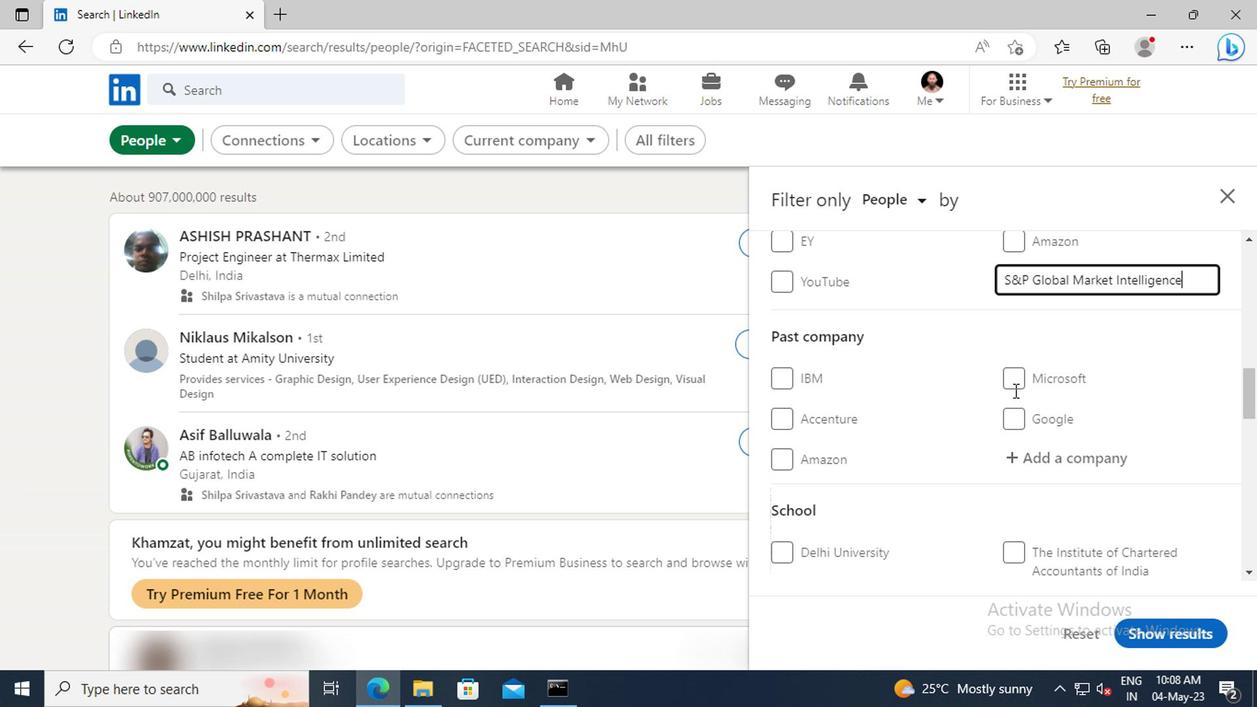 
Action: Mouse scrolled (839, 394) with delta (0, 0)
Screenshot: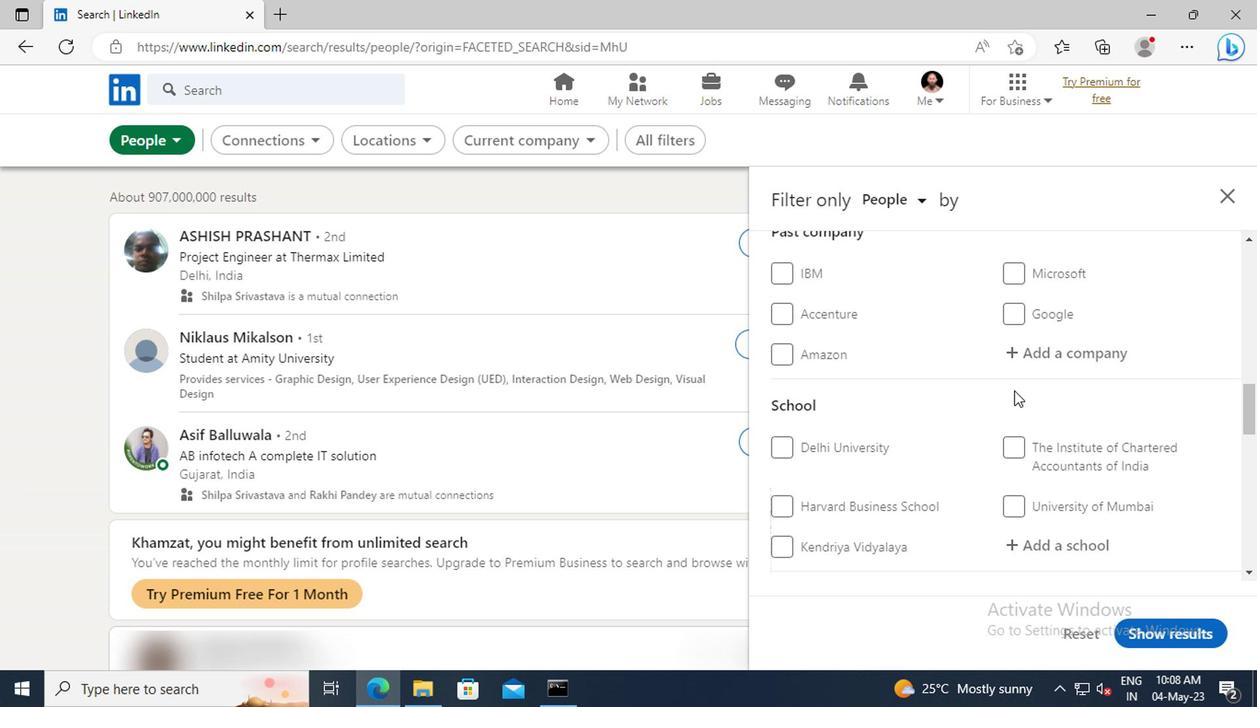 
Action: Mouse scrolled (839, 394) with delta (0, 0)
Screenshot: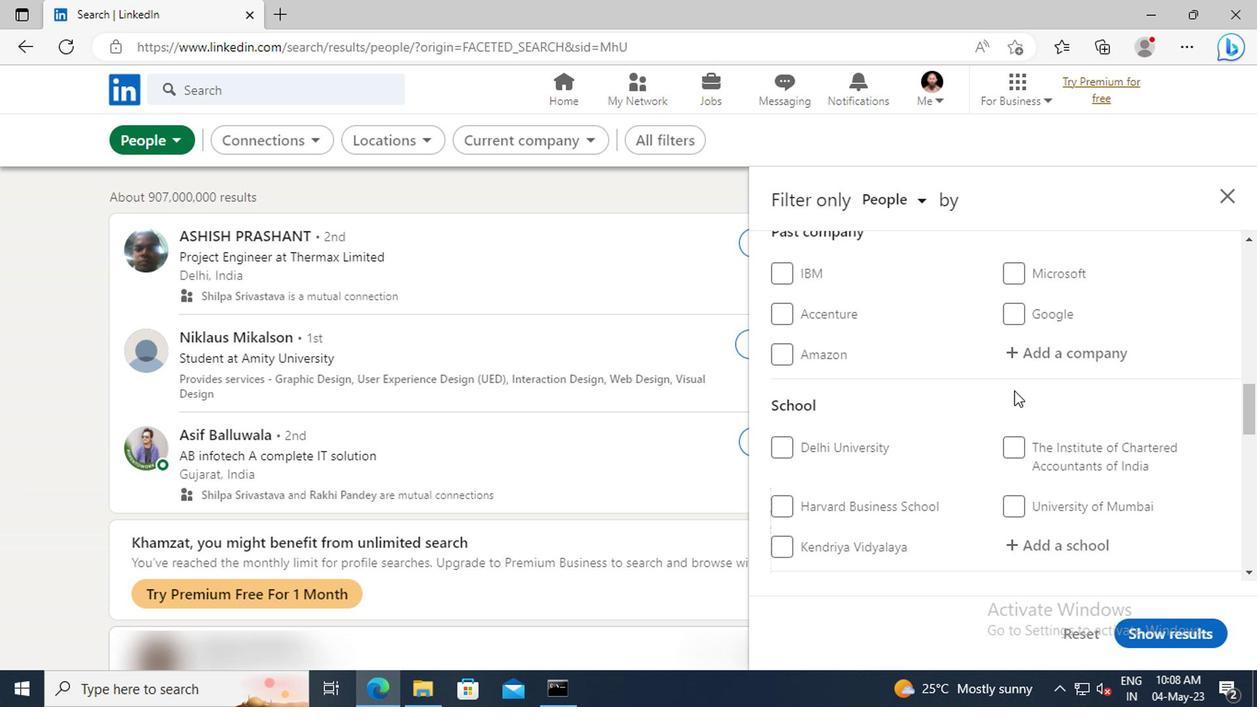 
Action: Mouse moved to (837, 394)
Screenshot: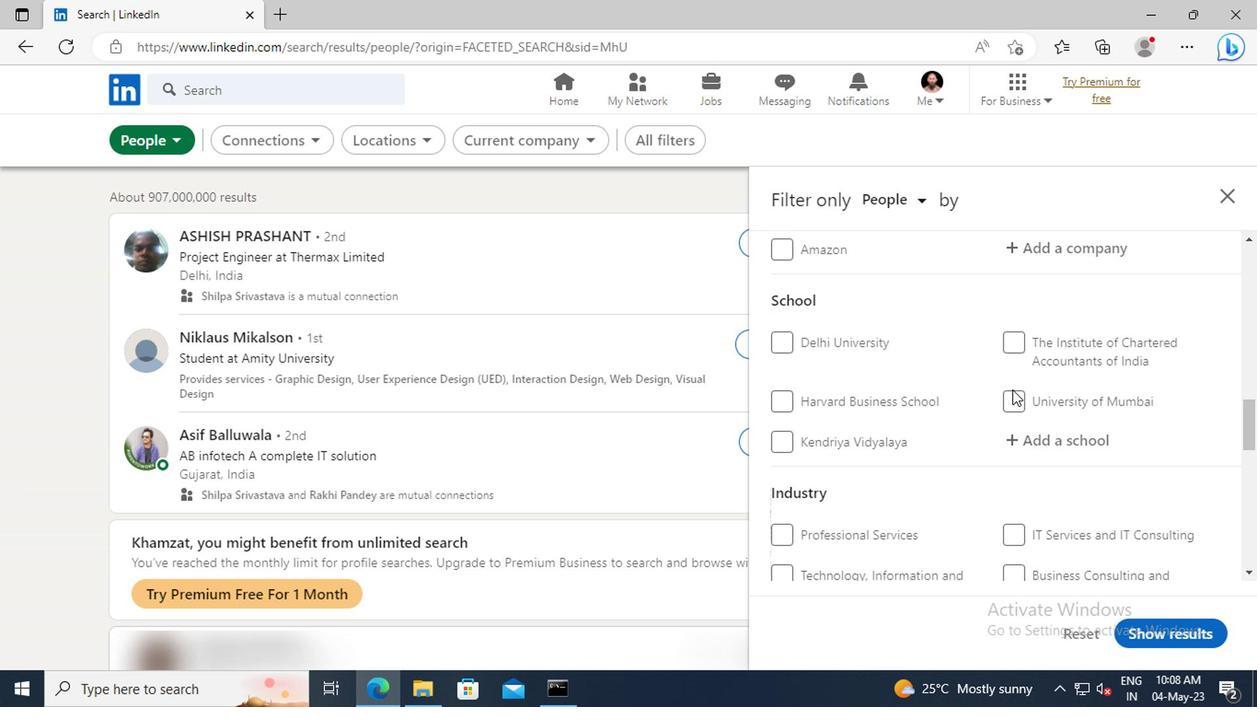 
Action: Mouse scrolled (837, 394) with delta (0, 0)
Screenshot: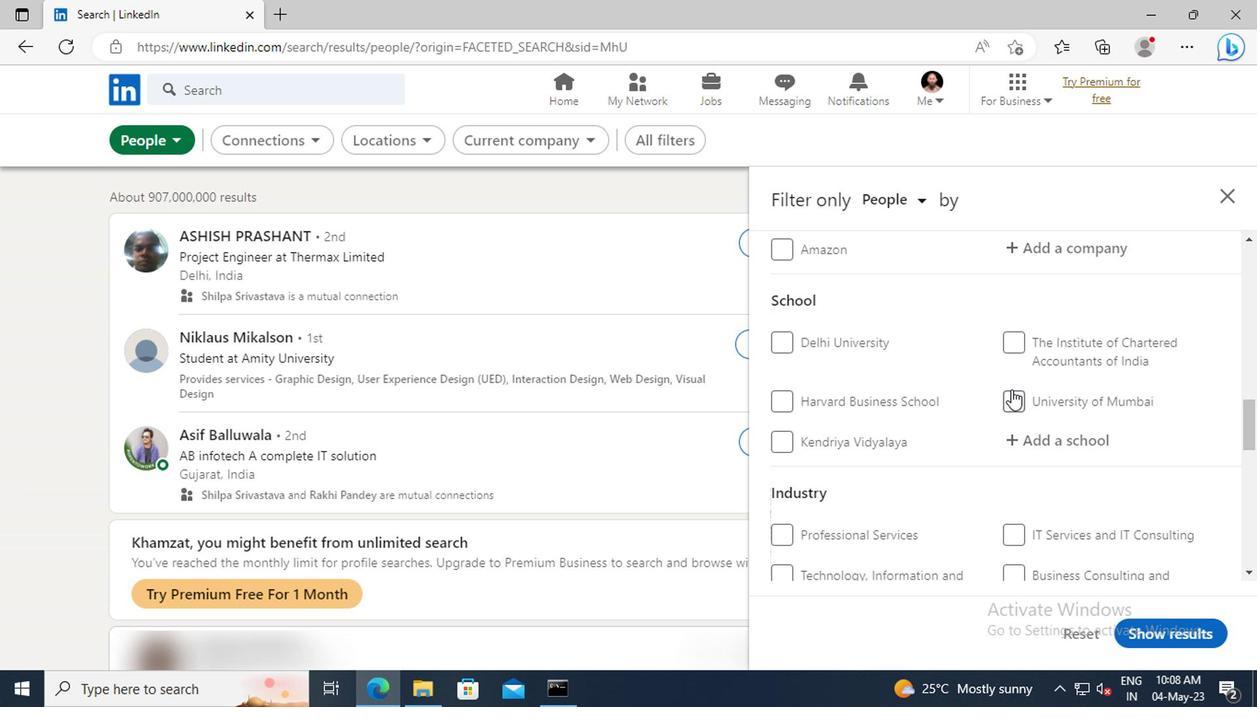 
Action: Mouse moved to (840, 397)
Screenshot: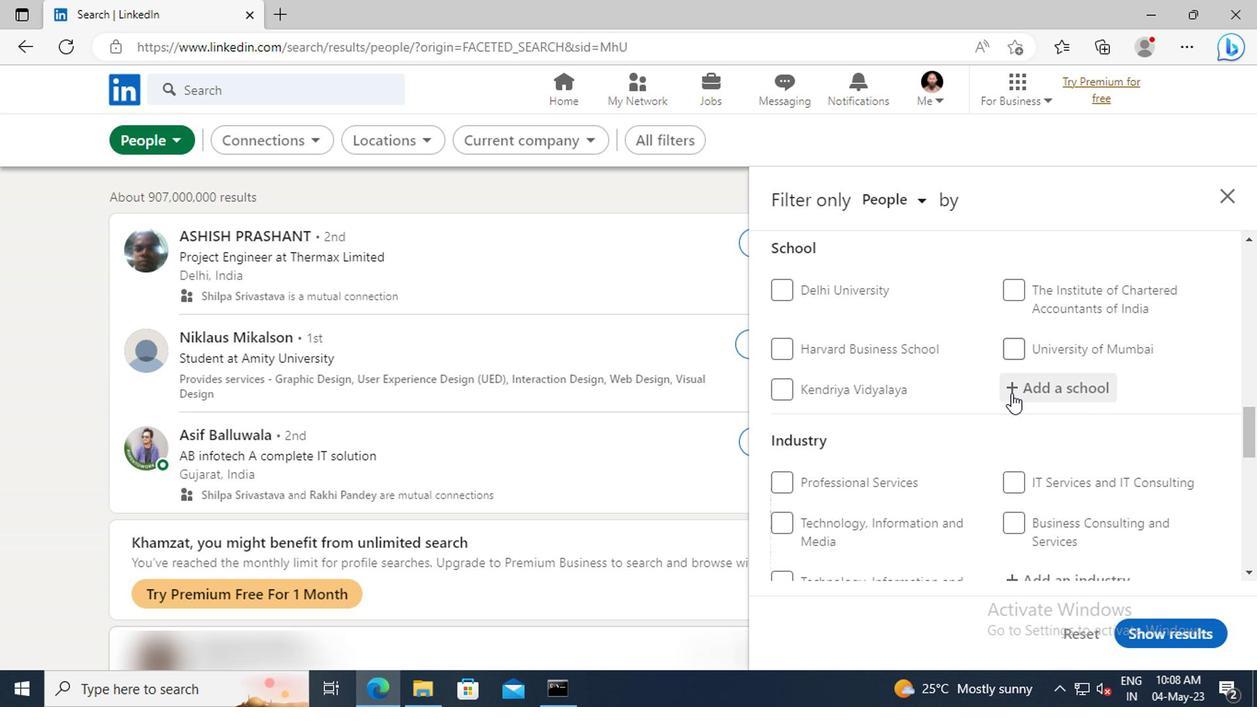 
Action: Mouse pressed left at (840, 397)
Screenshot: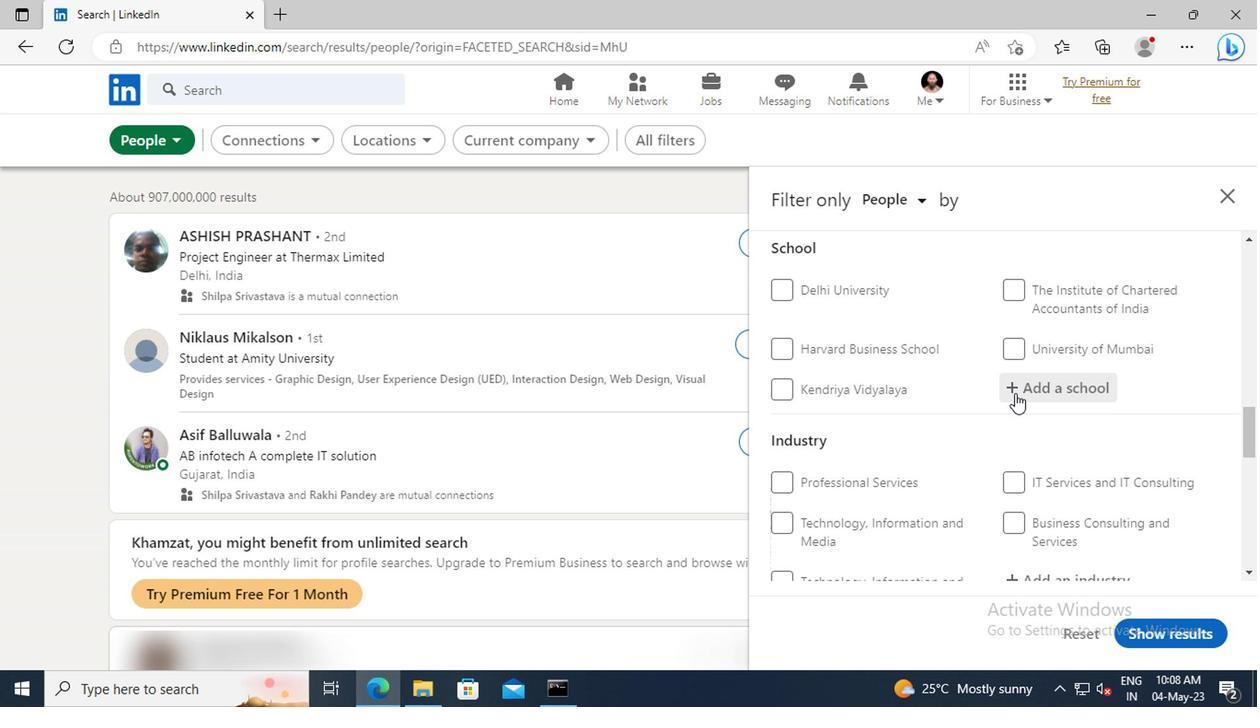 
Action: Key pressed <Key.shift>TKIET
Screenshot: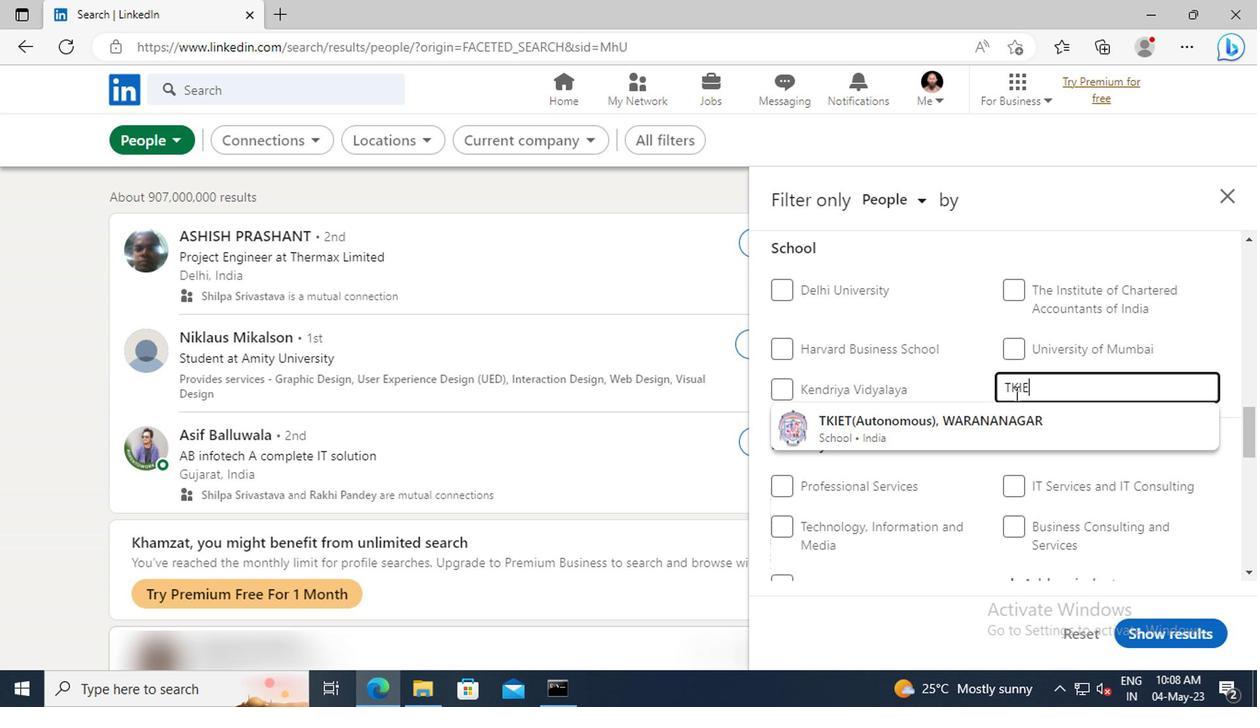 
Action: Mouse moved to (841, 415)
Screenshot: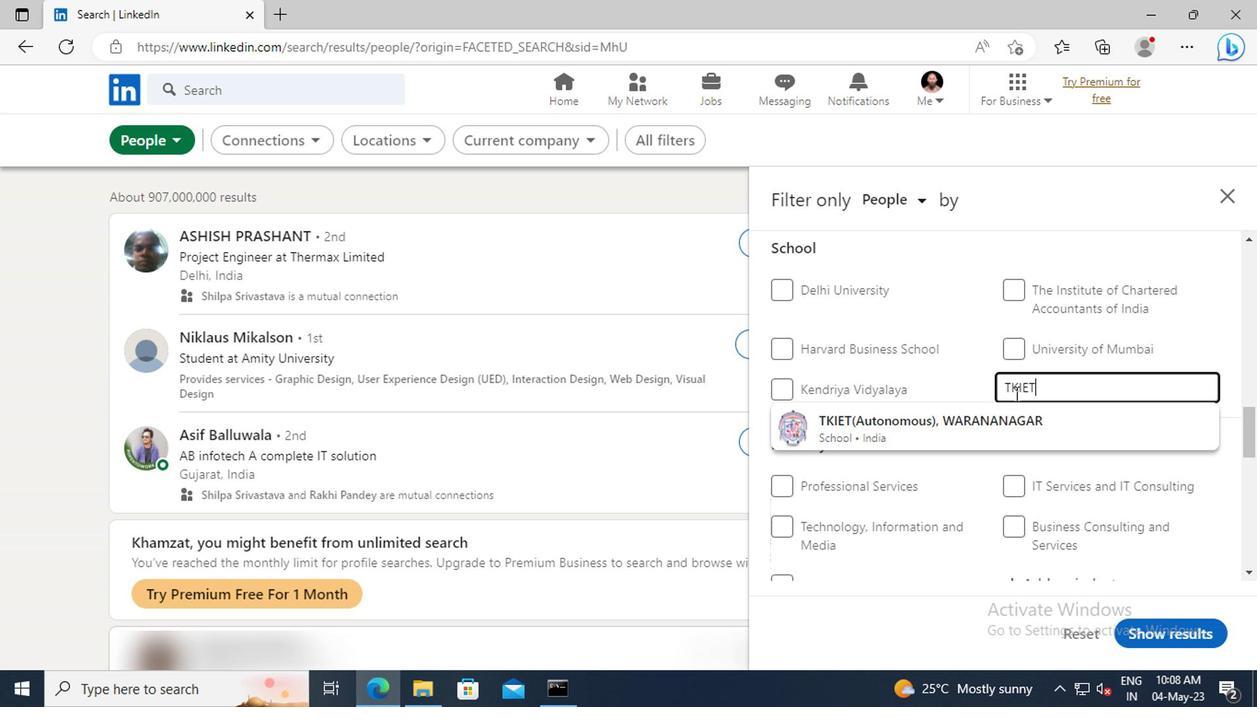 
Action: Mouse pressed left at (841, 415)
Screenshot: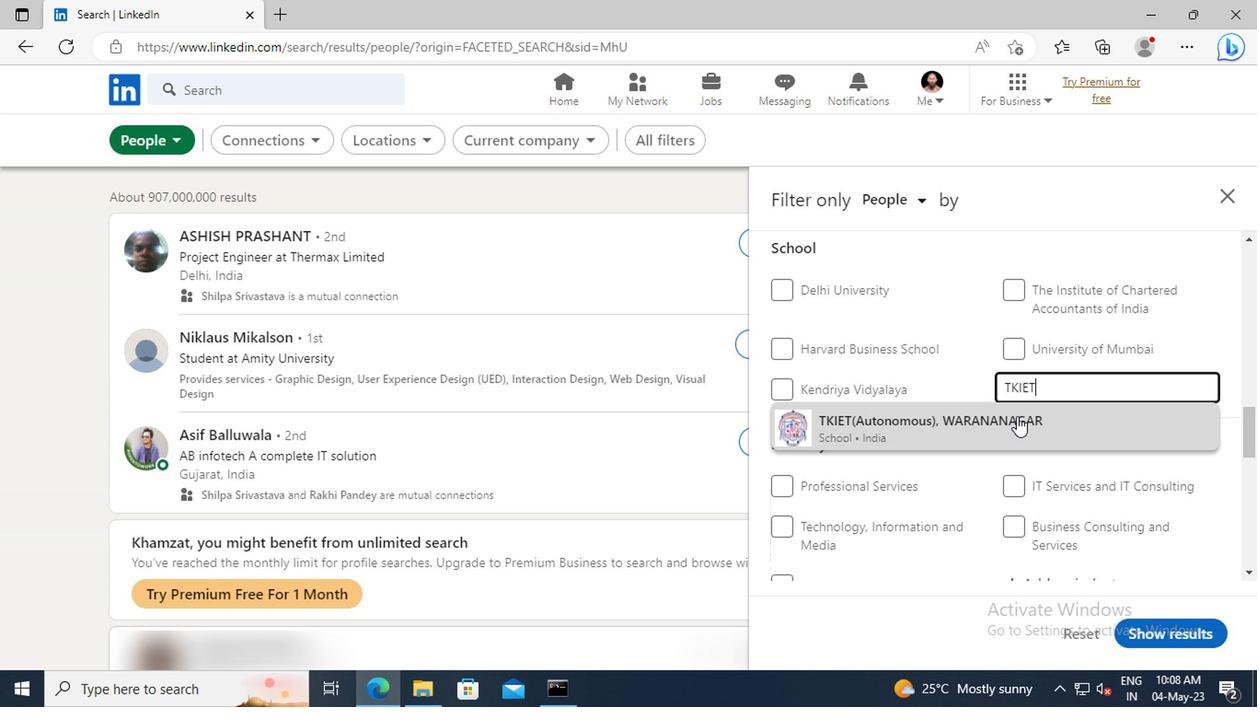
Action: Mouse scrolled (841, 414) with delta (0, 0)
Screenshot: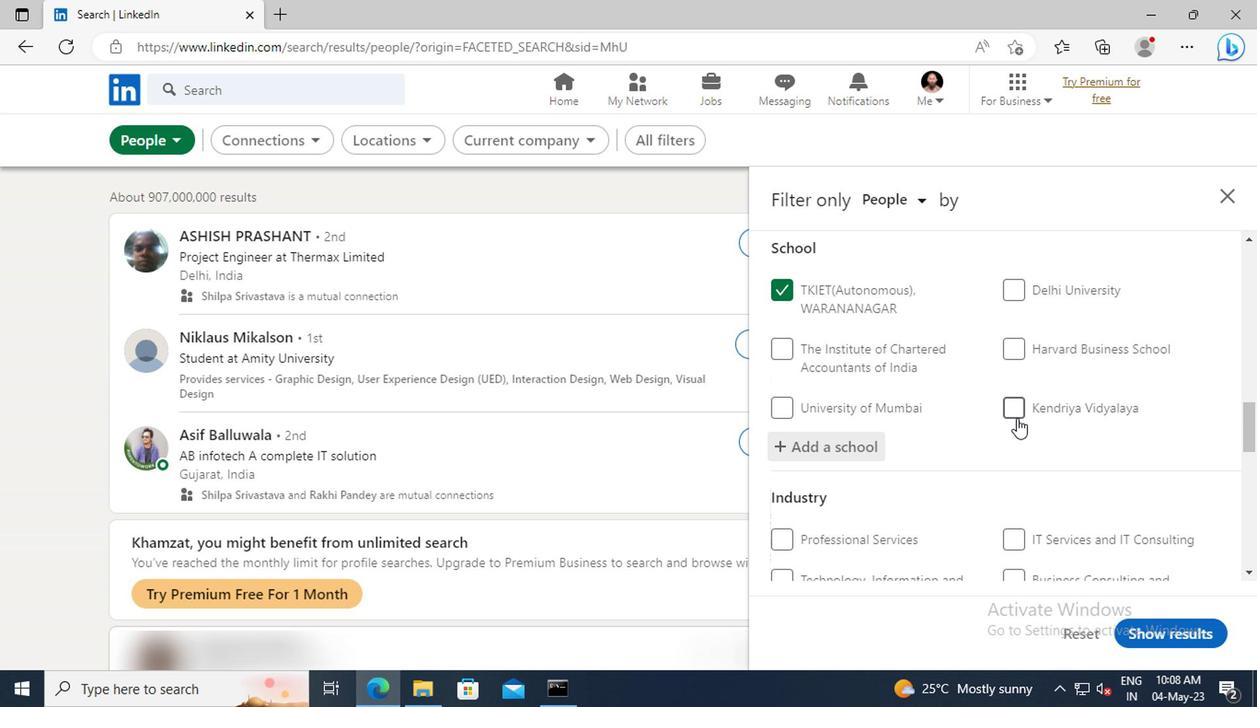 
Action: Mouse scrolled (841, 414) with delta (0, 0)
Screenshot: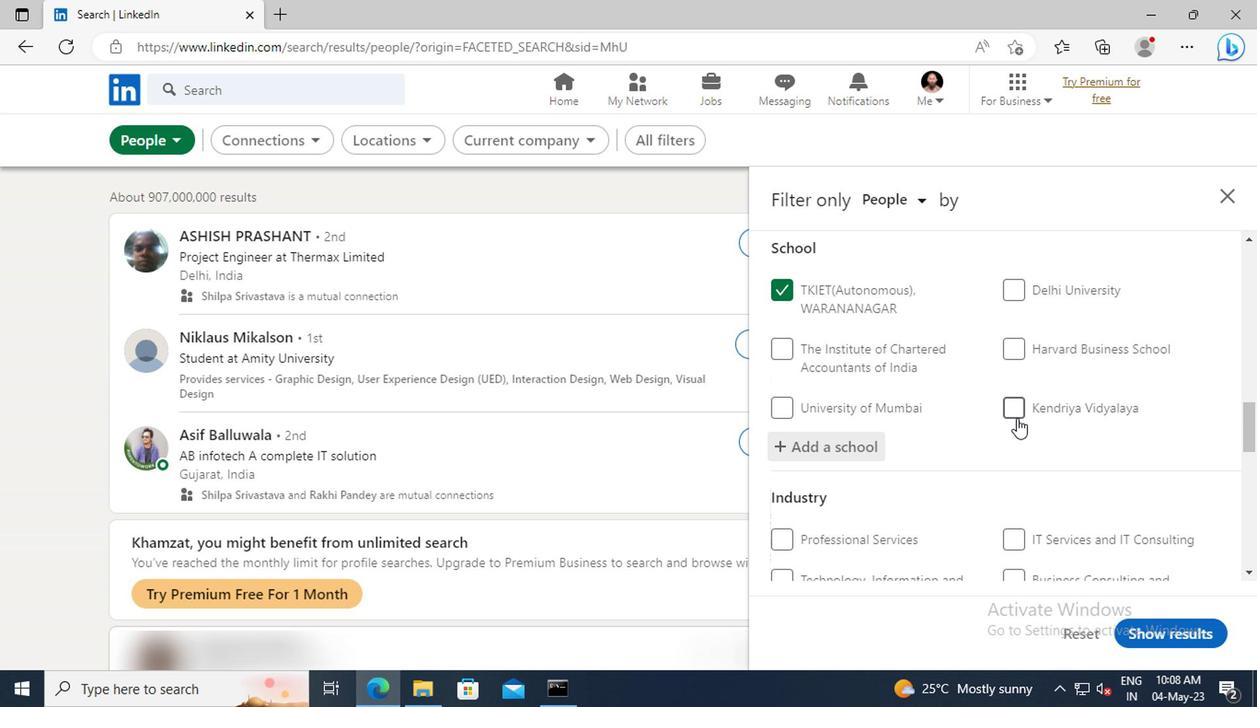 
Action: Mouse moved to (840, 409)
Screenshot: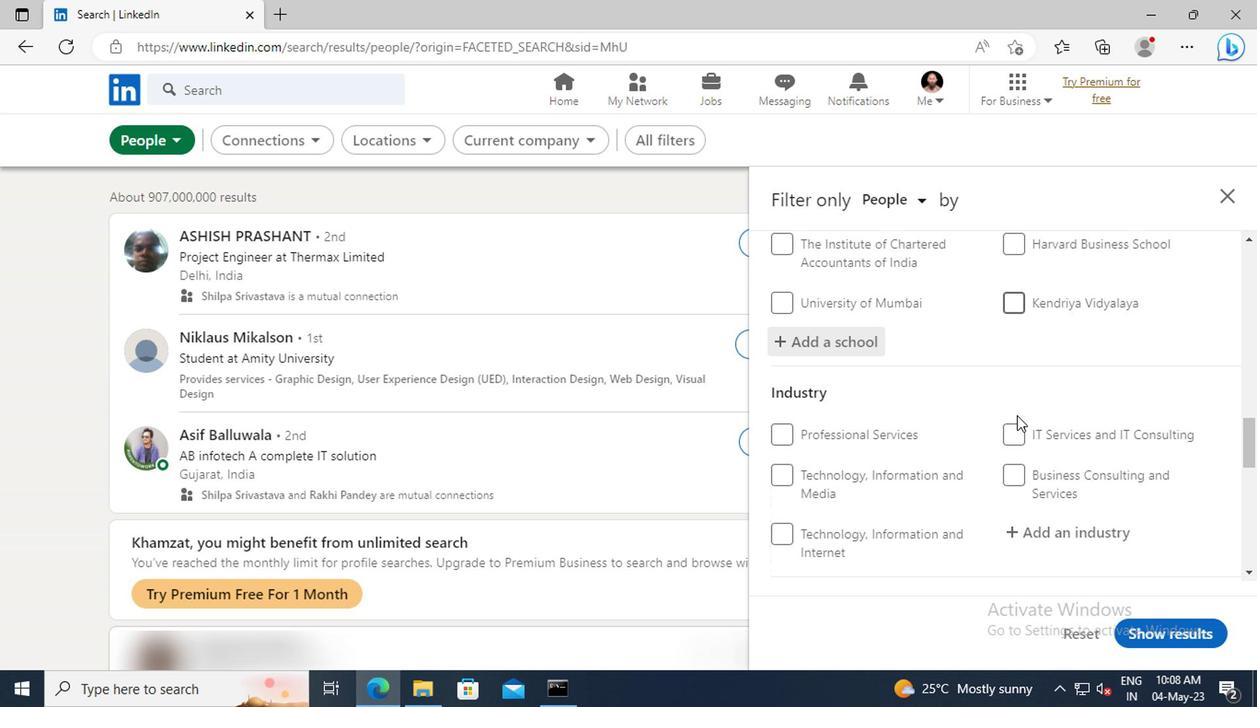 
Action: Mouse scrolled (840, 408) with delta (0, 0)
Screenshot: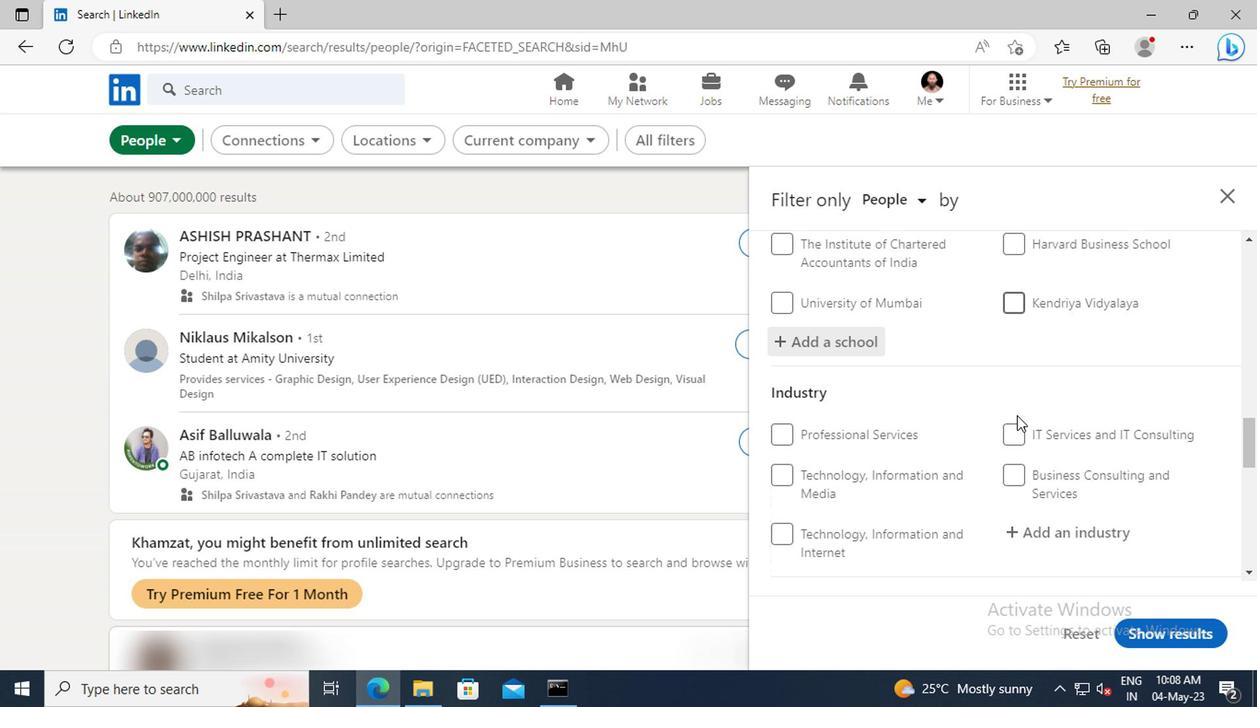 
Action: Mouse moved to (840, 409)
Screenshot: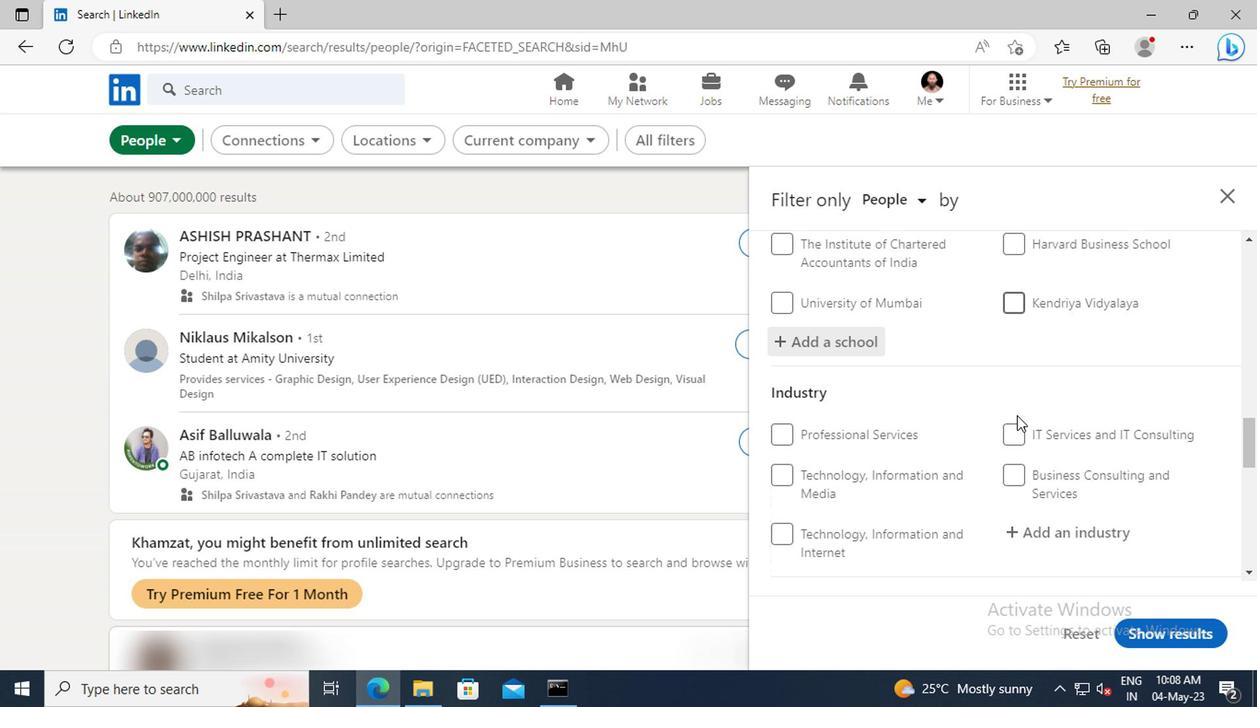 
Action: Mouse scrolled (840, 408) with delta (0, 0)
Screenshot: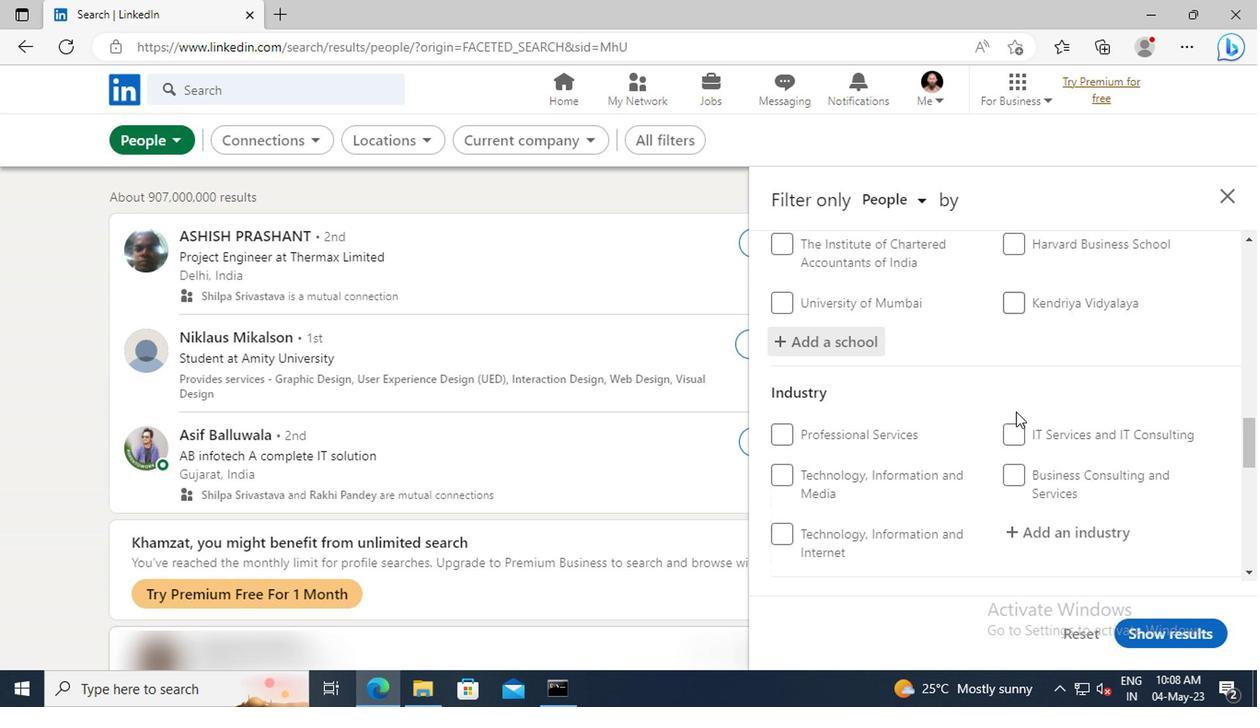 
Action: Mouse moved to (845, 421)
Screenshot: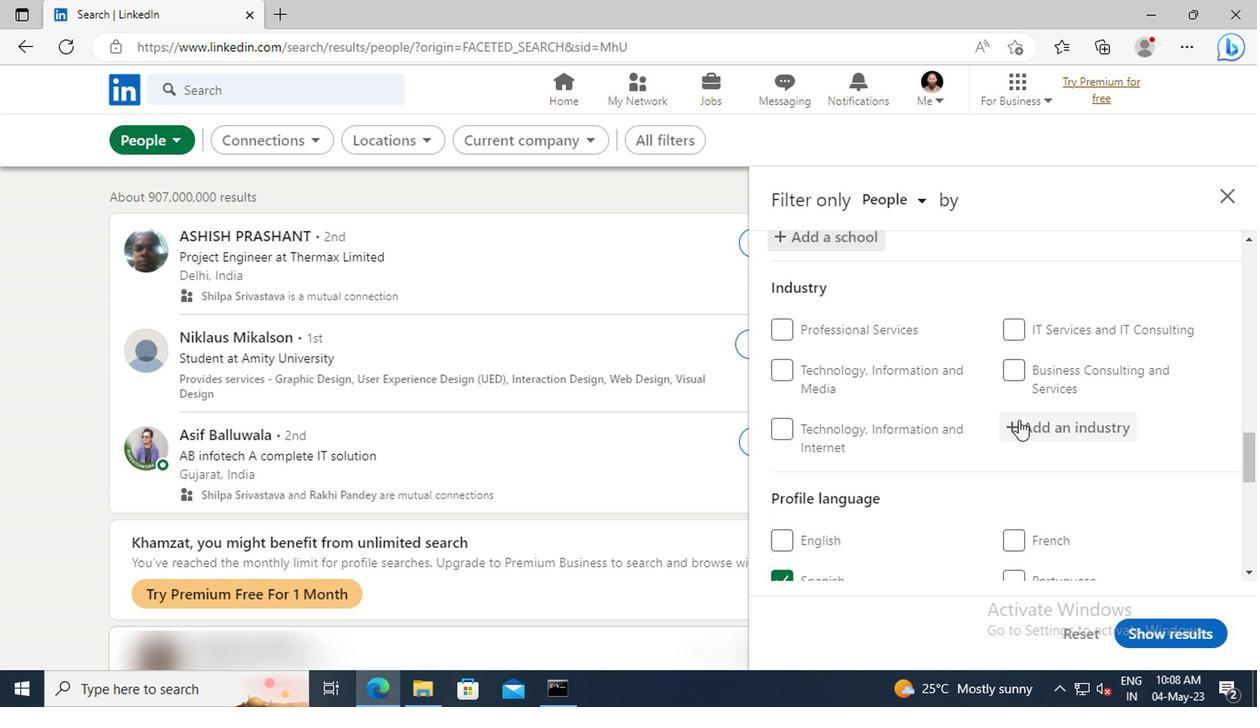 
Action: Mouse pressed left at (845, 421)
Screenshot: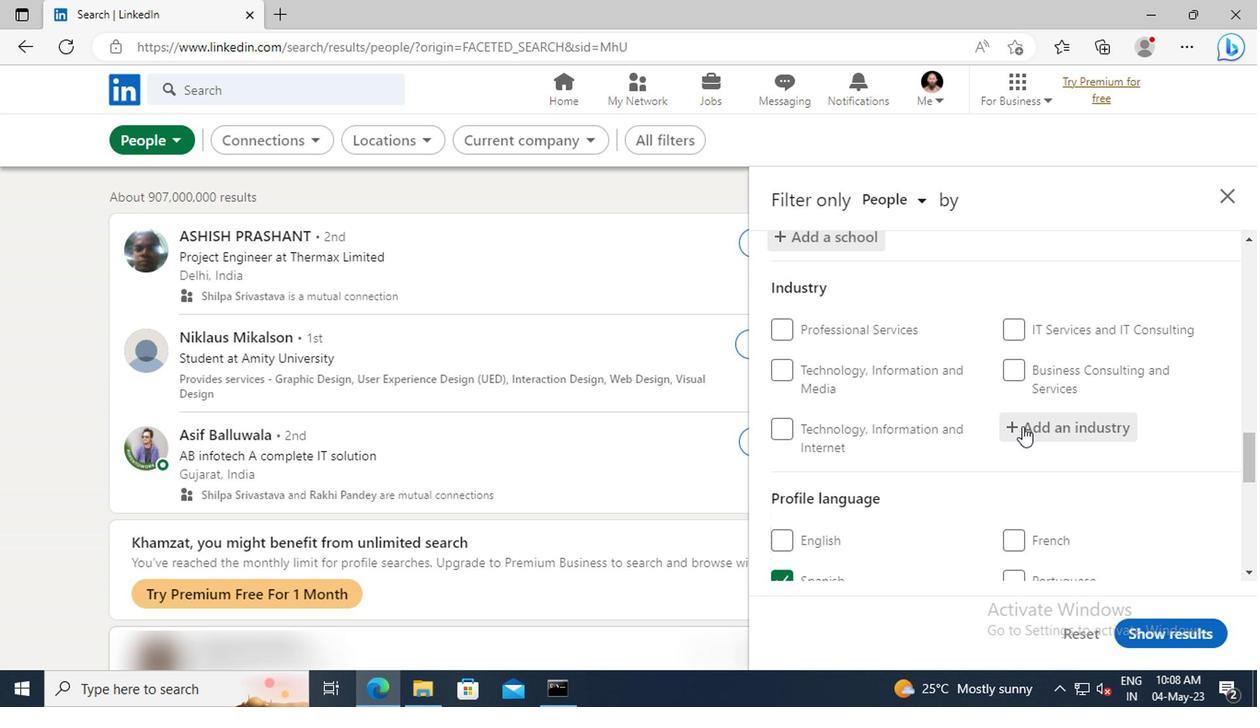 
Action: Mouse moved to (846, 421)
Screenshot: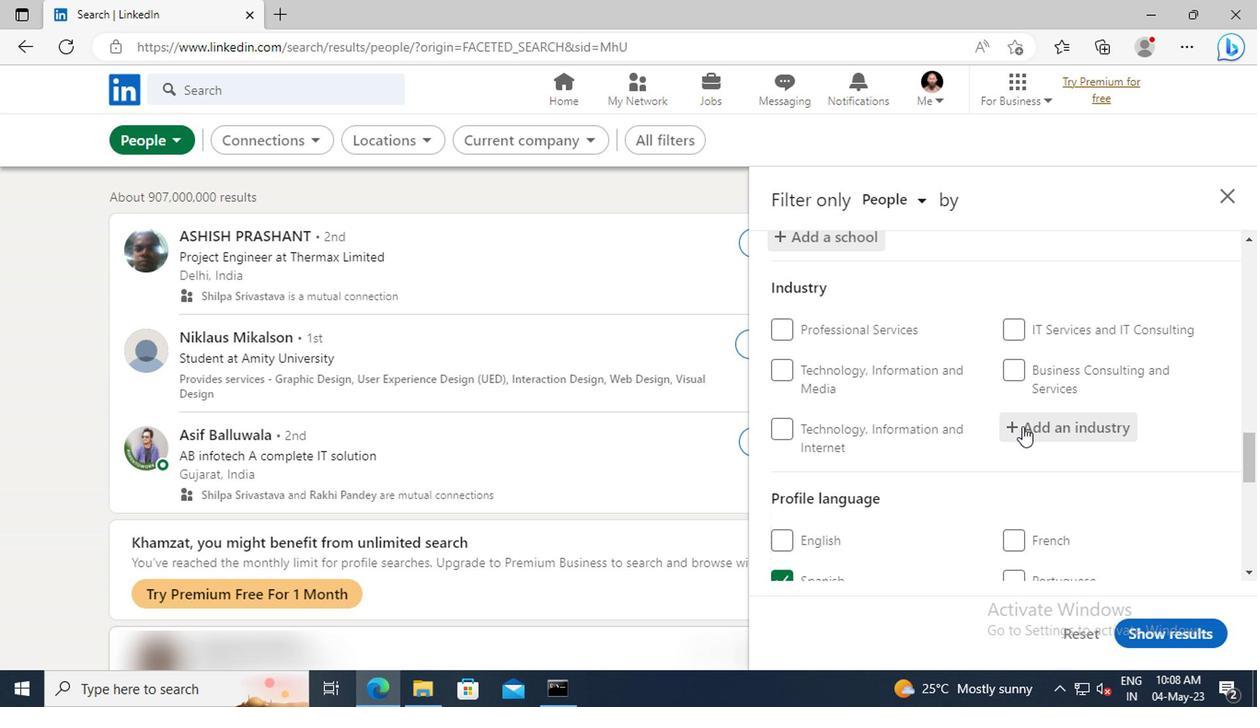 
Action: Key pressed <Key.shift>WHOLESALE<Key.space><Key.shift>MA
Screenshot: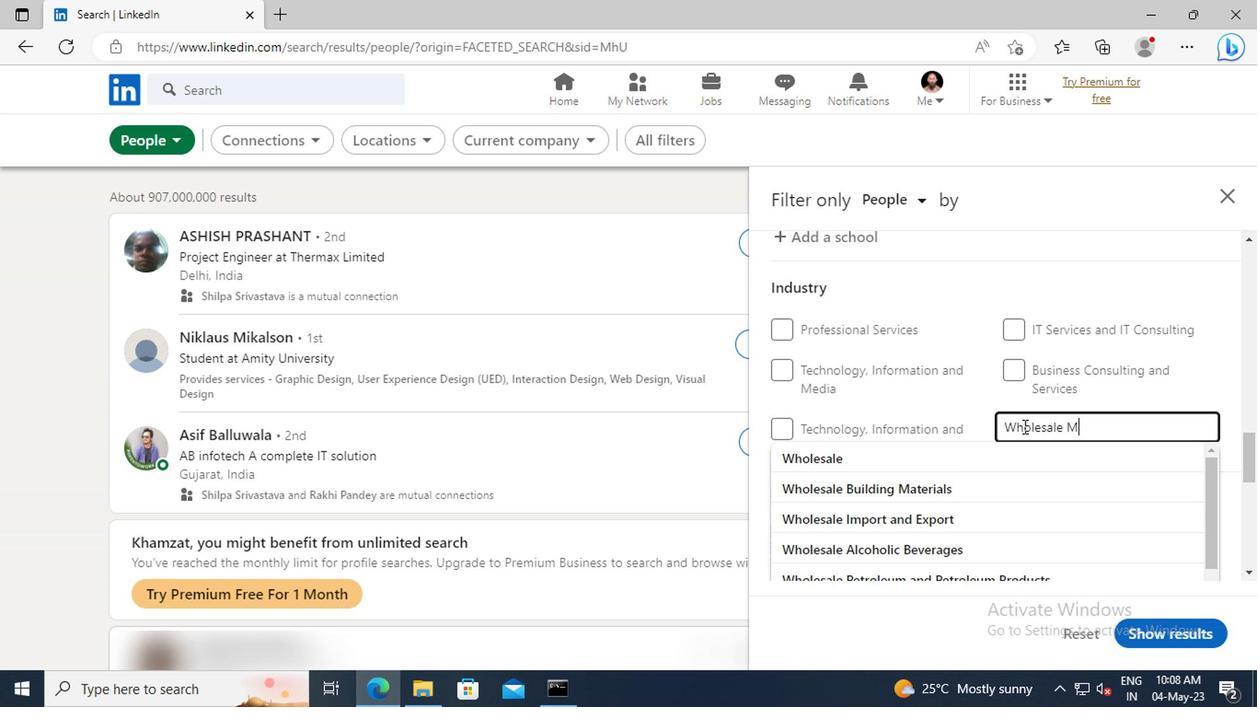 
Action: Mouse moved to (847, 478)
Screenshot: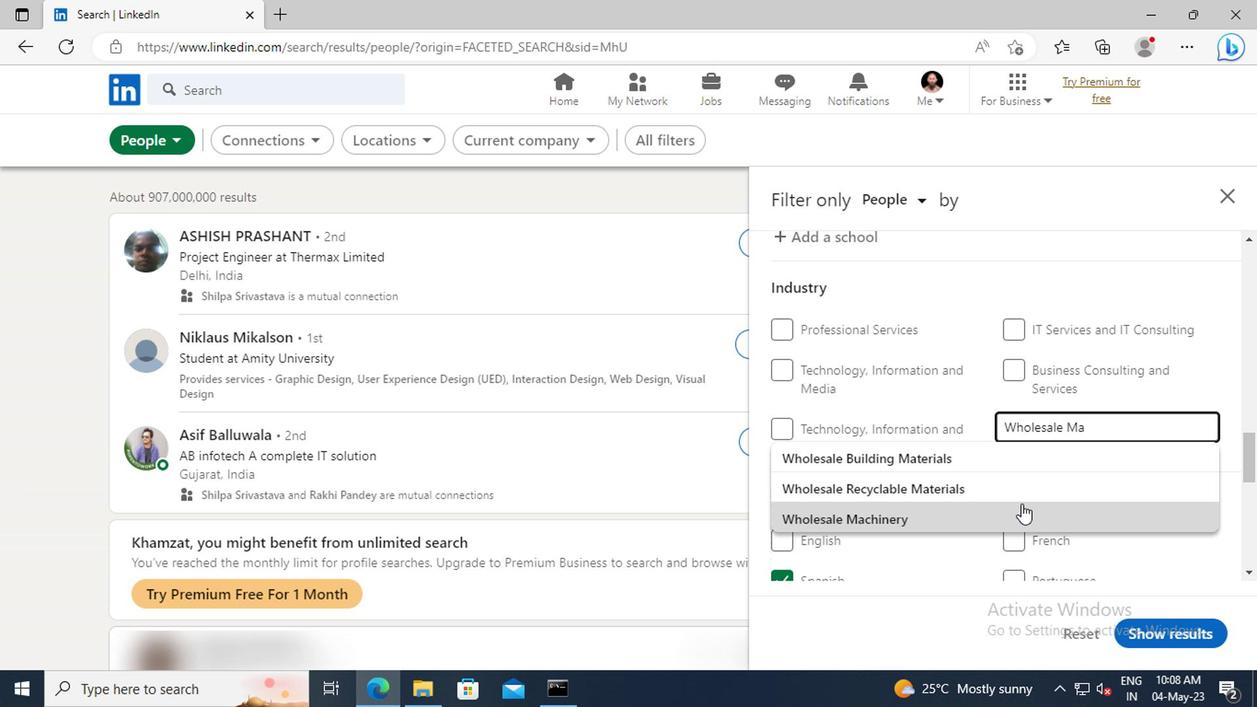 
Action: Mouse pressed left at (847, 478)
Screenshot: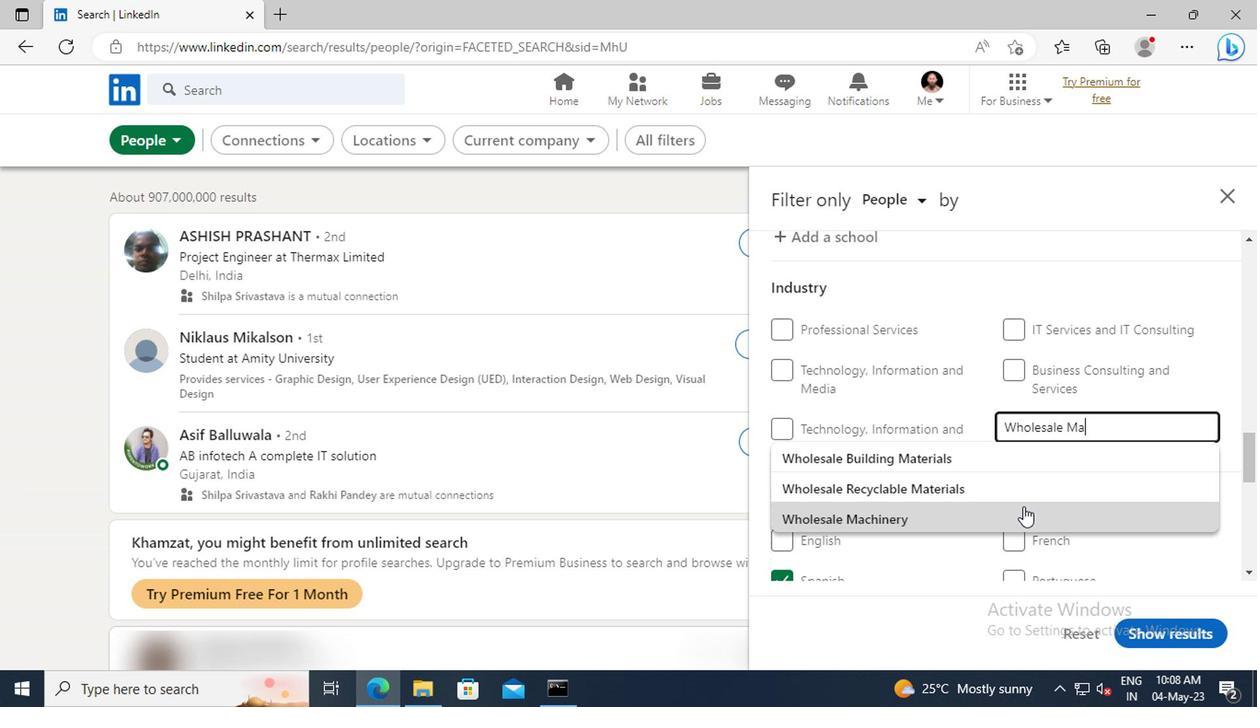 
Action: Mouse moved to (847, 478)
Screenshot: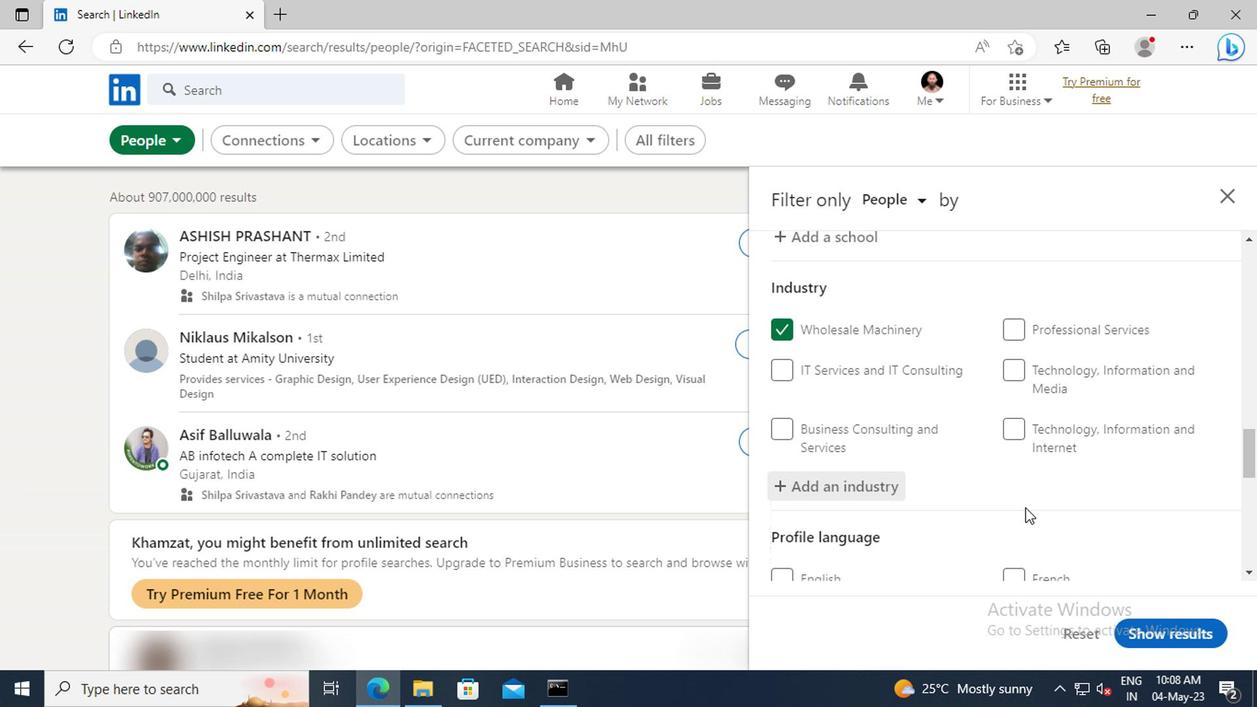 
Action: Mouse scrolled (847, 478) with delta (0, 0)
Screenshot: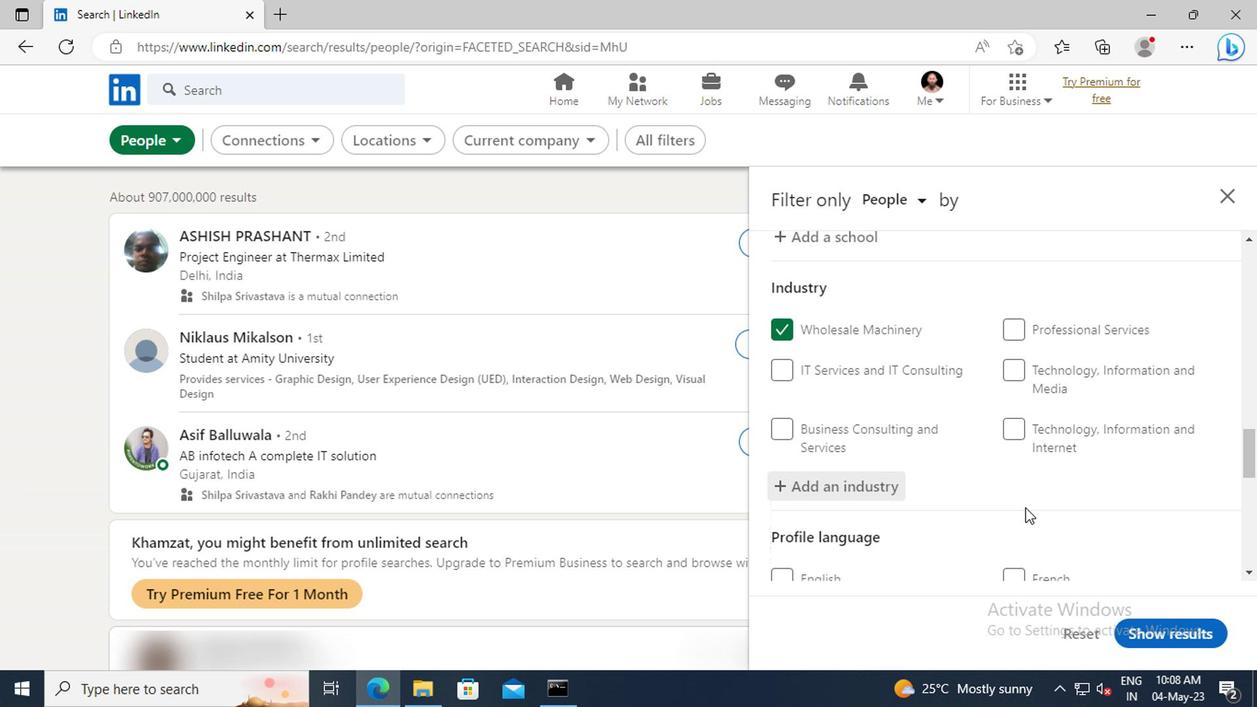 
Action: Mouse scrolled (847, 478) with delta (0, 0)
Screenshot: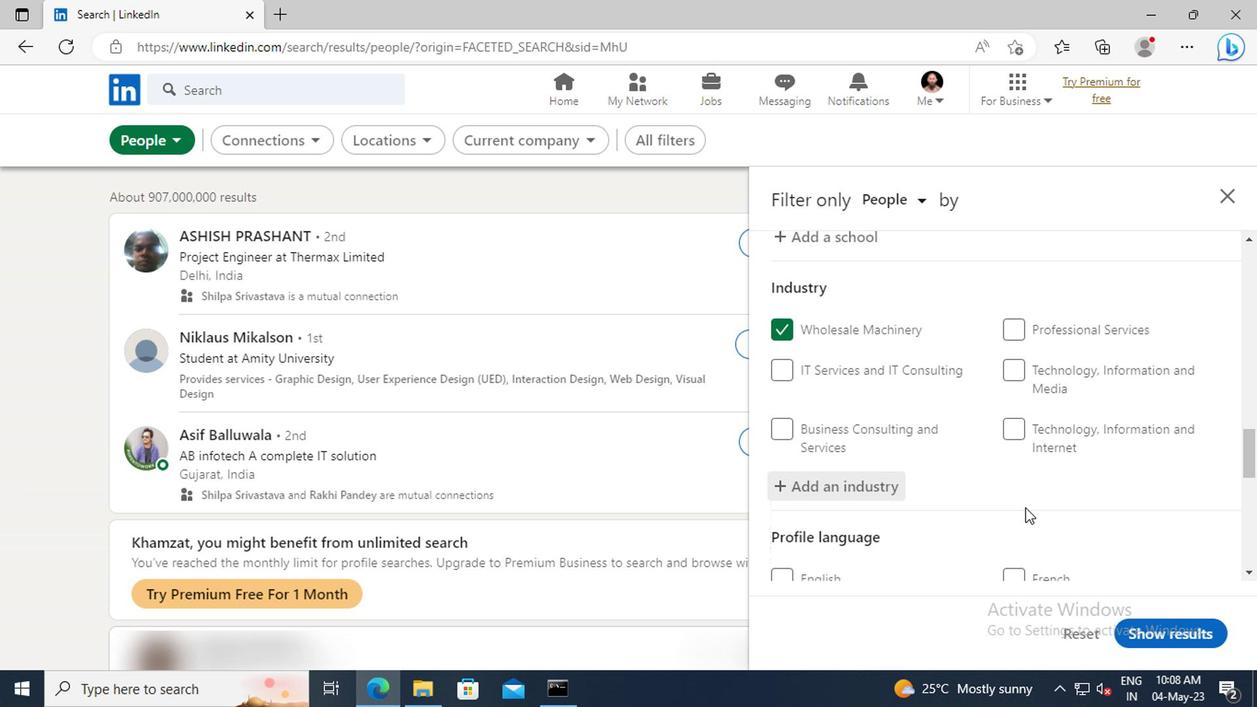 
Action: Mouse moved to (847, 476)
Screenshot: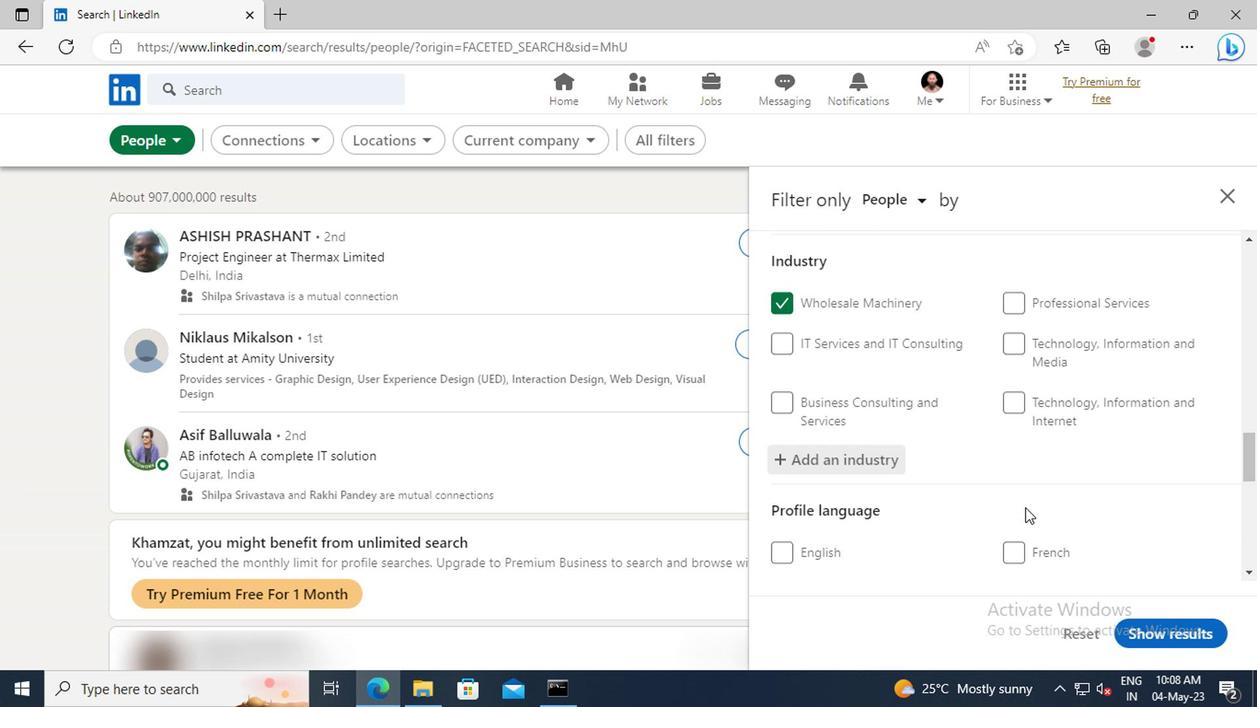 
Action: Mouse scrolled (847, 475) with delta (0, 0)
Screenshot: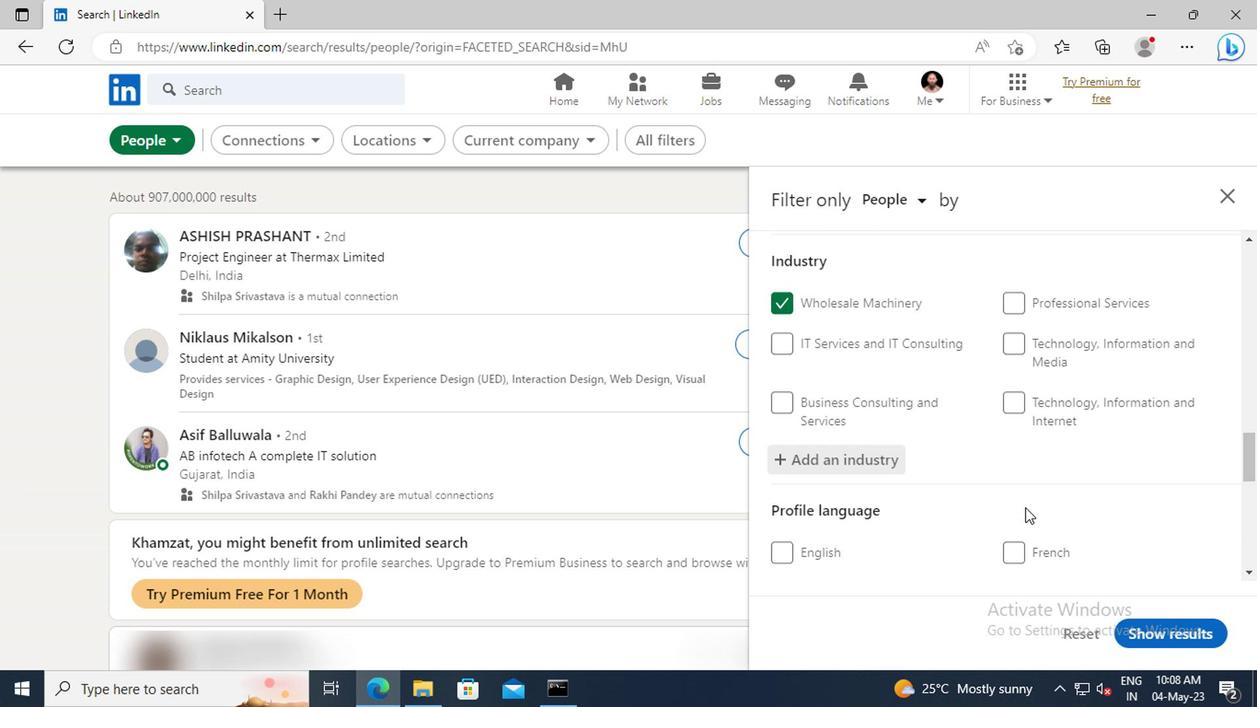 
Action: Mouse moved to (844, 441)
Screenshot: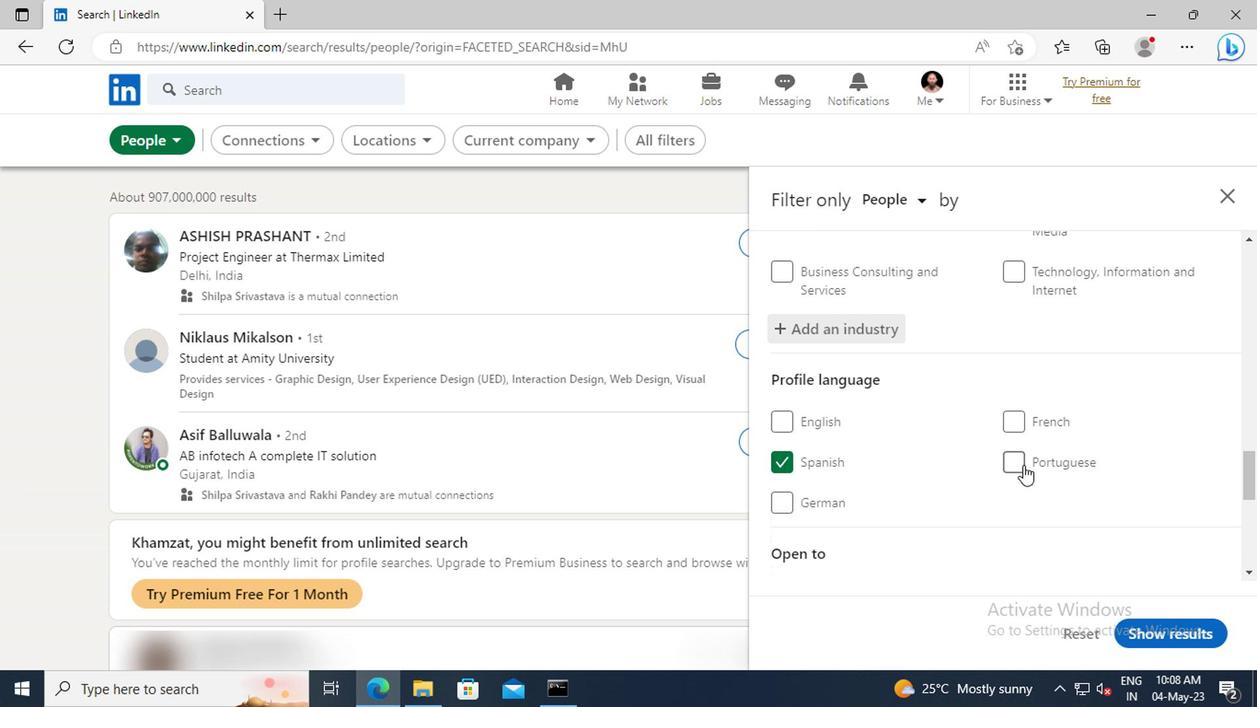 
Action: Mouse scrolled (844, 440) with delta (0, 0)
Screenshot: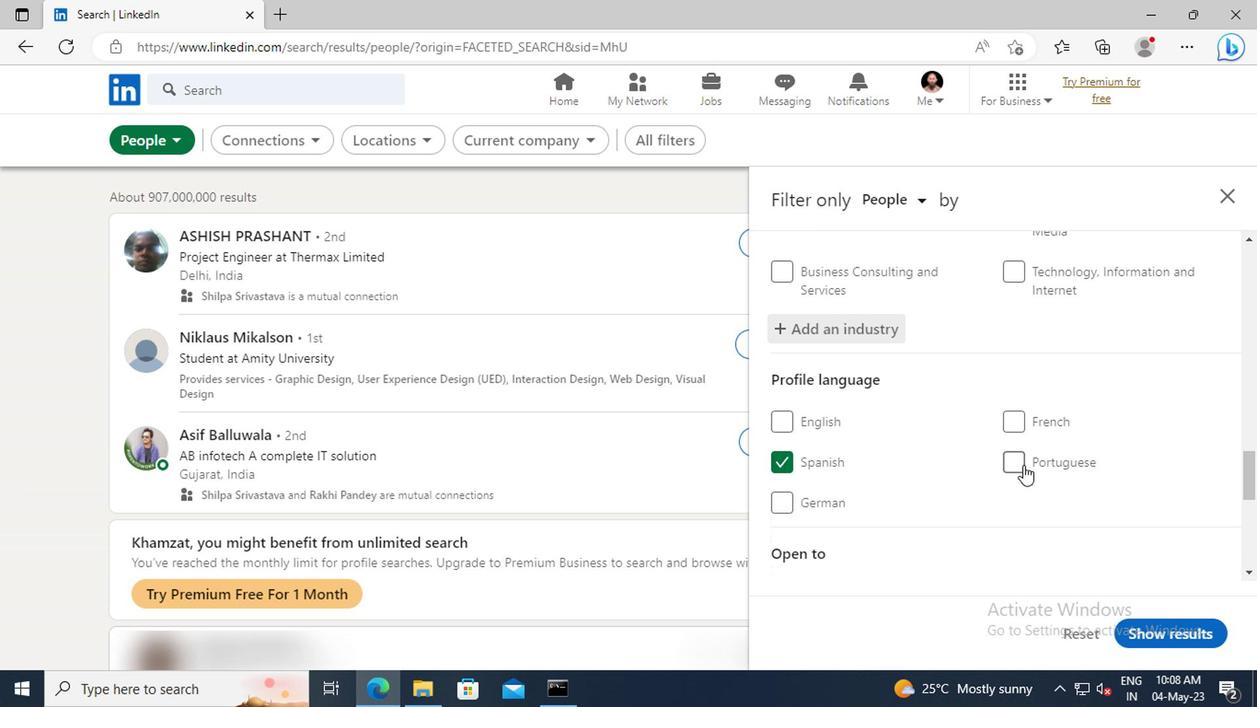 
Action: Mouse moved to (843, 437)
Screenshot: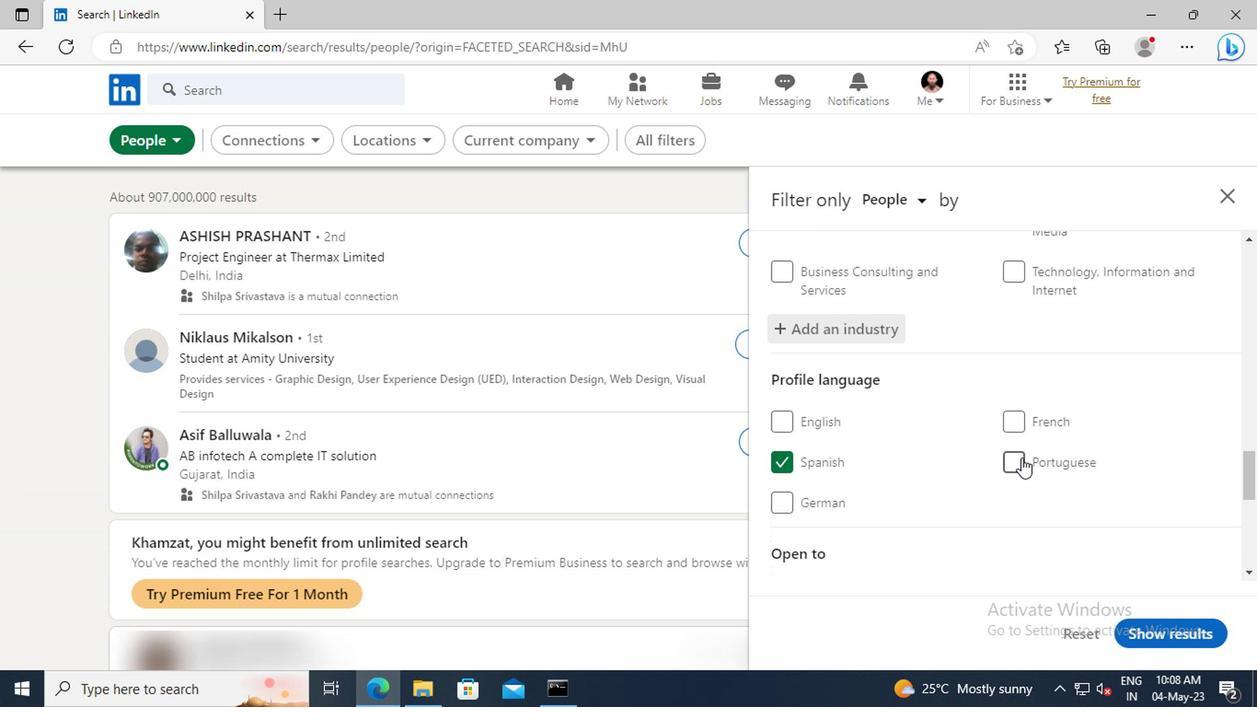
Action: Mouse scrolled (843, 436) with delta (0, 0)
Screenshot: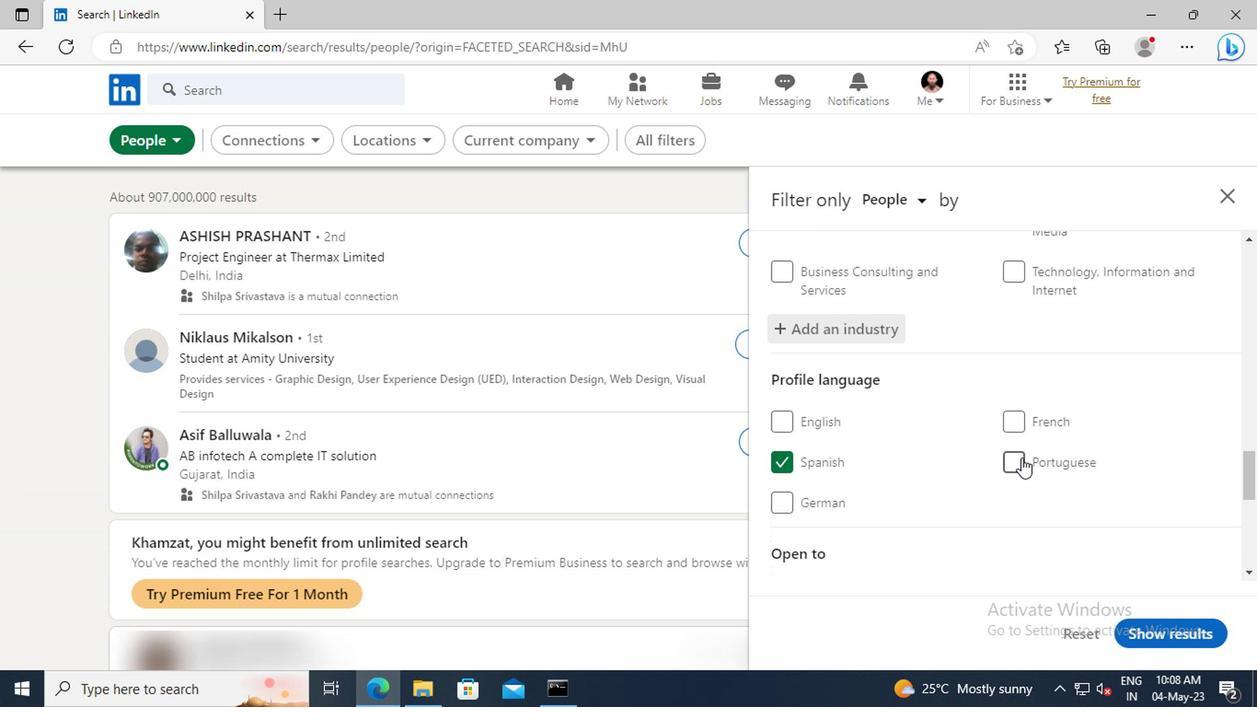 
Action: Mouse scrolled (843, 436) with delta (0, 0)
Screenshot: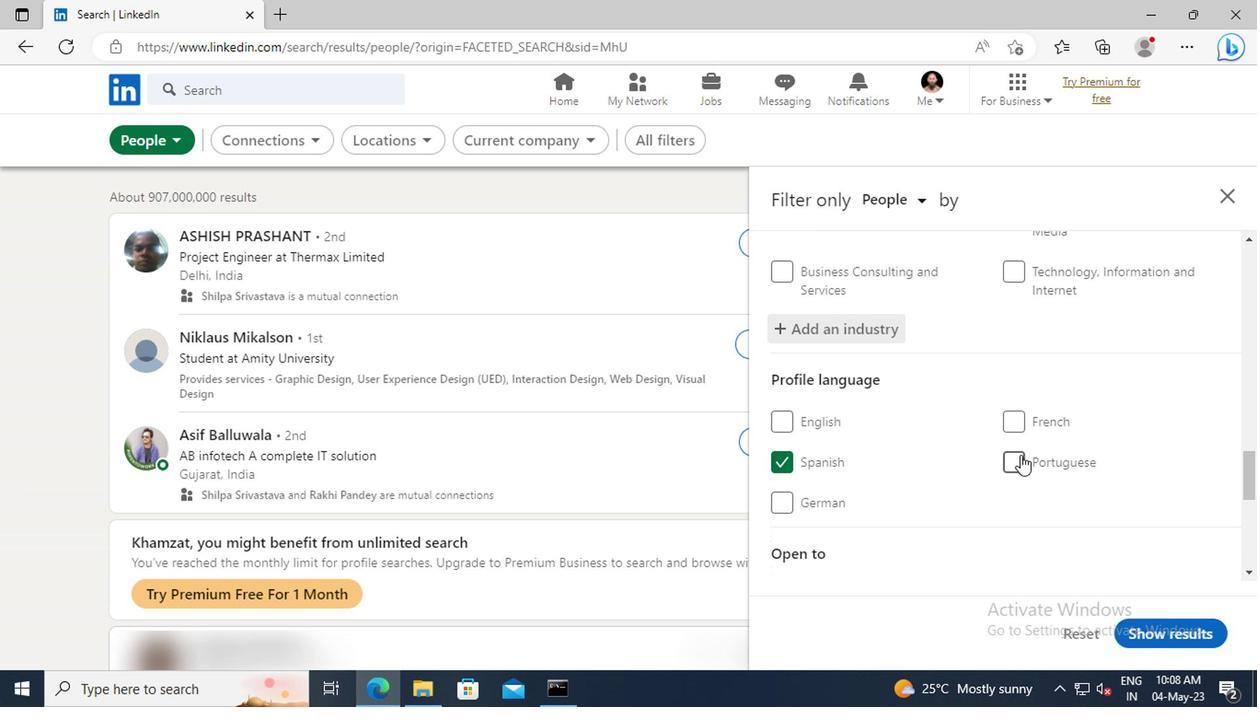 
Action: Mouse moved to (838, 415)
Screenshot: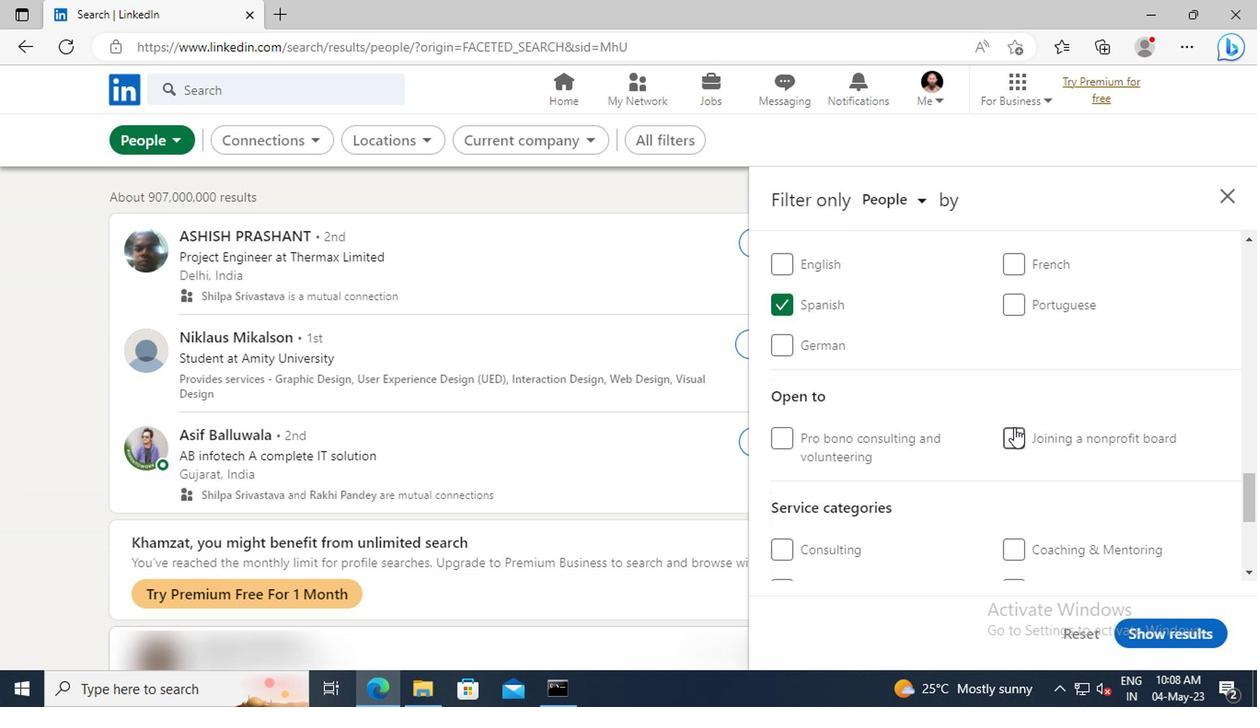 
Action: Mouse scrolled (838, 414) with delta (0, 0)
Screenshot: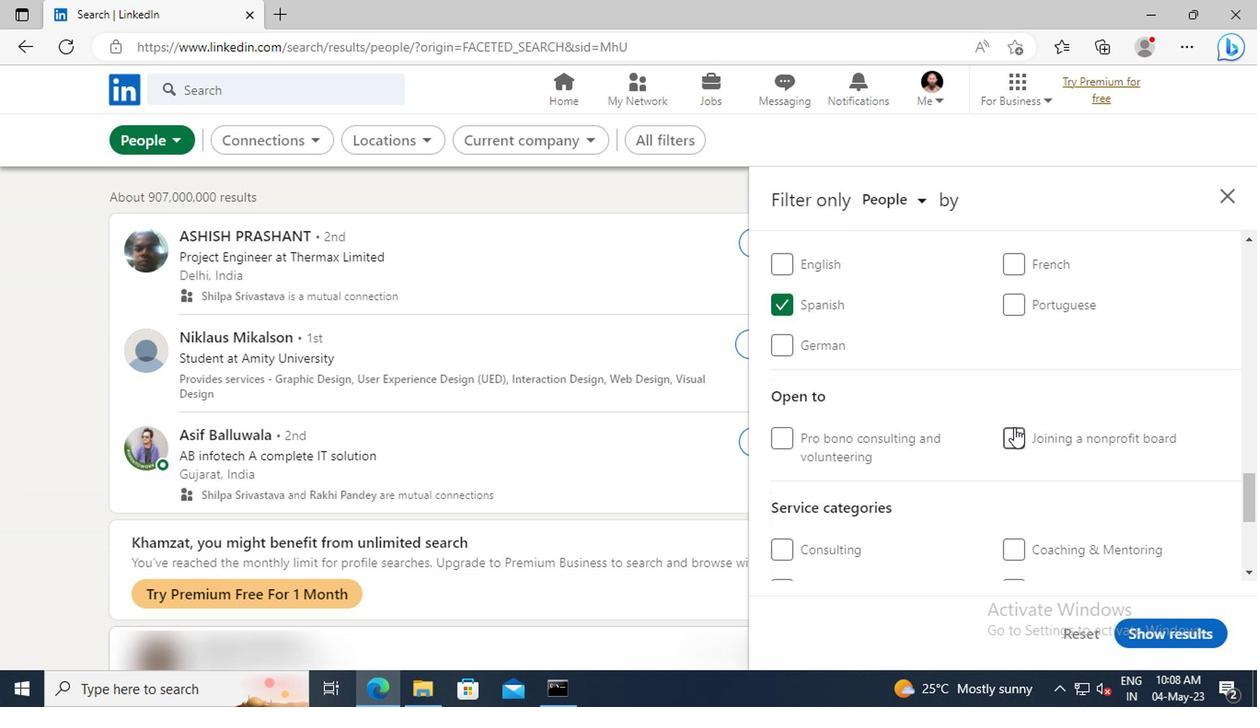
Action: Mouse moved to (837, 415)
Screenshot: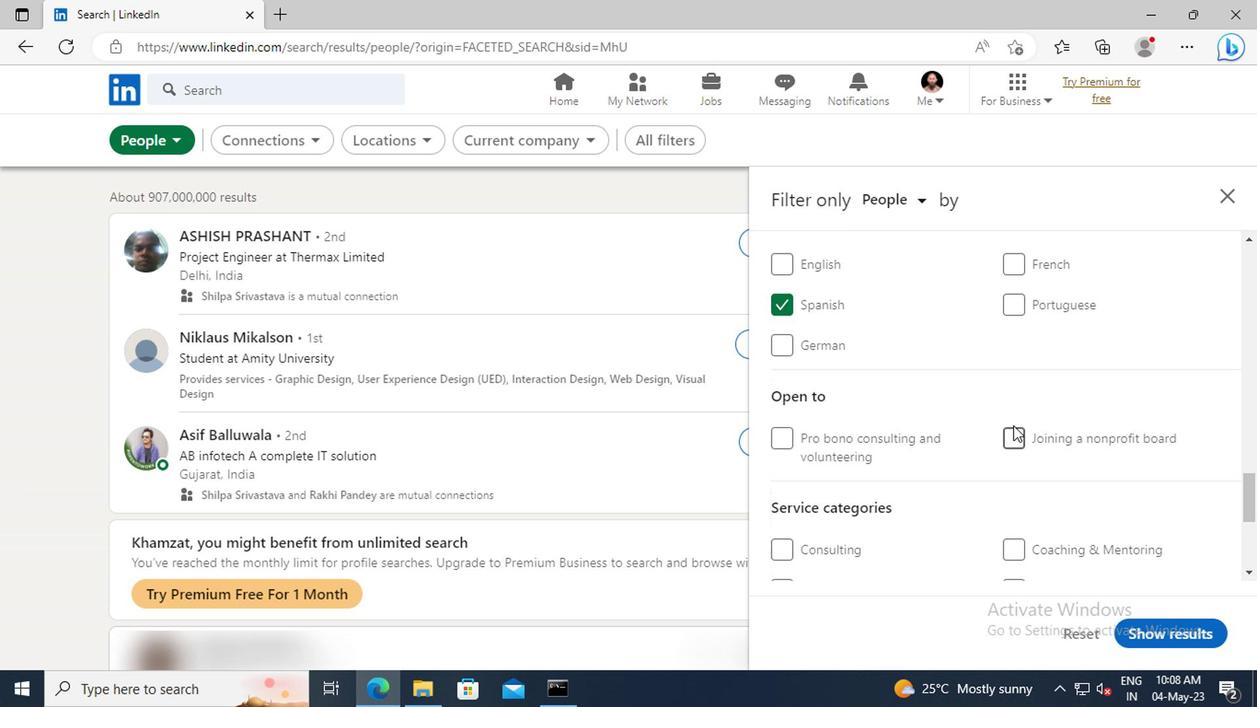 
Action: Mouse scrolled (837, 414) with delta (0, 0)
Screenshot: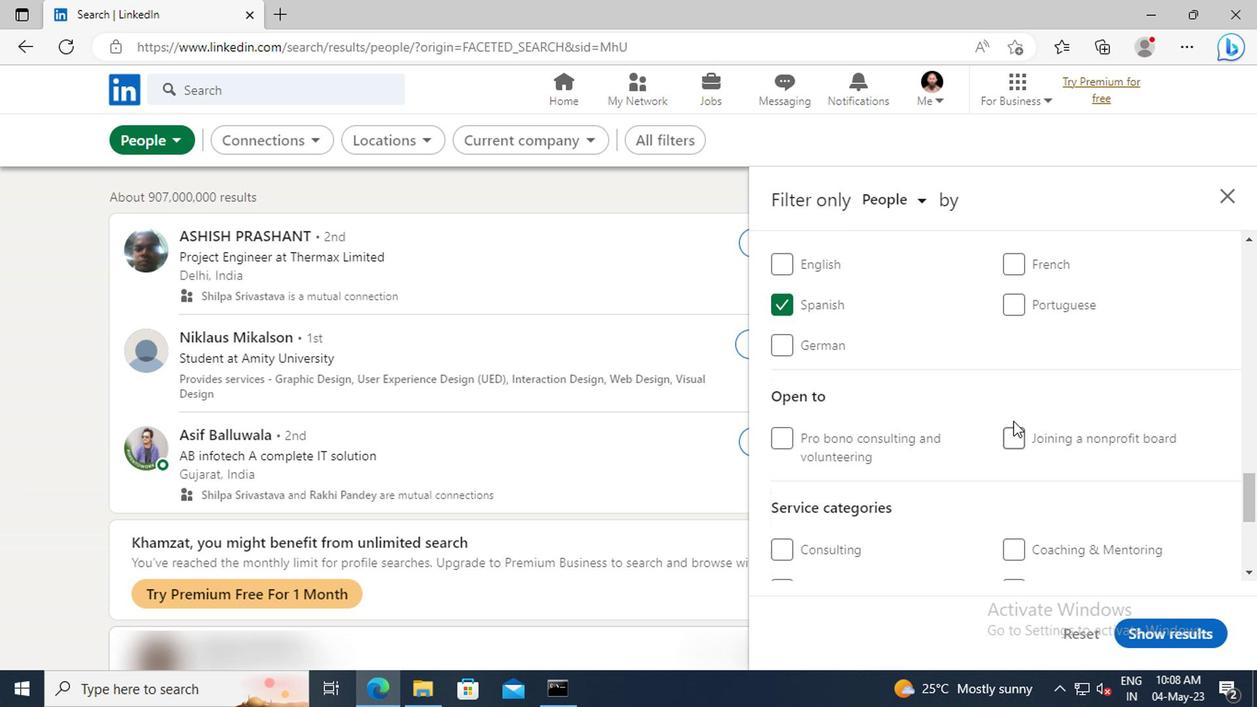 
Action: Mouse moved to (837, 412)
Screenshot: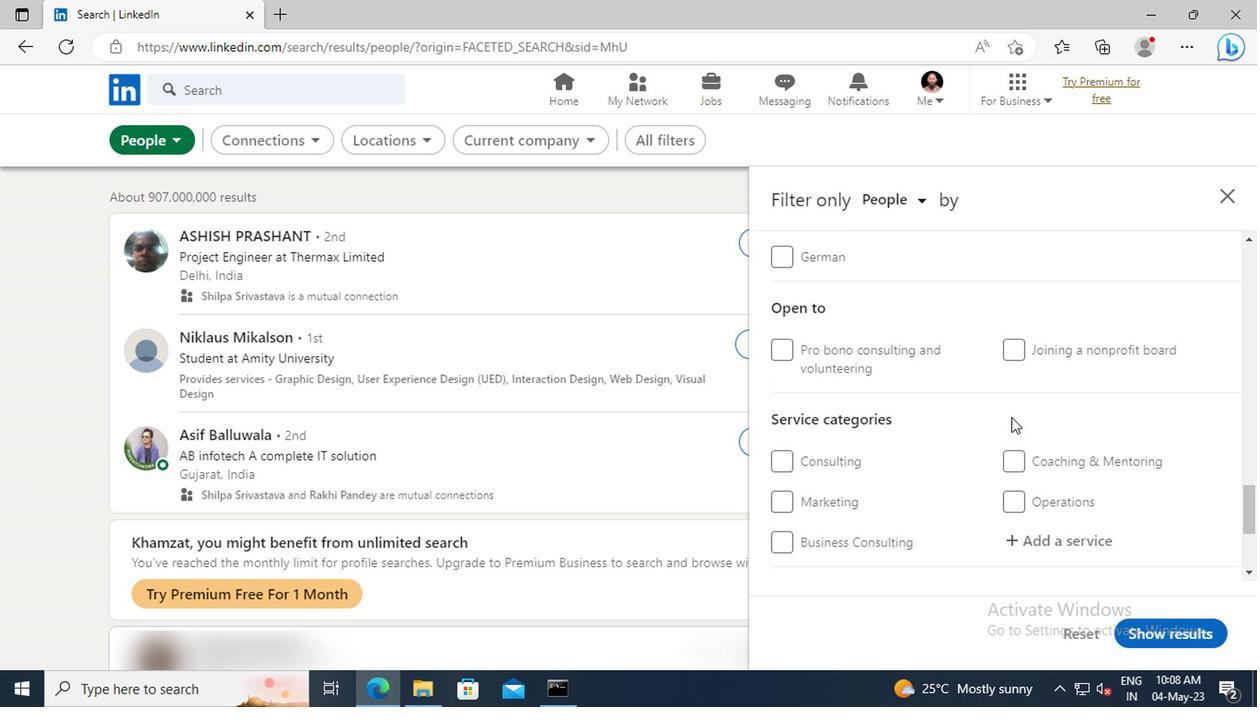 
Action: Mouse scrolled (837, 411) with delta (0, 0)
Screenshot: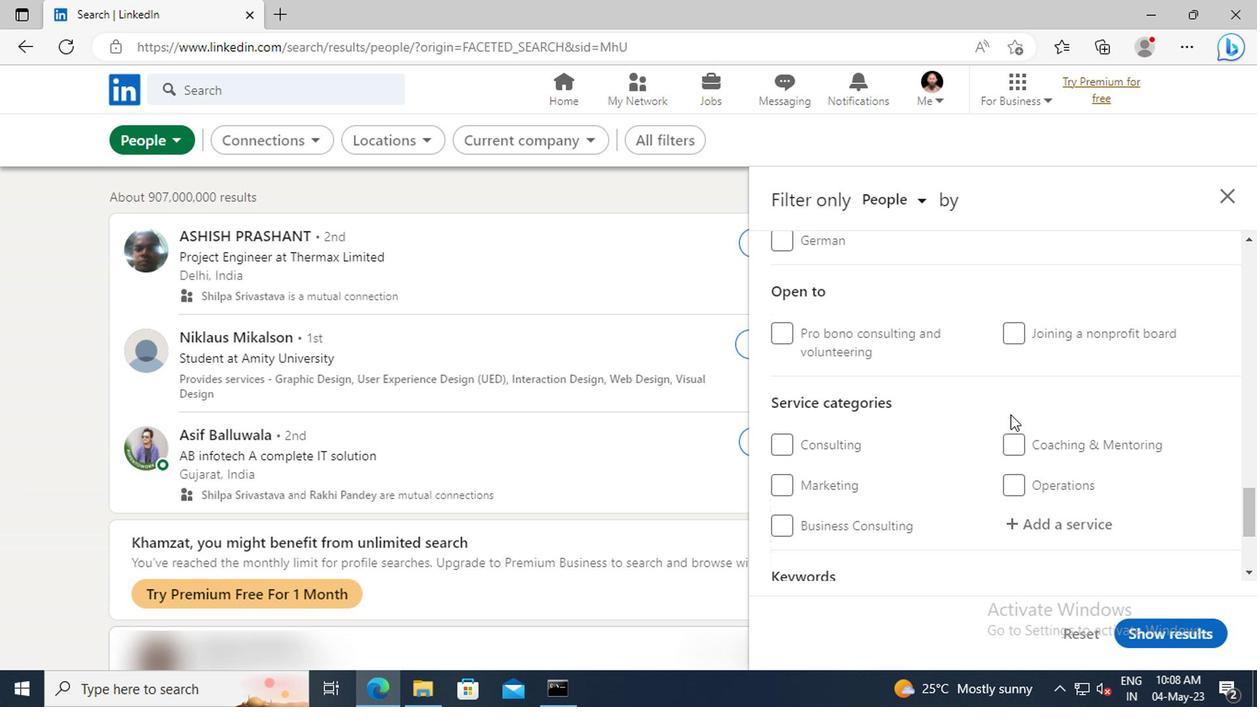 
Action: Mouse scrolled (837, 411) with delta (0, 0)
Screenshot: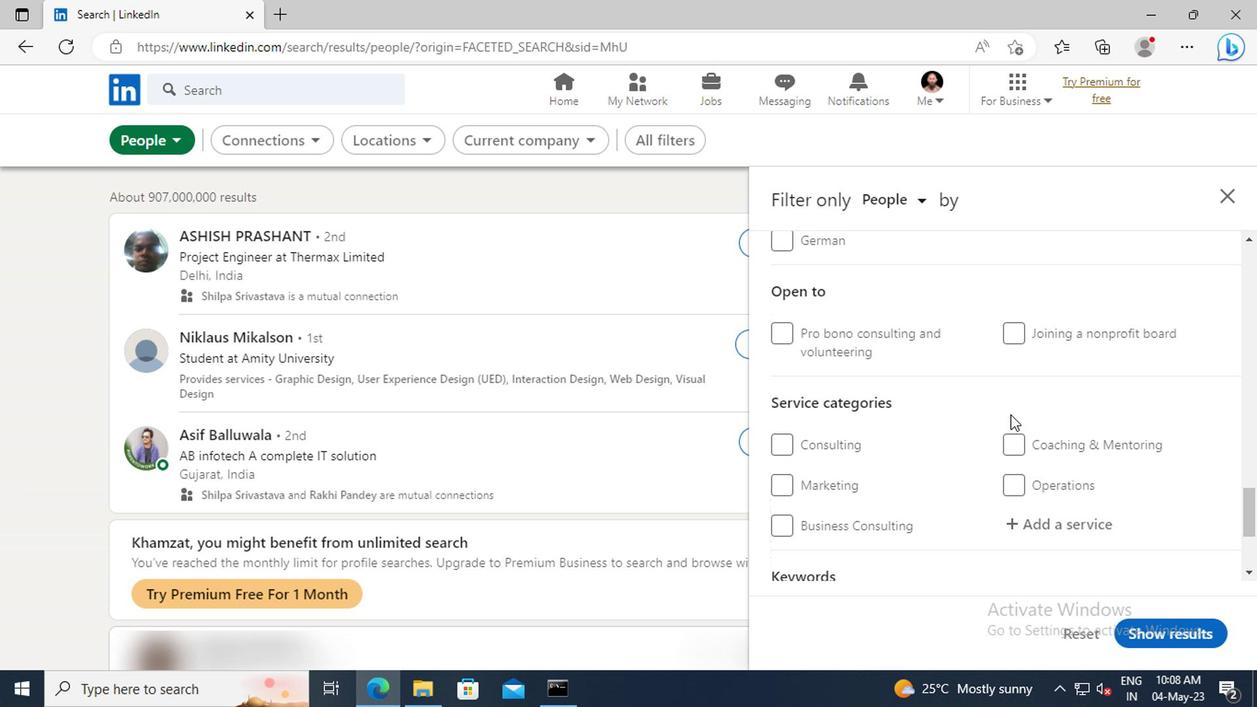 
Action: Mouse moved to (848, 417)
Screenshot: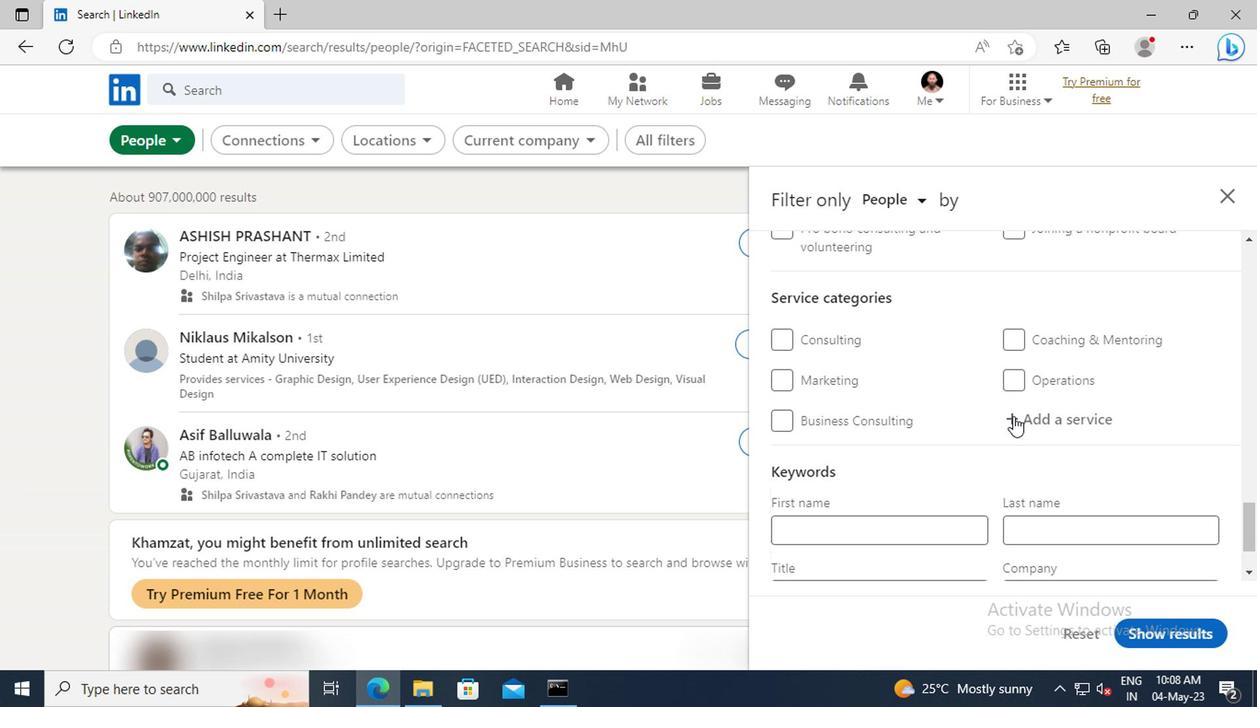 
Action: Mouse pressed left at (848, 417)
Screenshot: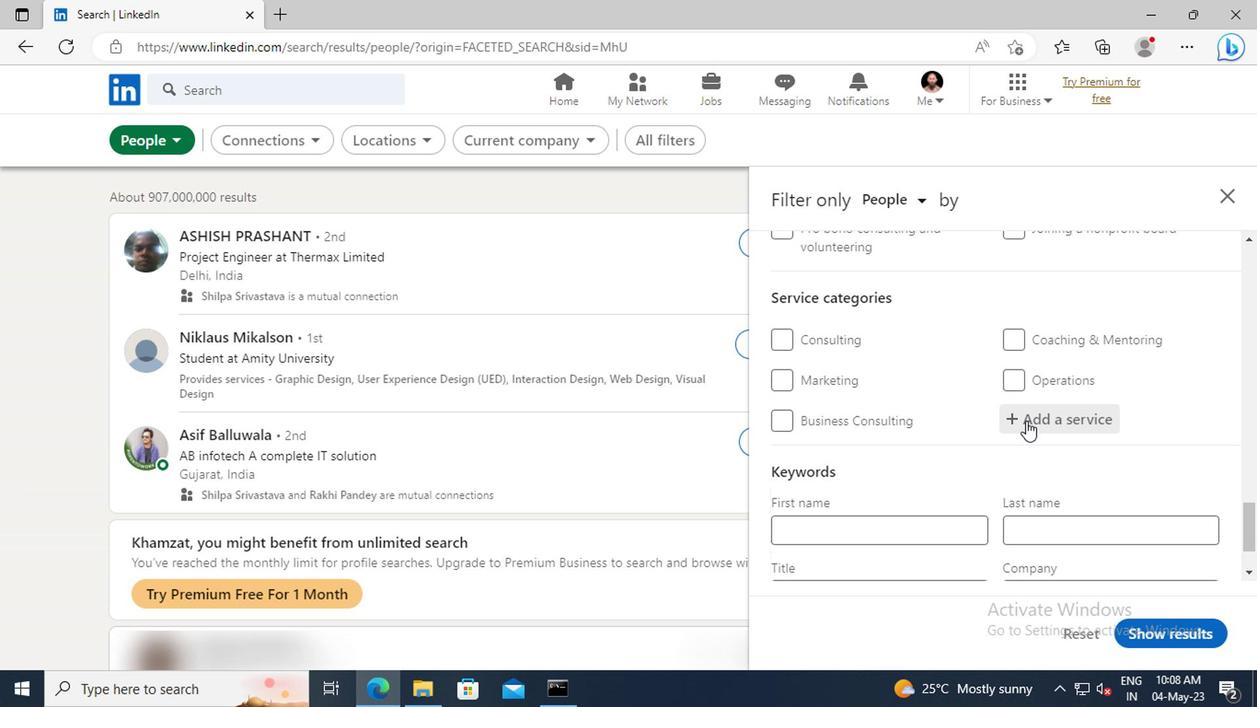 
Action: Key pressed <Key.shift>ILLU
Screenshot: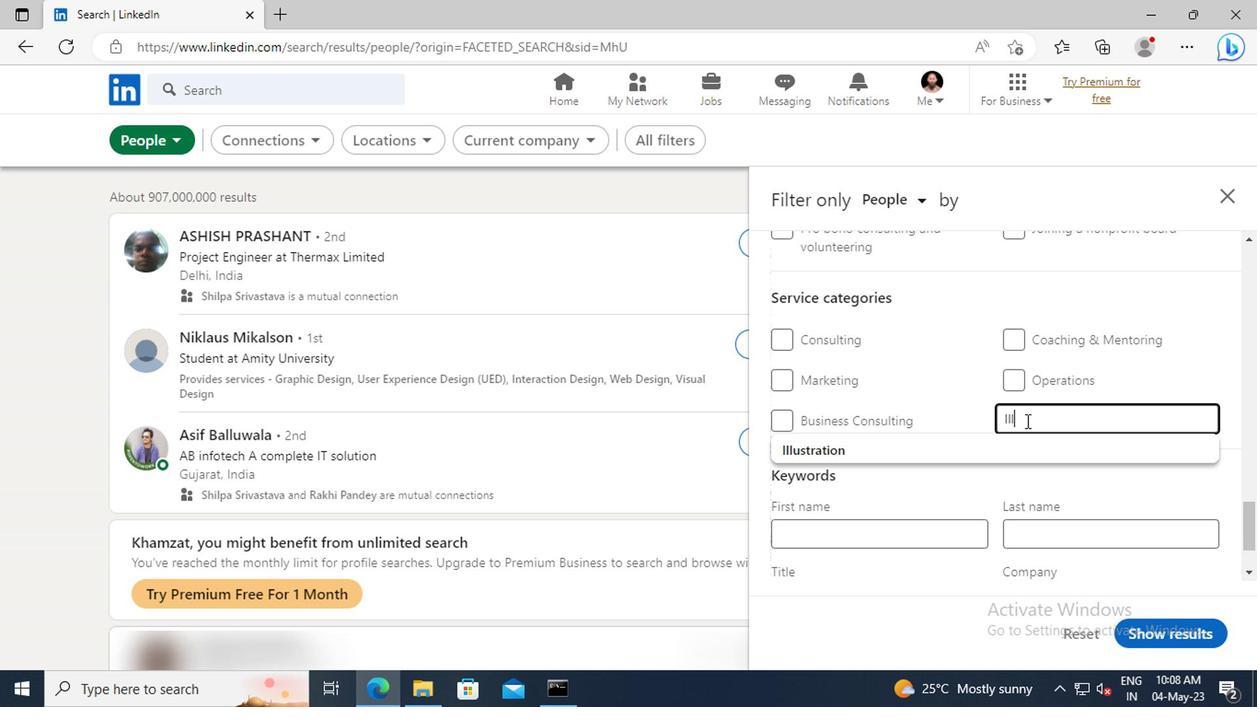 
Action: Mouse moved to (850, 434)
Screenshot: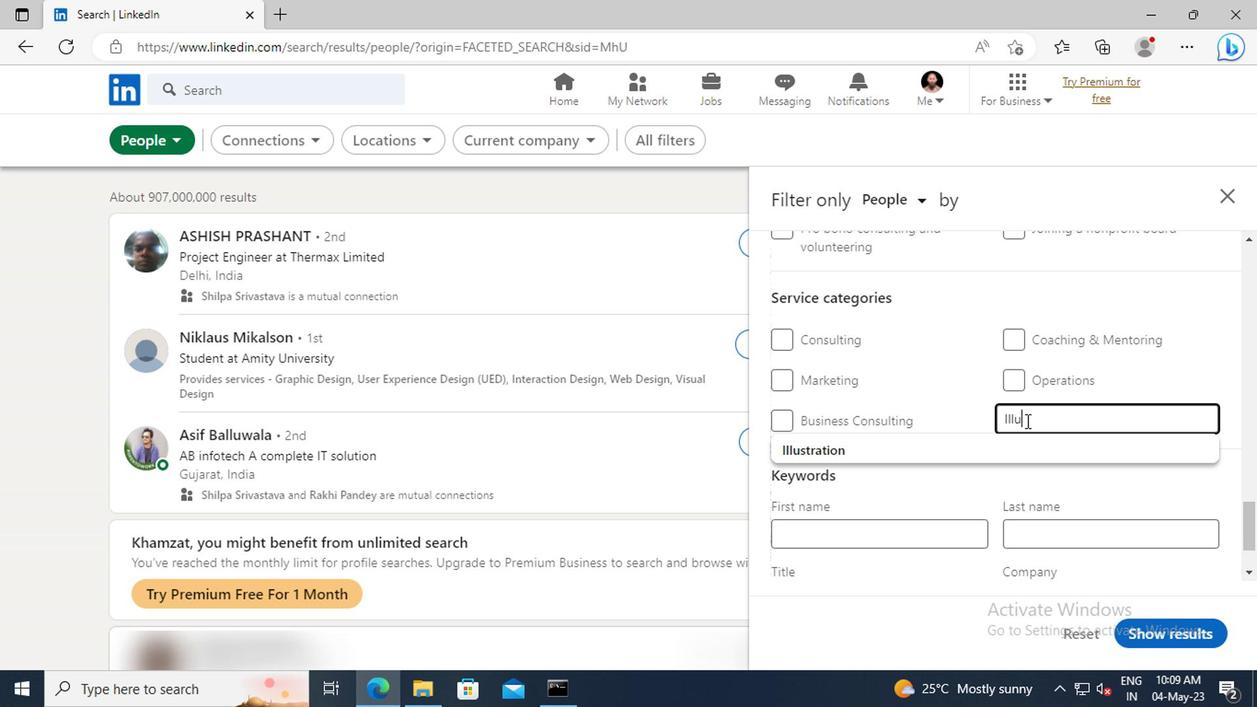 
Action: Mouse pressed left at (850, 434)
Screenshot: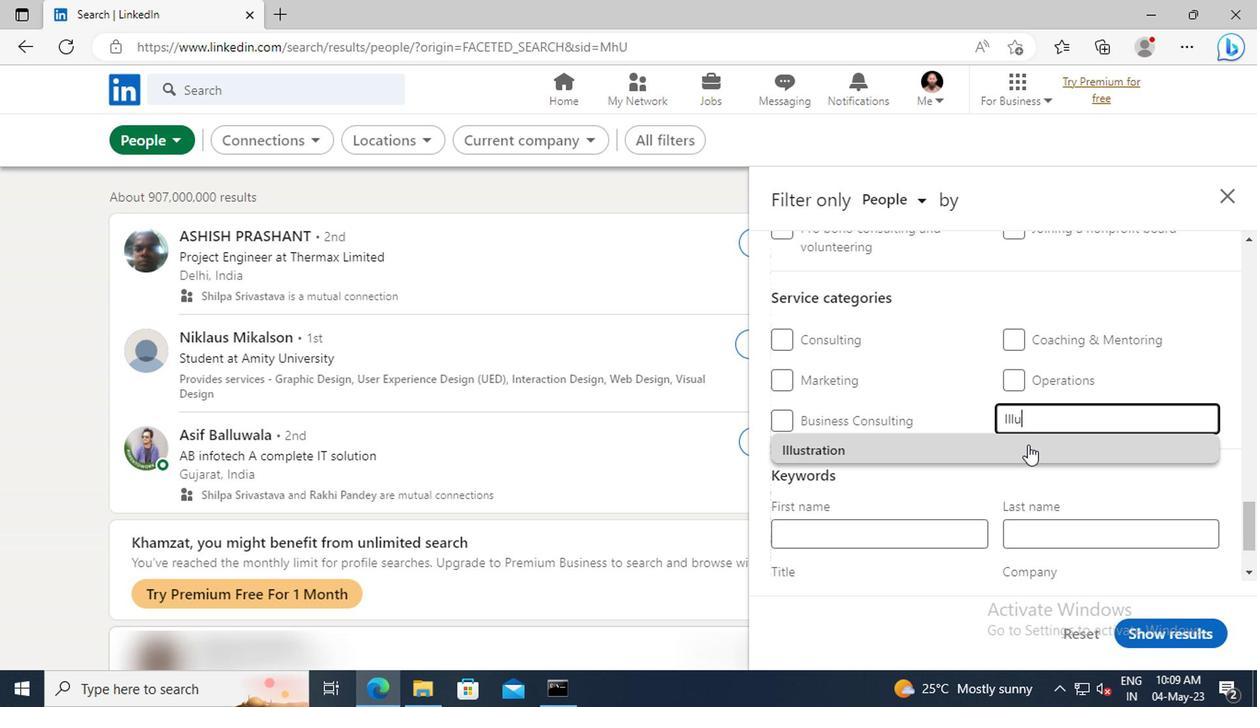 
Action: Mouse scrolled (850, 433) with delta (0, 0)
Screenshot: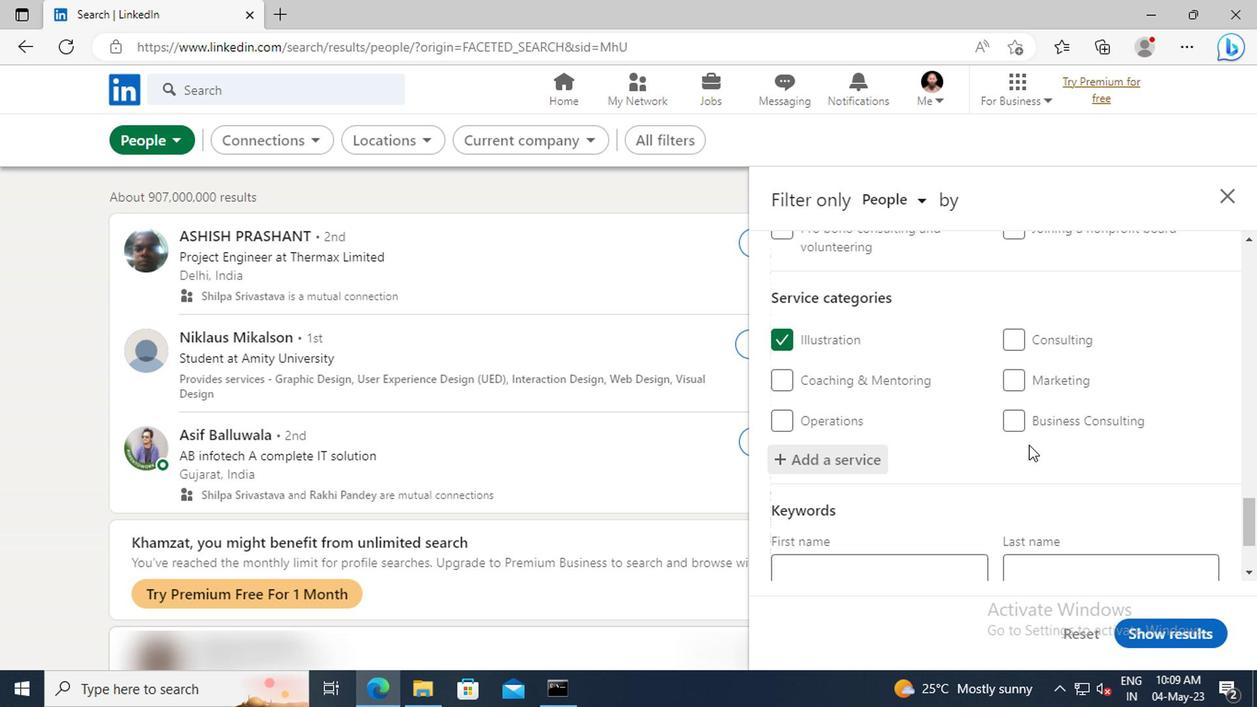 
Action: Mouse scrolled (850, 433) with delta (0, 0)
Screenshot: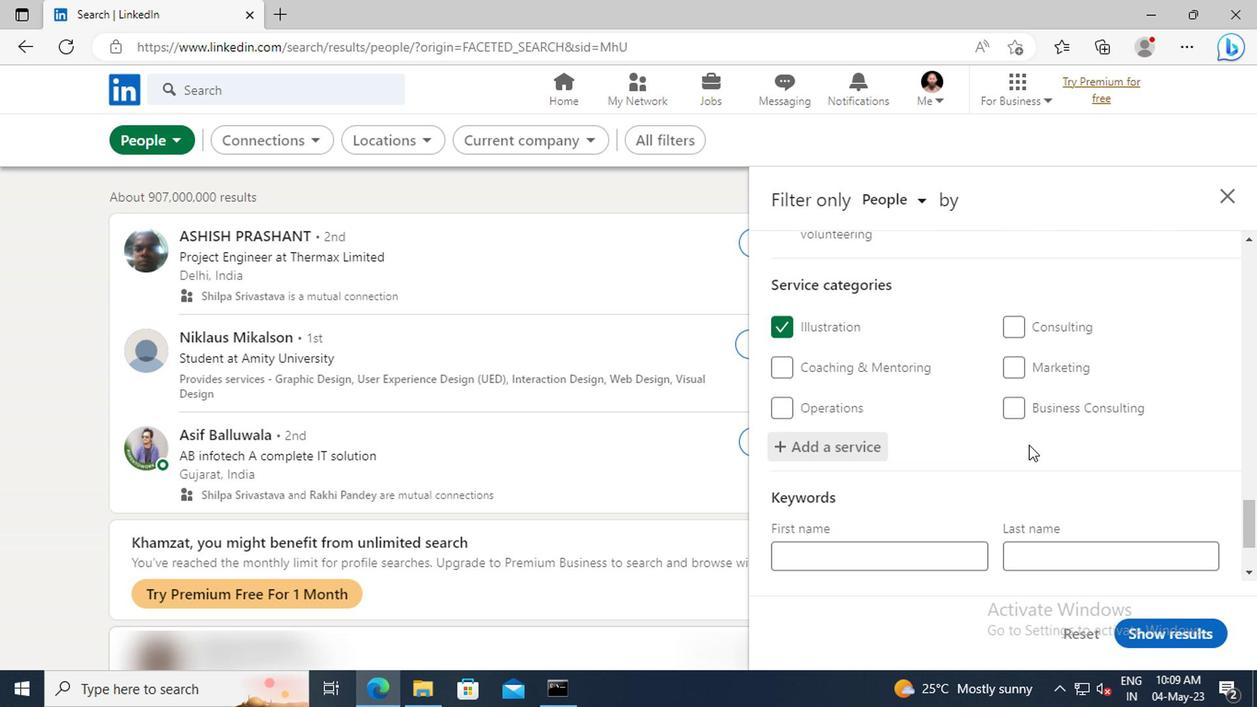 
Action: Mouse scrolled (850, 433) with delta (0, 0)
Screenshot: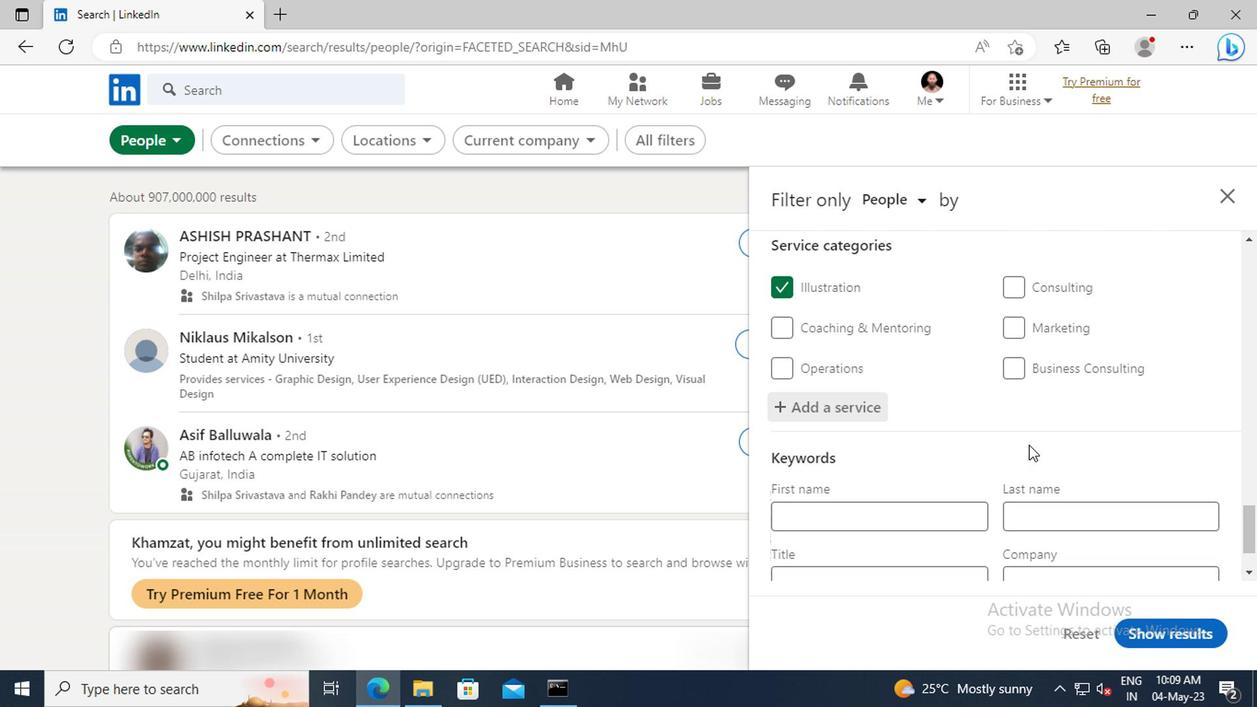 
Action: Mouse scrolled (850, 433) with delta (0, 0)
Screenshot: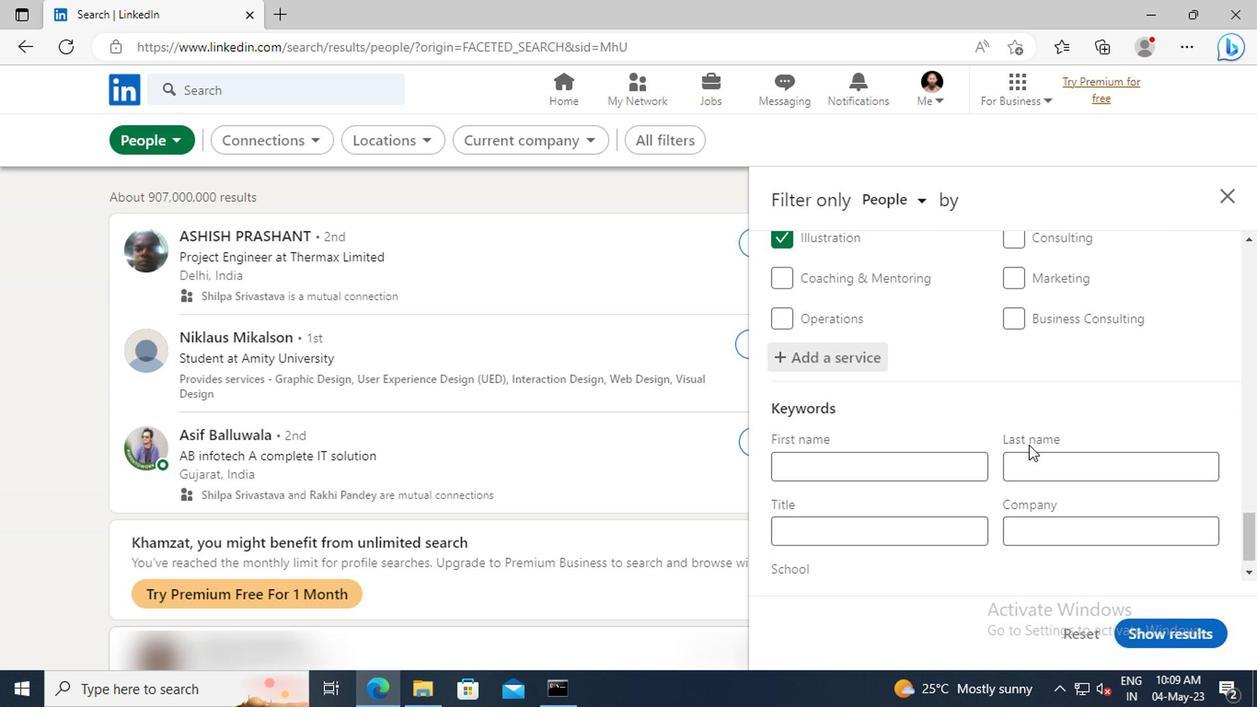 
Action: Mouse moved to (762, 470)
Screenshot: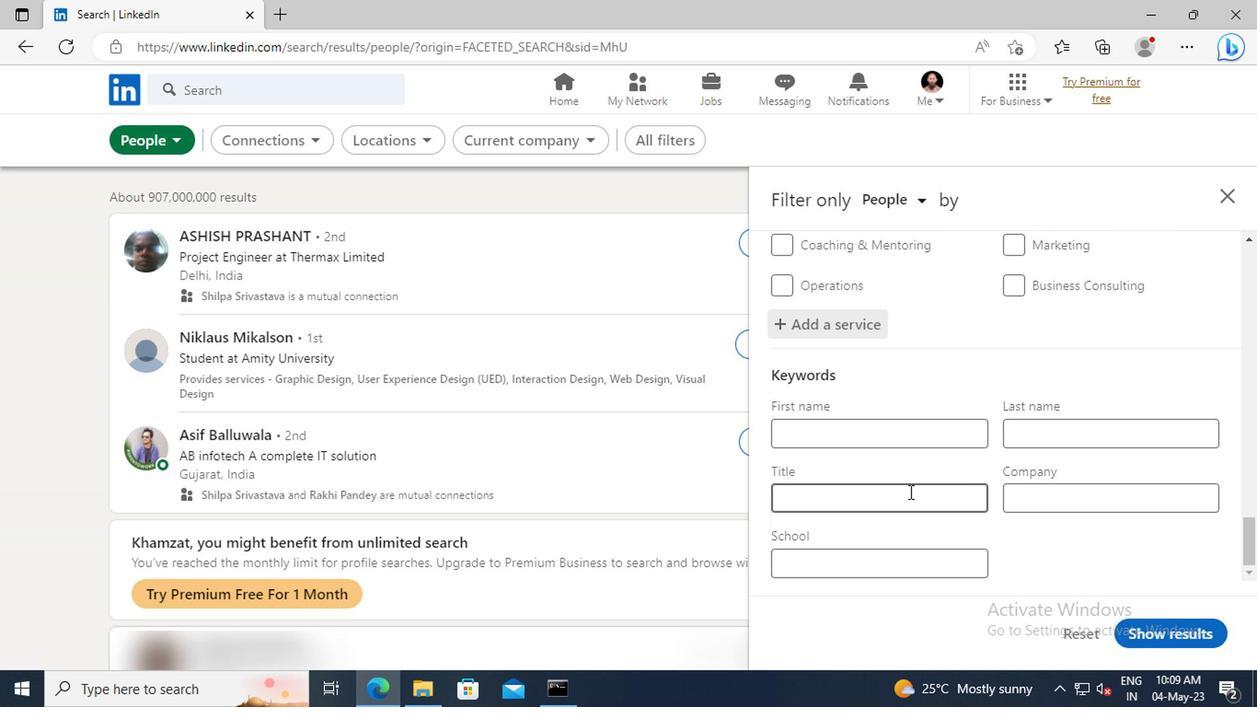 
Action: Mouse pressed left at (762, 470)
Screenshot: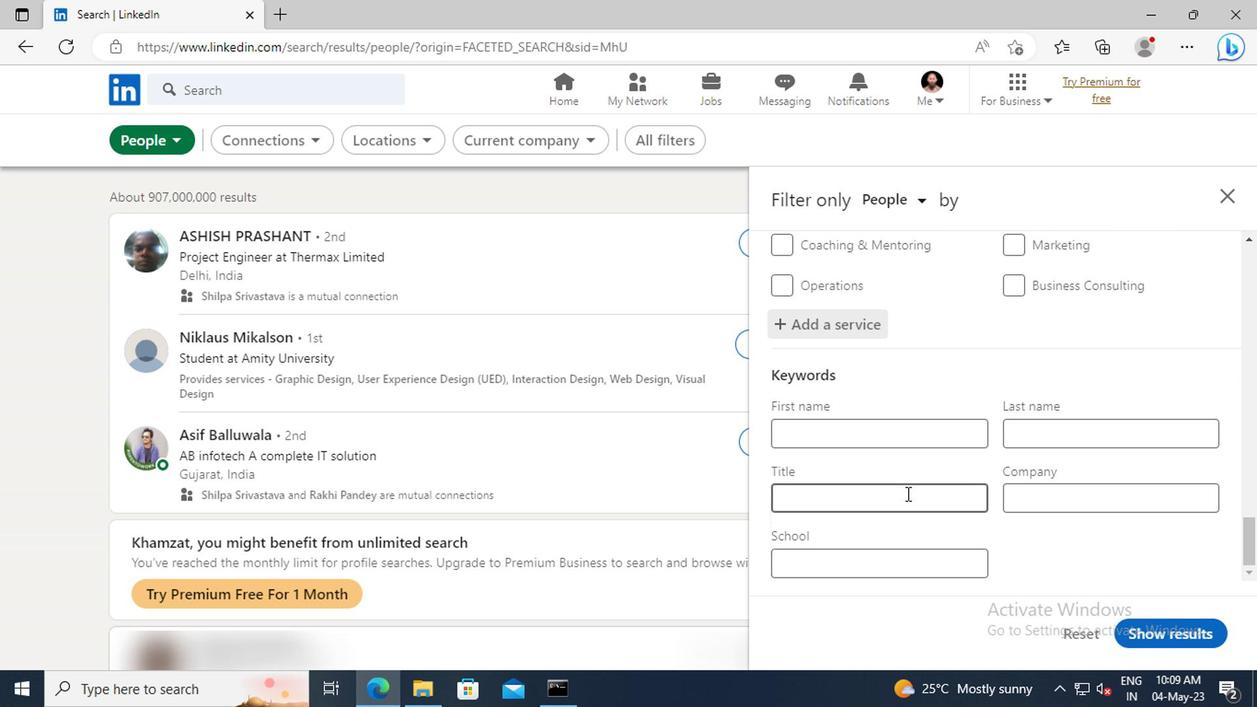 
Action: Key pressed <Key.shift>PROPRIETOR<Key.enter>
Screenshot: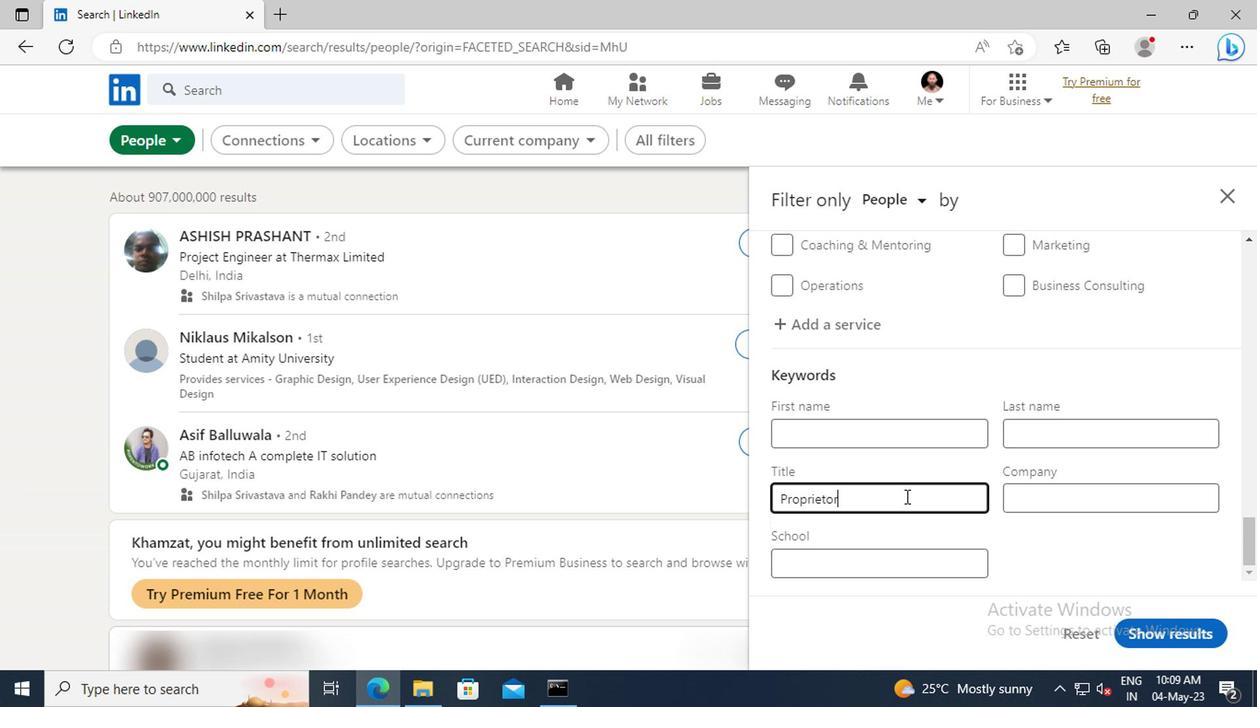 
Action: Mouse moved to (930, 565)
Screenshot: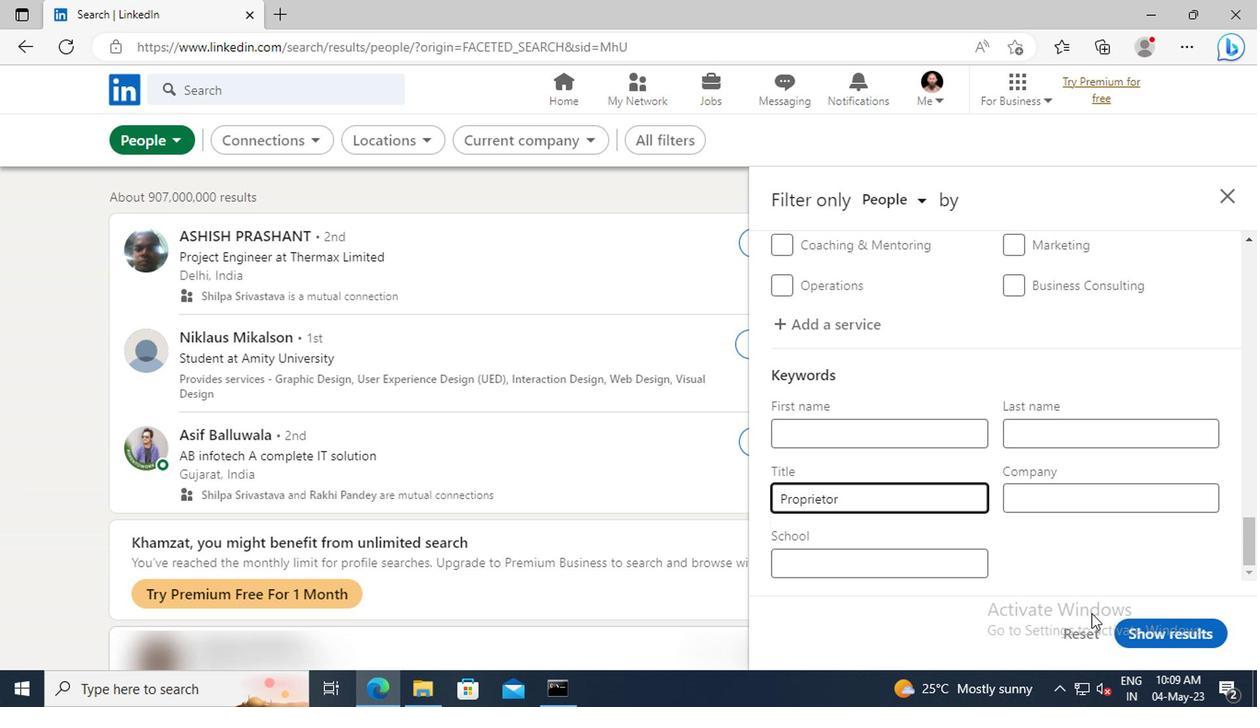 
Action: Mouse pressed left at (930, 565)
Screenshot: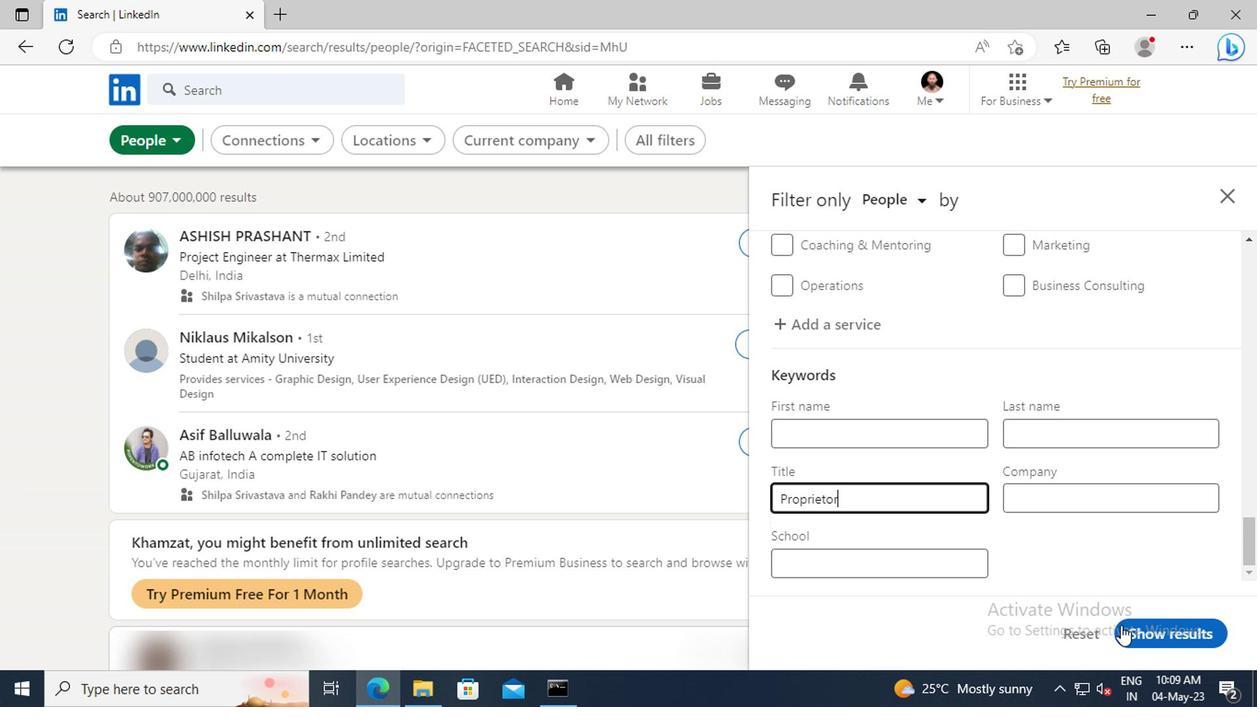 
Action: Mouse moved to (931, 565)
Screenshot: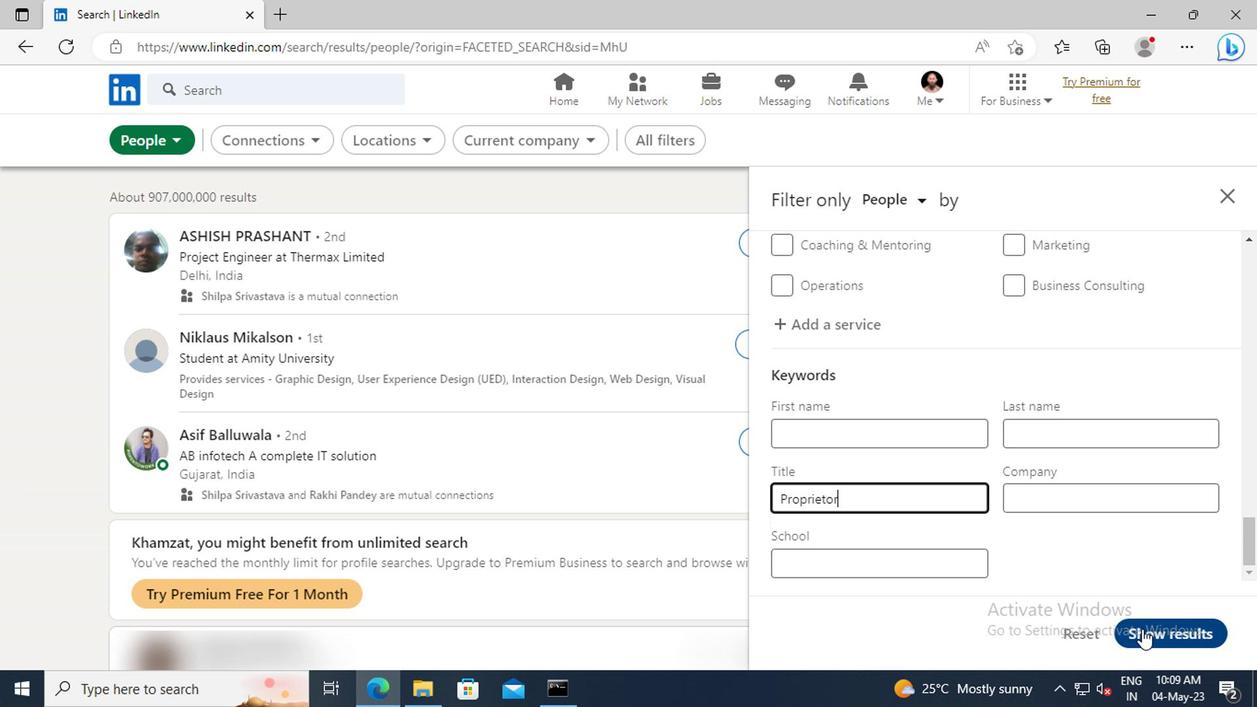 
